 Task: Send an email with the signature Mark Adams with the subject Feedback on a content marketing plan and the message I would appreciate it if you could send me the feedback survey results from the recent event. from softage.3@softage.net to softage.9@softage.net with an attached audio file Audio_drum_solo.mp3 and move the email from Sent Items to the folder Franchise agreements
Action: Mouse moved to (91, 131)
Screenshot: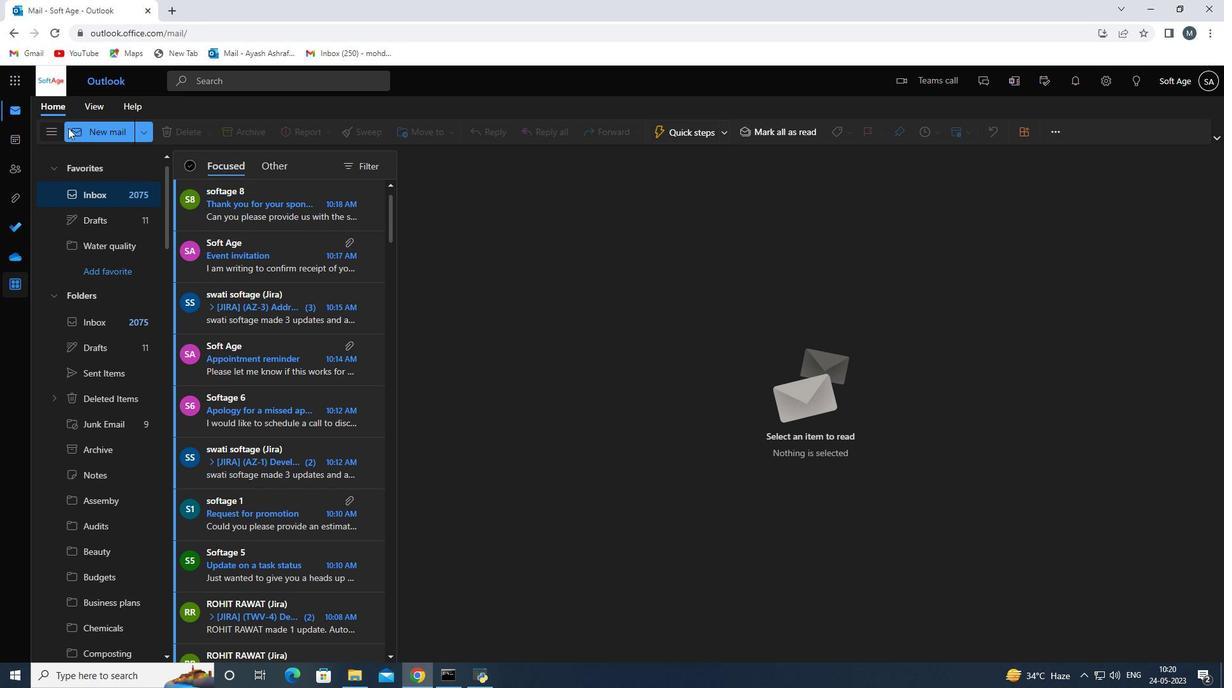 
Action: Mouse pressed left at (91, 131)
Screenshot: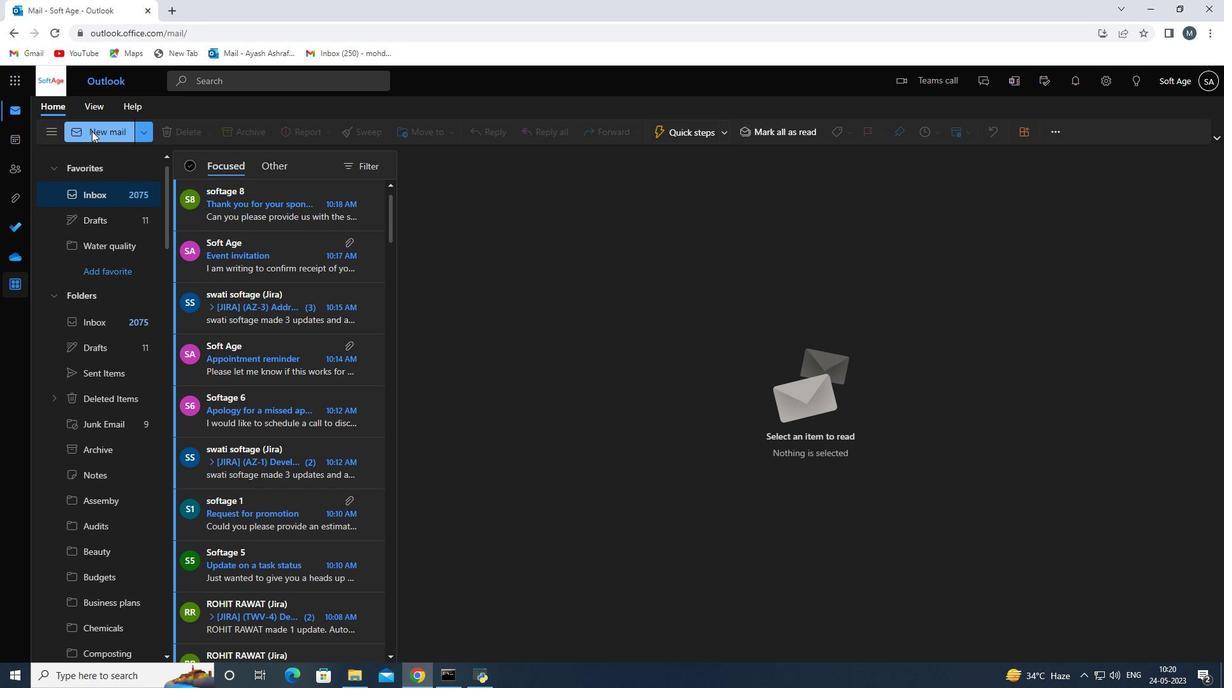
Action: Mouse moved to (862, 136)
Screenshot: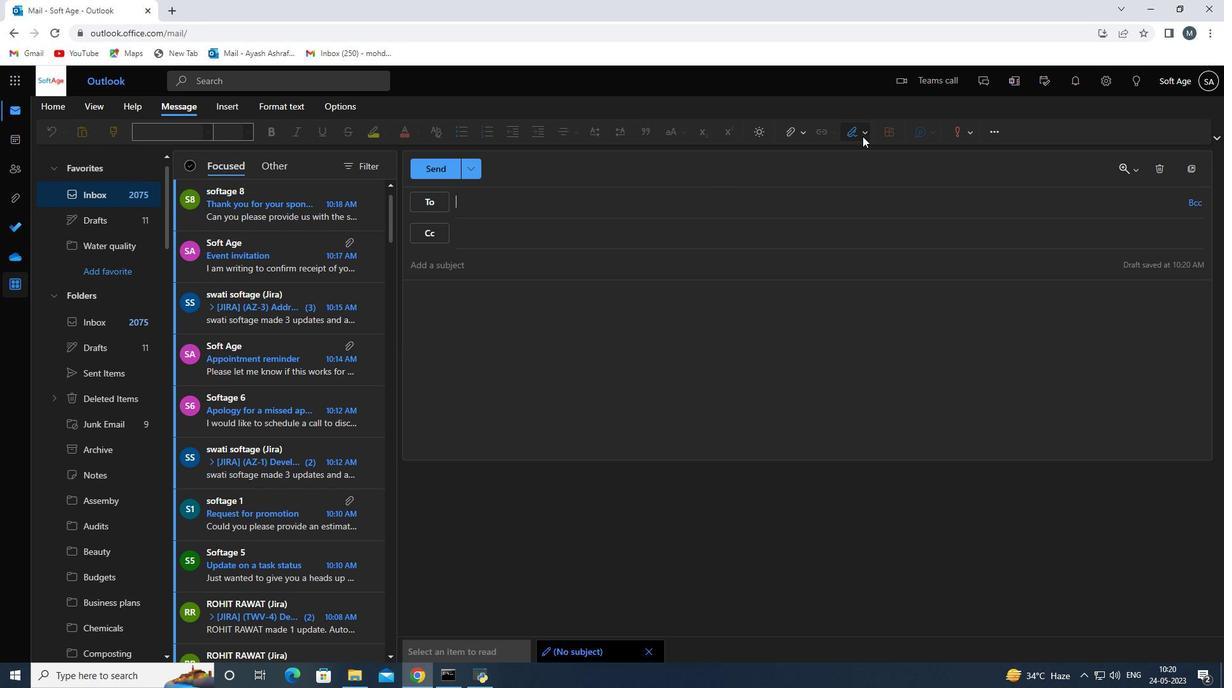 
Action: Mouse pressed left at (862, 136)
Screenshot: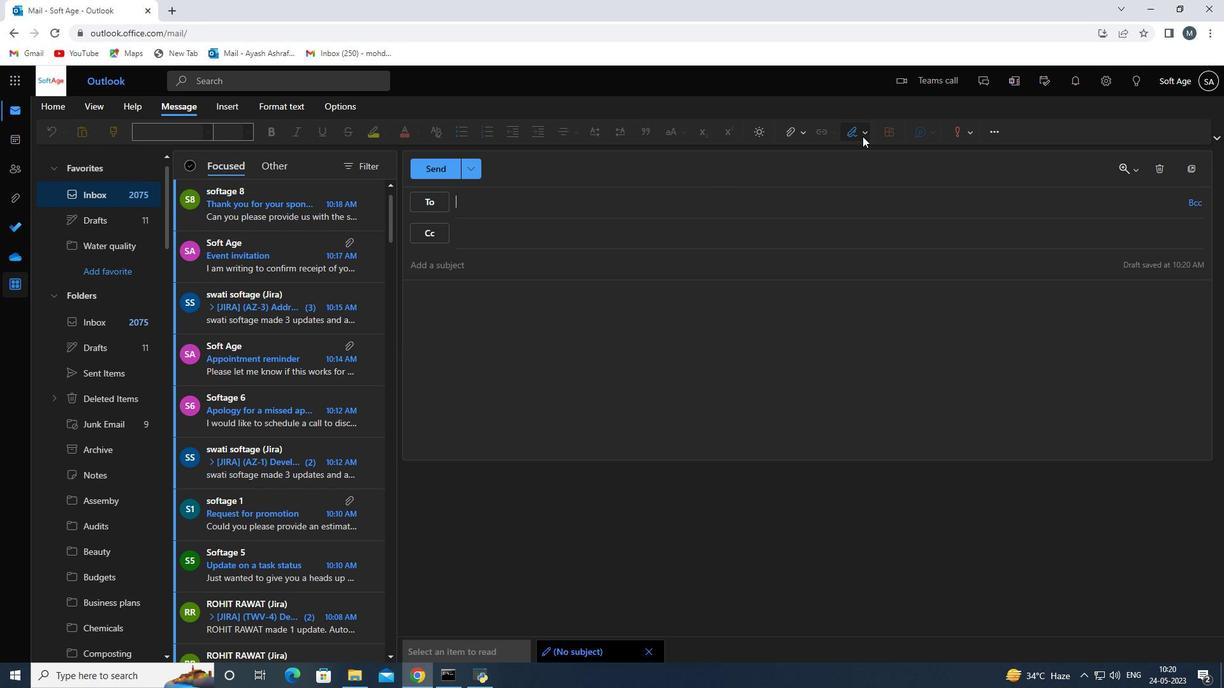 
Action: Mouse moved to (845, 182)
Screenshot: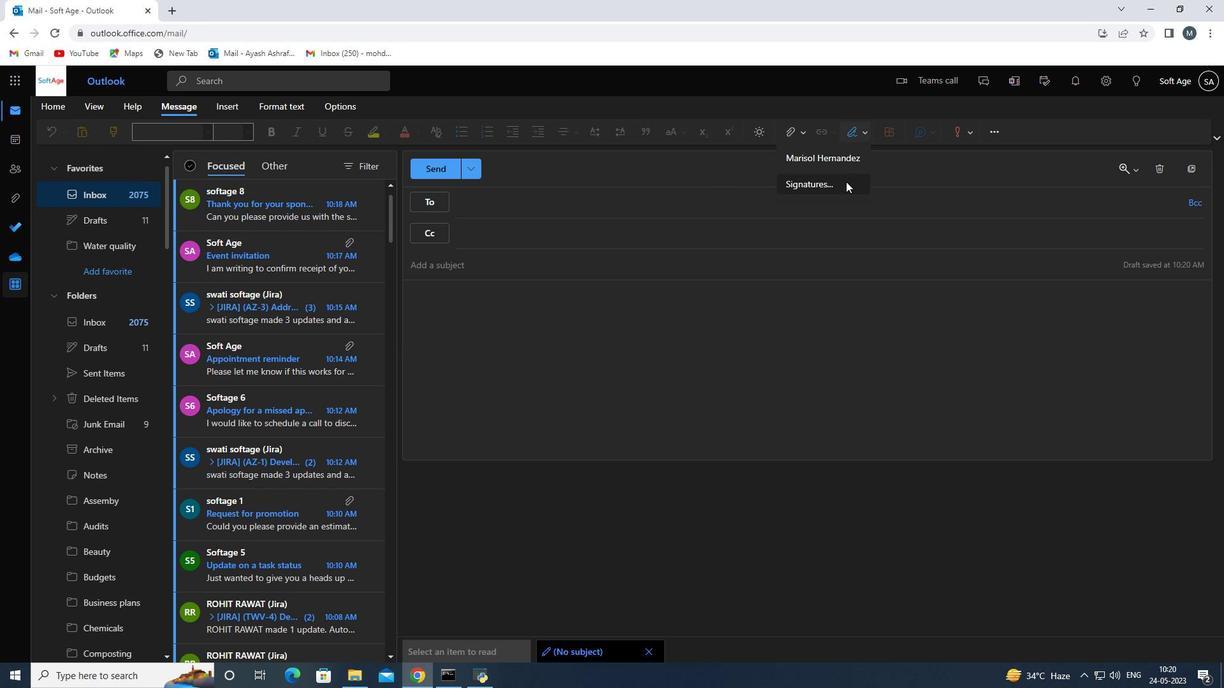 
Action: Mouse pressed left at (845, 182)
Screenshot: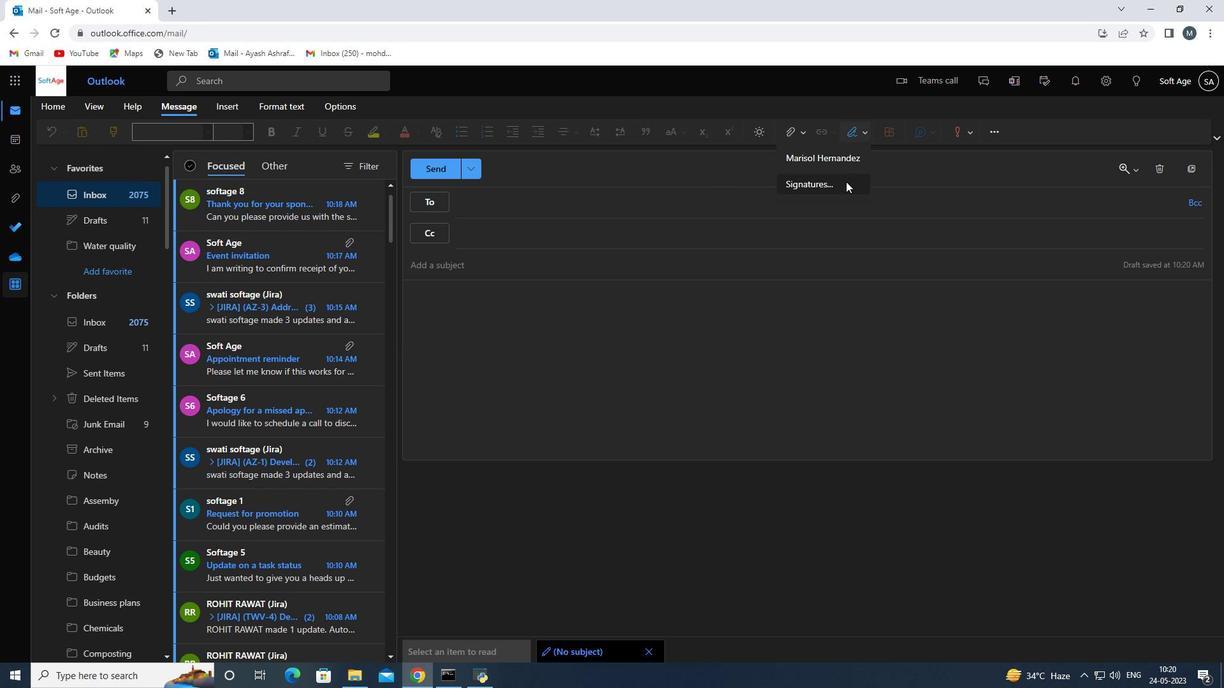 
Action: Mouse moved to (861, 236)
Screenshot: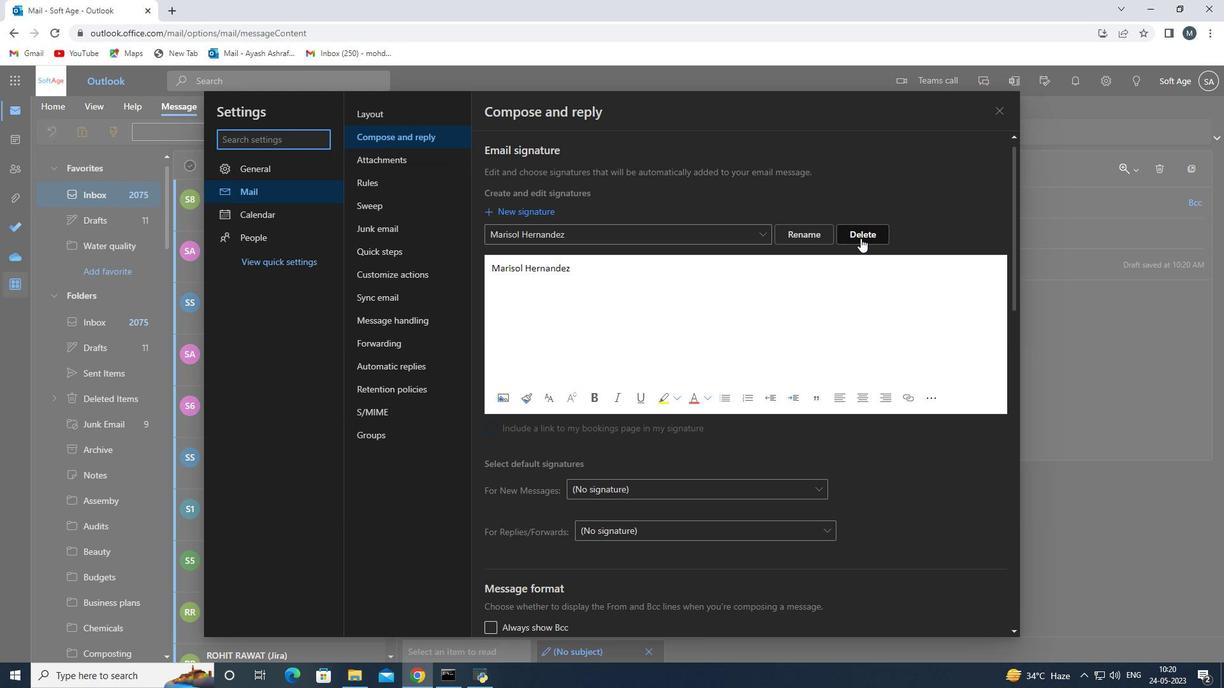
Action: Mouse pressed left at (861, 236)
Screenshot: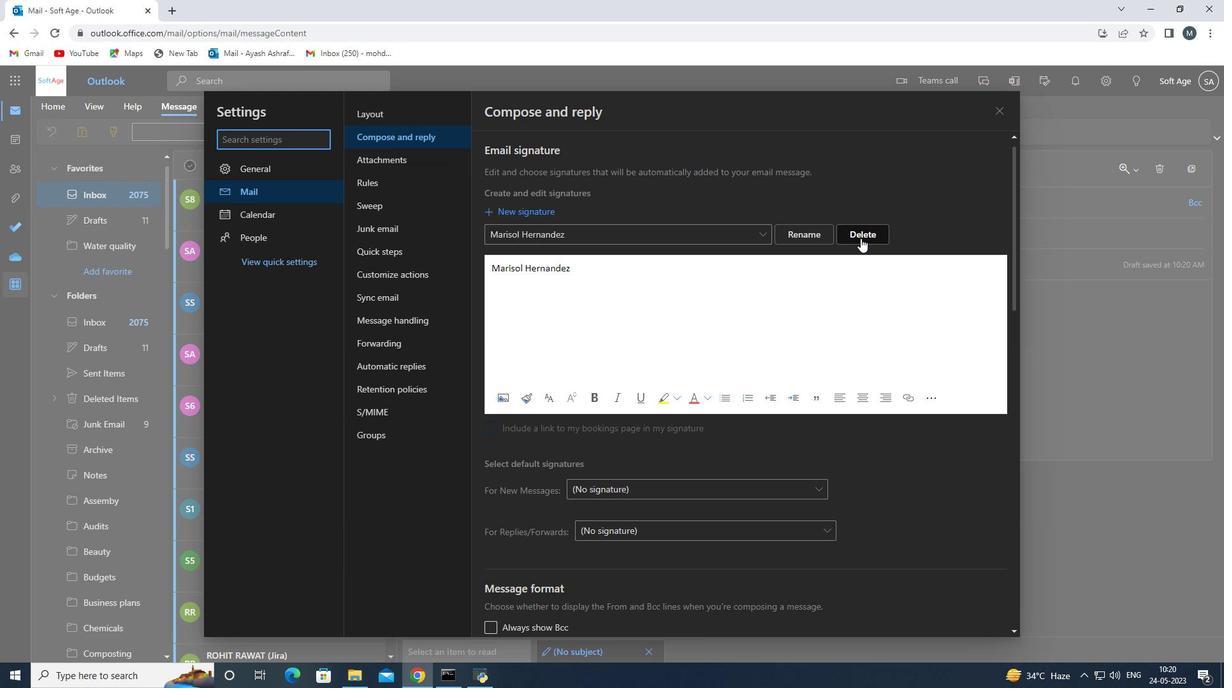 
Action: Mouse moved to (618, 225)
Screenshot: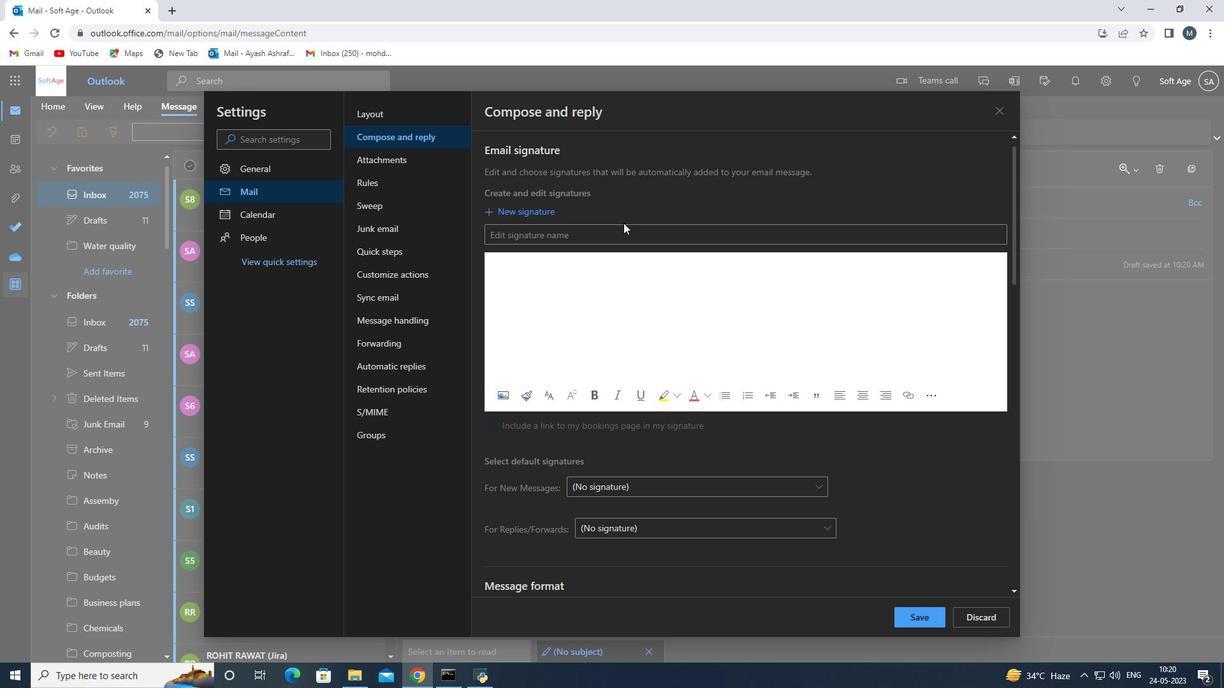 
Action: Mouse pressed left at (618, 225)
Screenshot: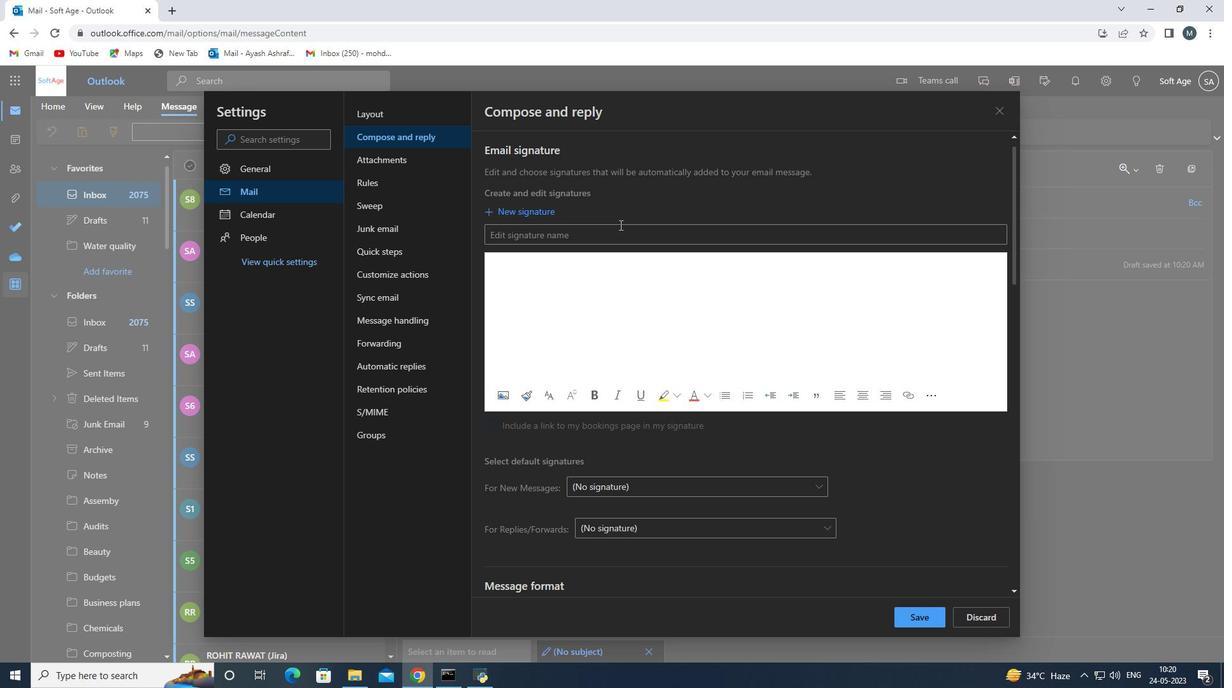 
Action: Mouse moved to (616, 232)
Screenshot: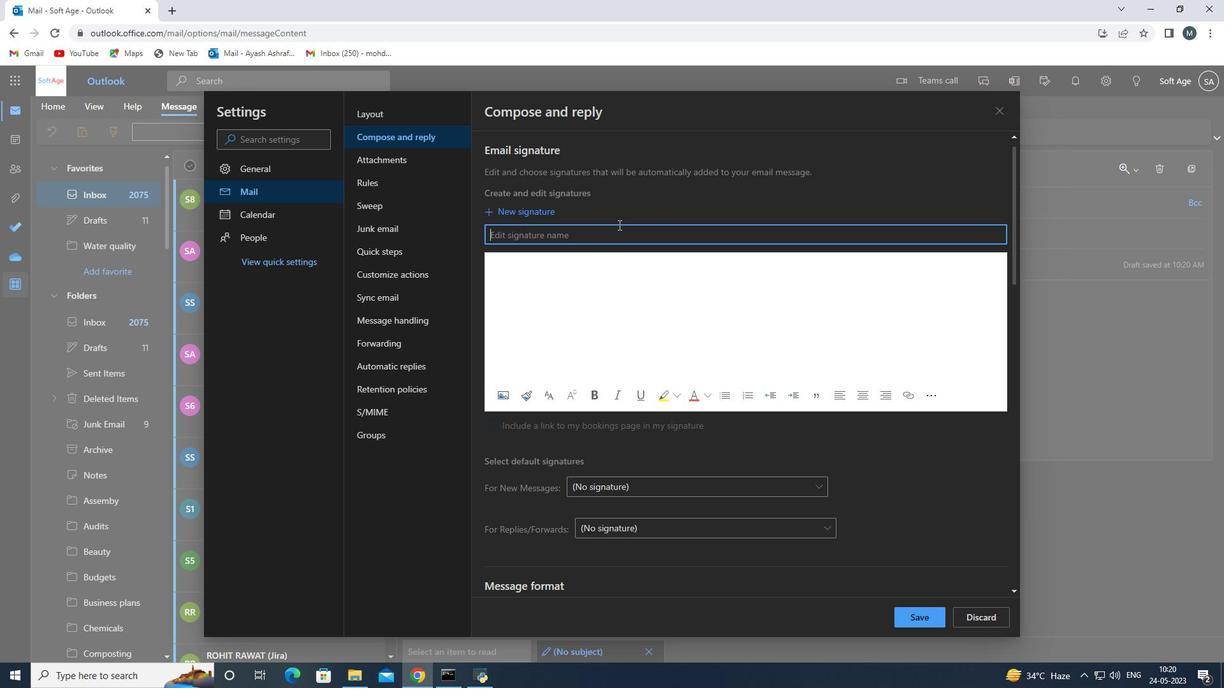 
Action: Key pressed <Key.shift><Key.shift><Key.shift><Key.shift><Key.shift><Key.shift><Key.shift><Key.shift>Mark<Key.space><Key.shift>Adams<Key.space>
Screenshot: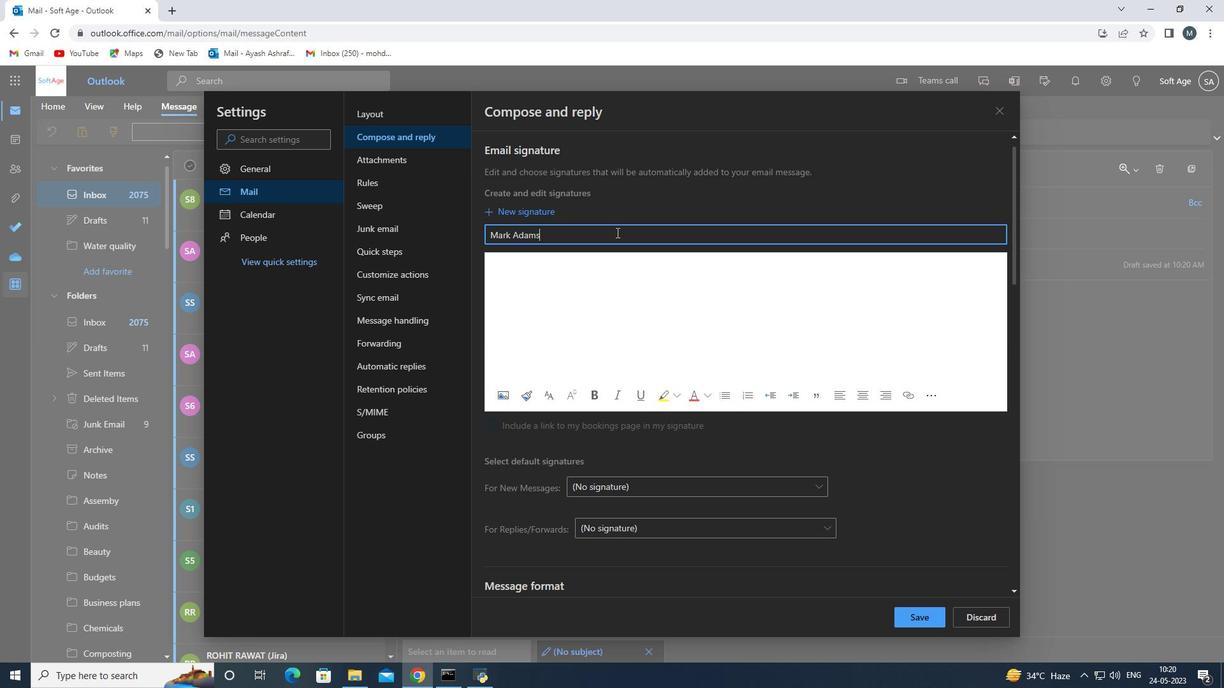 
Action: Mouse moved to (586, 290)
Screenshot: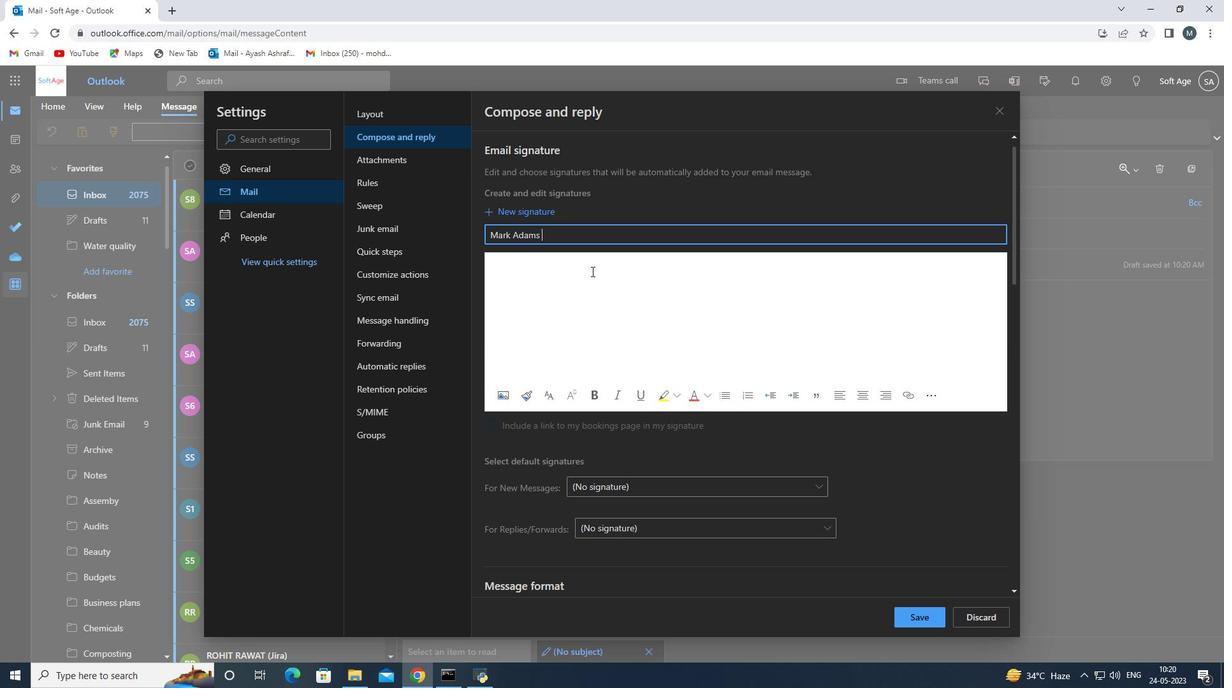 
Action: Mouse pressed left at (586, 290)
Screenshot: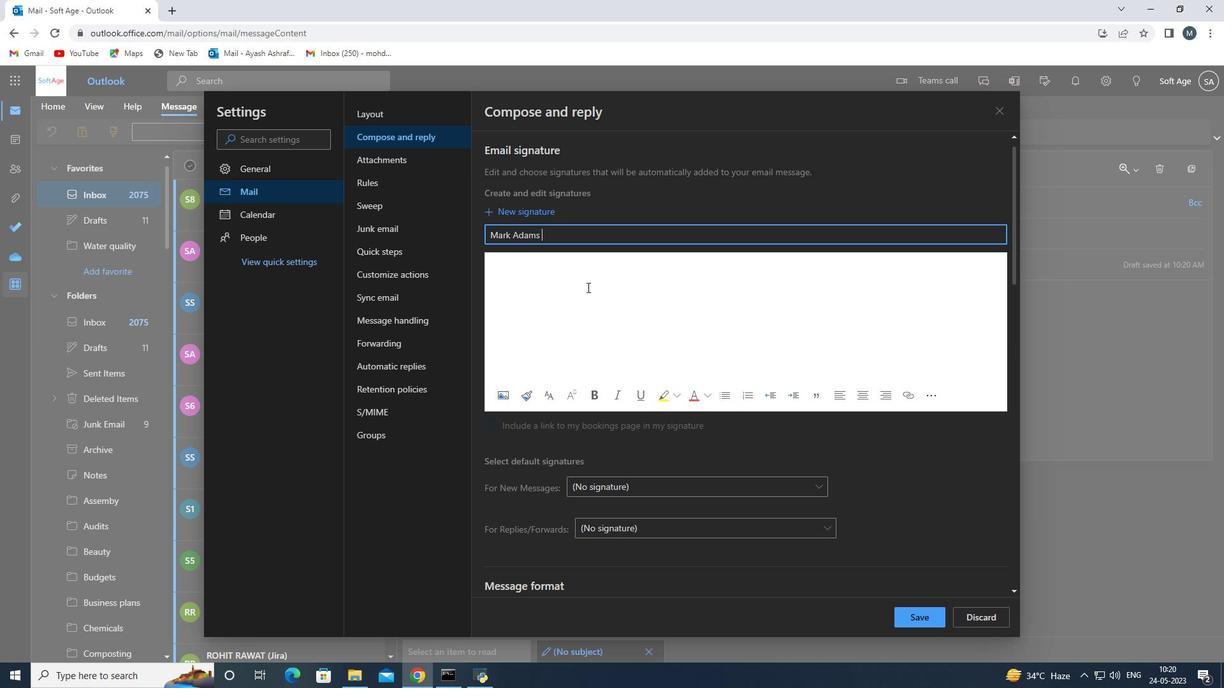 
Action: Key pressed <Key.shift>Mark<Key.space><Key.shift>Adams<Key.space>
Screenshot: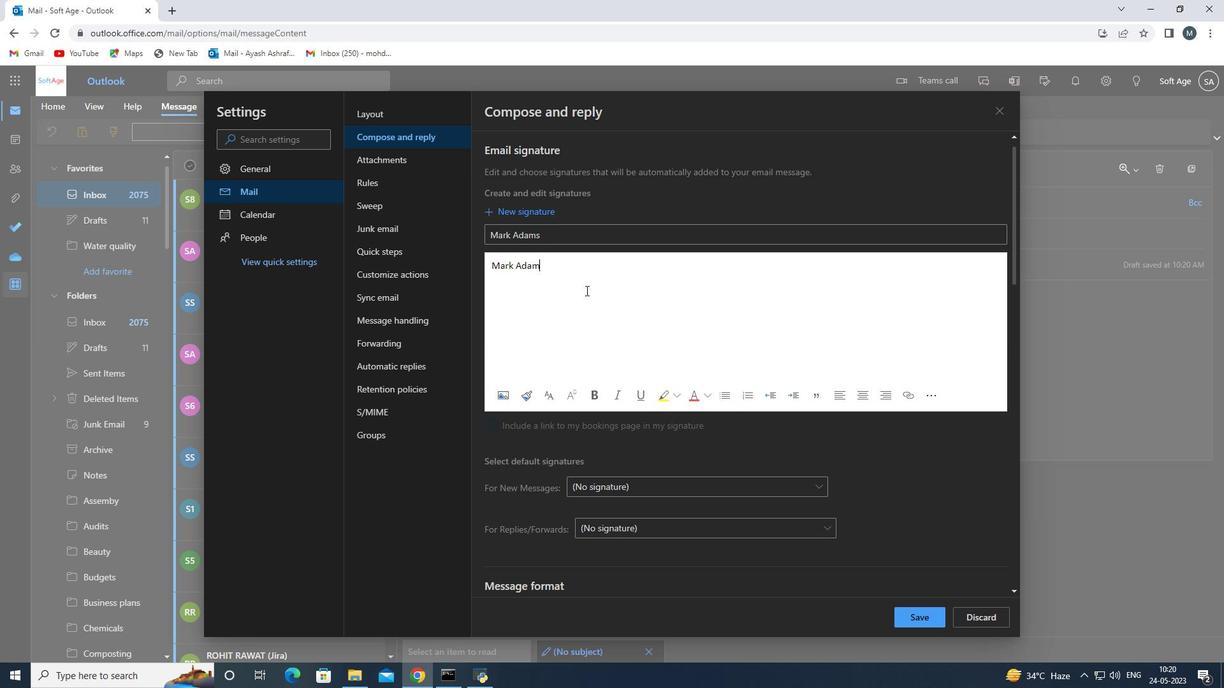 
Action: Mouse moved to (903, 624)
Screenshot: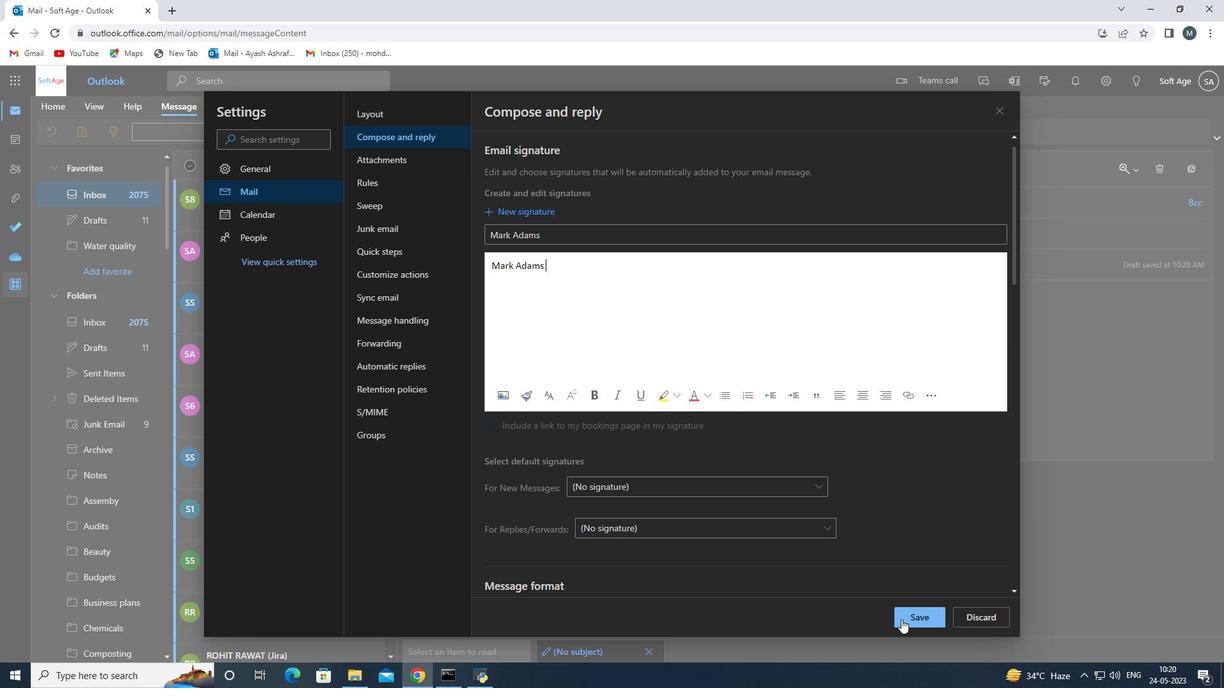 
Action: Mouse pressed left at (903, 624)
Screenshot: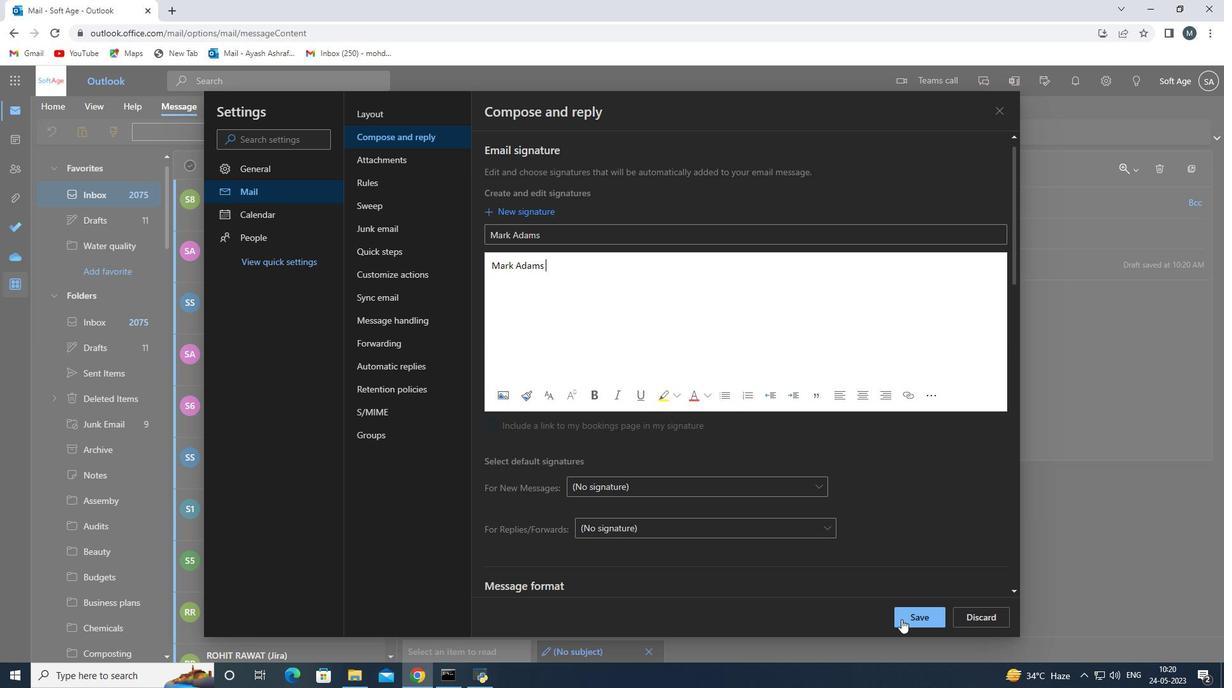 
Action: Mouse moved to (1000, 111)
Screenshot: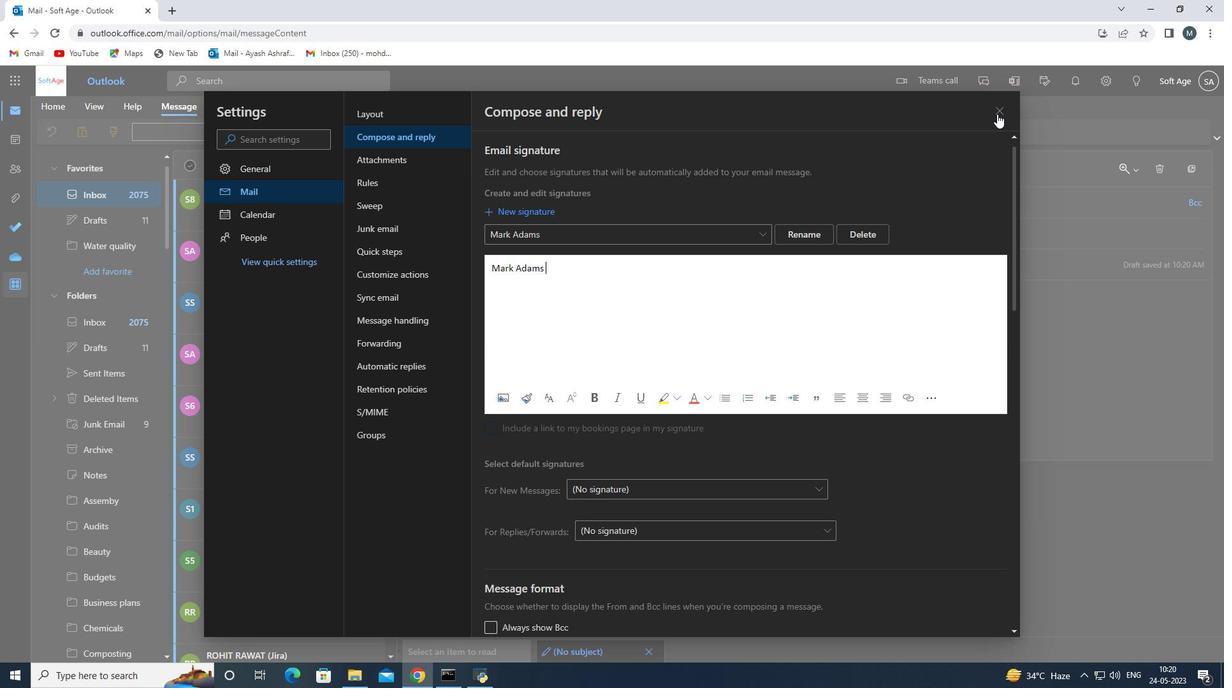 
Action: Mouse pressed left at (1000, 111)
Screenshot: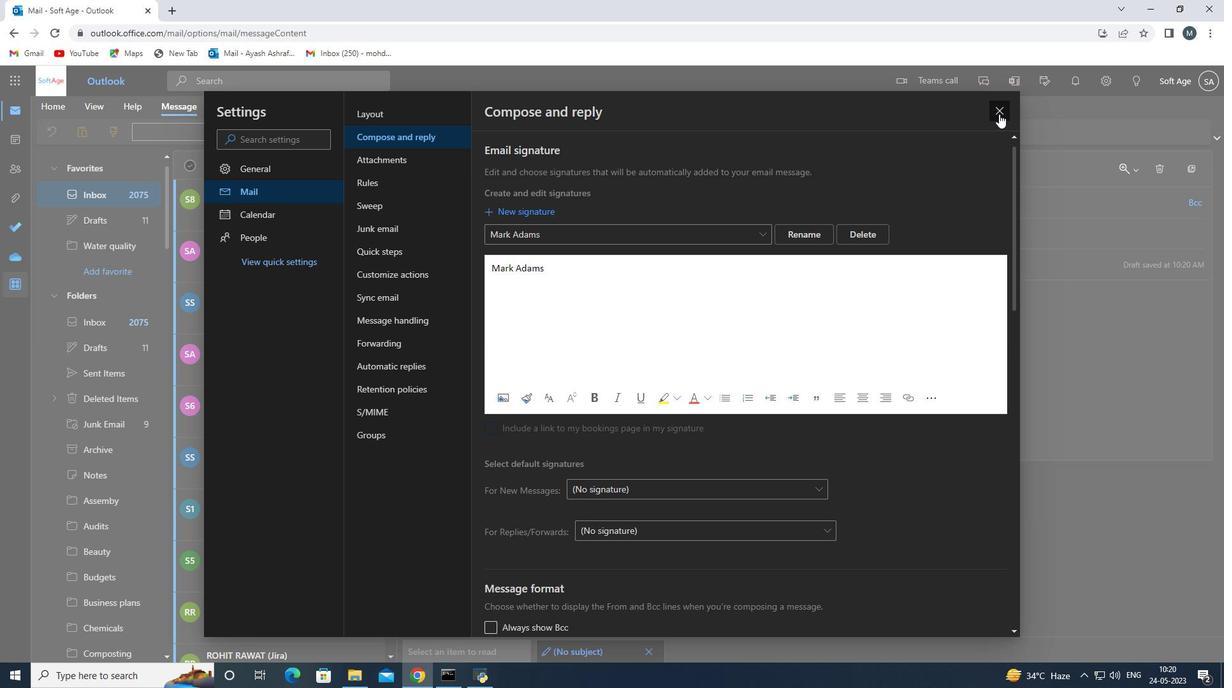 
Action: Mouse moved to (480, 259)
Screenshot: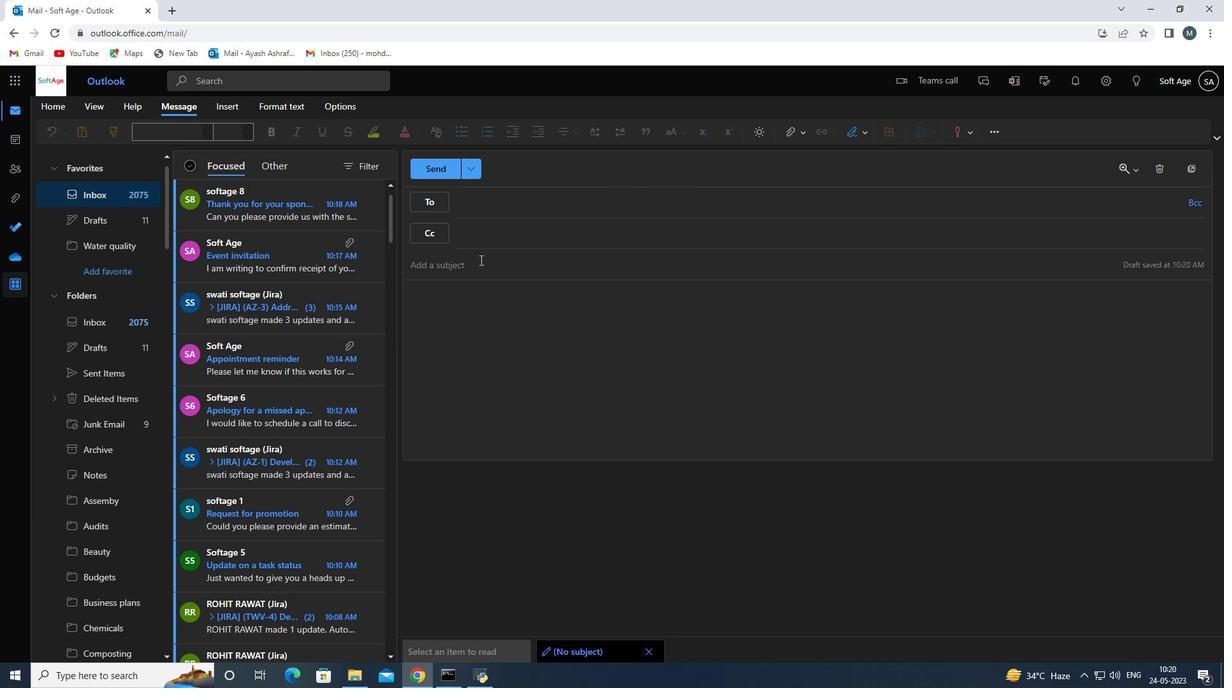 
Action: Mouse pressed left at (480, 259)
Screenshot: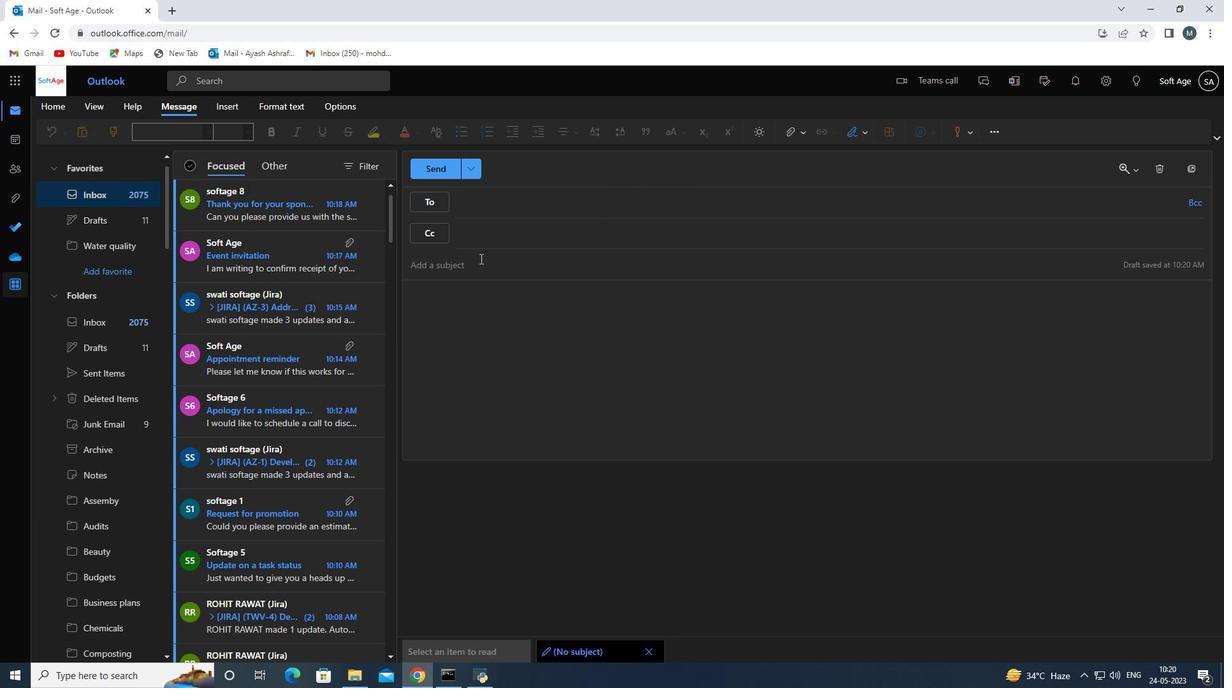
Action: Mouse moved to (479, 259)
Screenshot: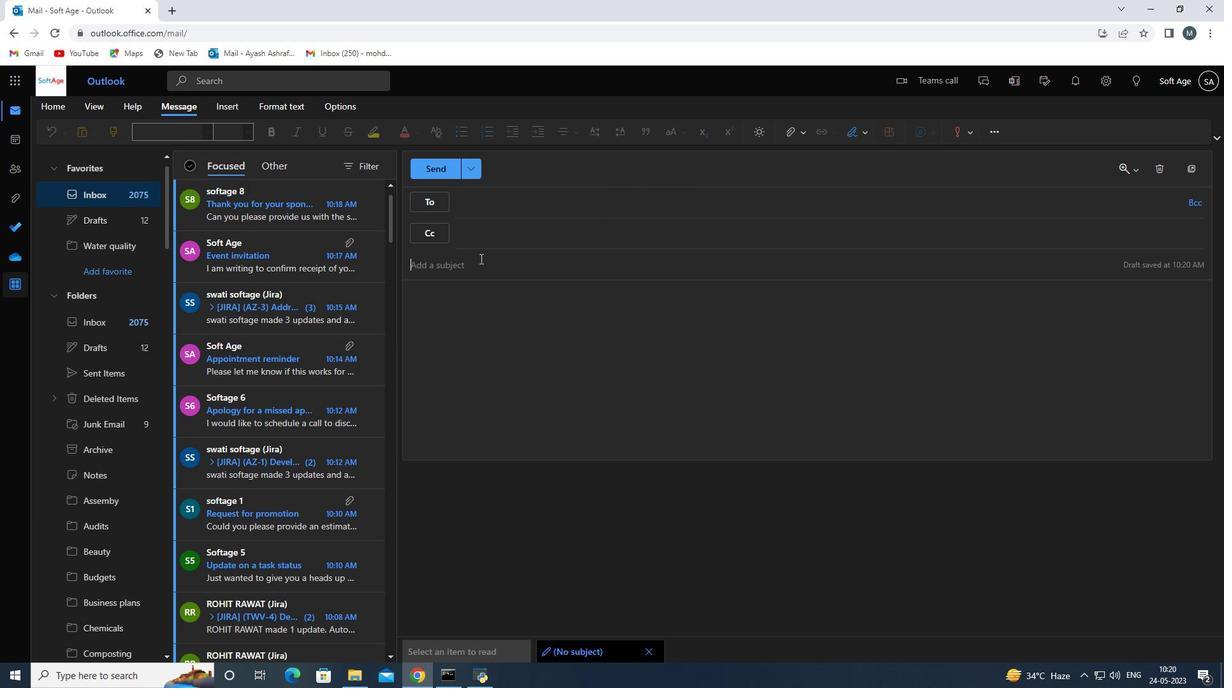 
Action: Key pressed <Key.shift>Feedback<Key.space>on<Key.space>a<Key.space>content<Key.space>mrketing<Key.space><Key.backspace><Key.backspace><Key.backspace><Key.backspace><Key.backspace><Key.backspace><Key.backspace><Key.backspace>arketing<Key.space>plan<Key.space>
Screenshot: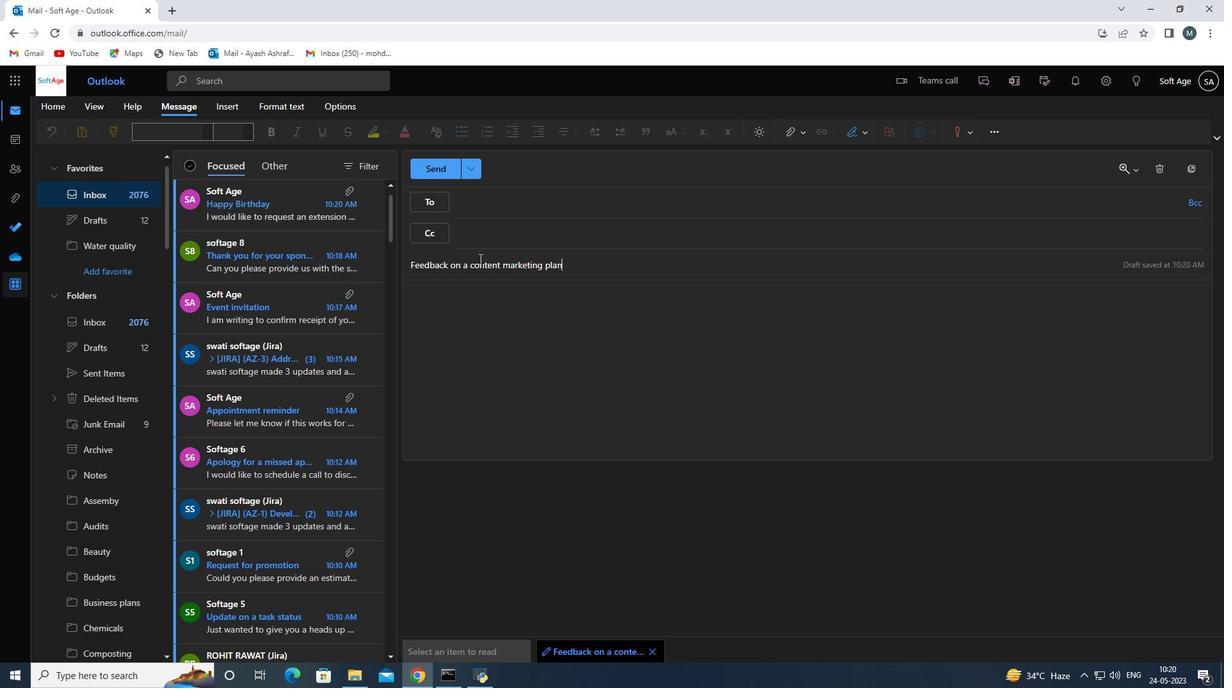 
Action: Mouse moved to (502, 311)
Screenshot: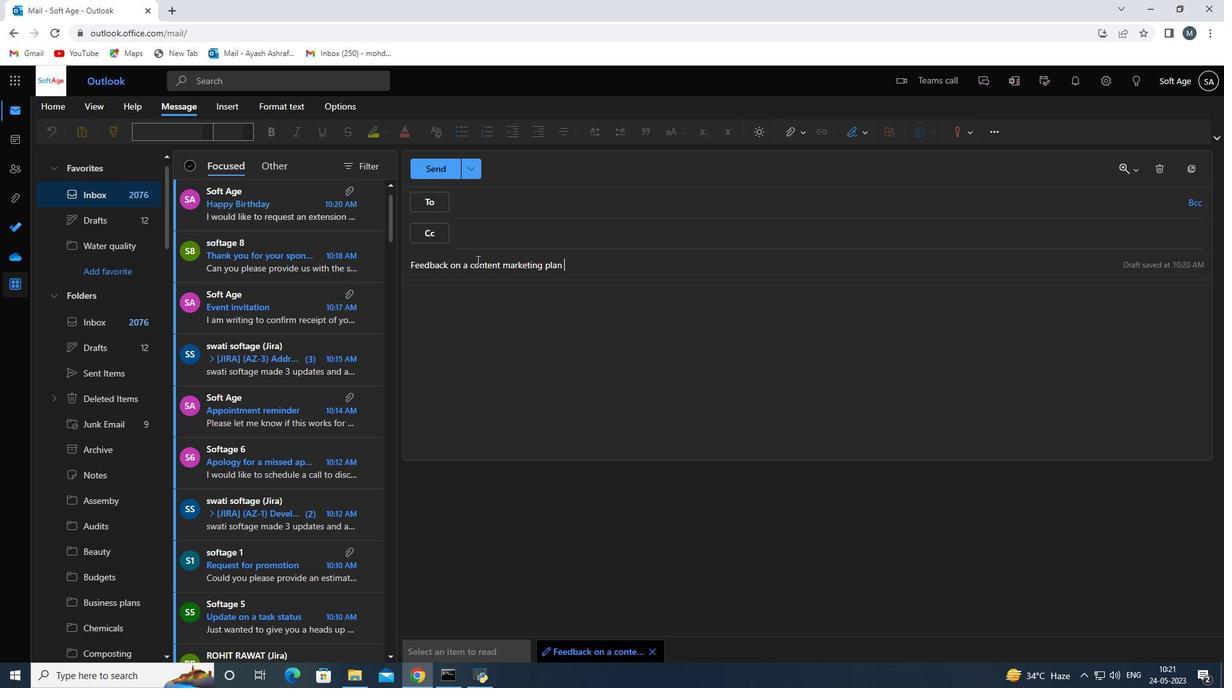 
Action: Mouse pressed left at (502, 311)
Screenshot: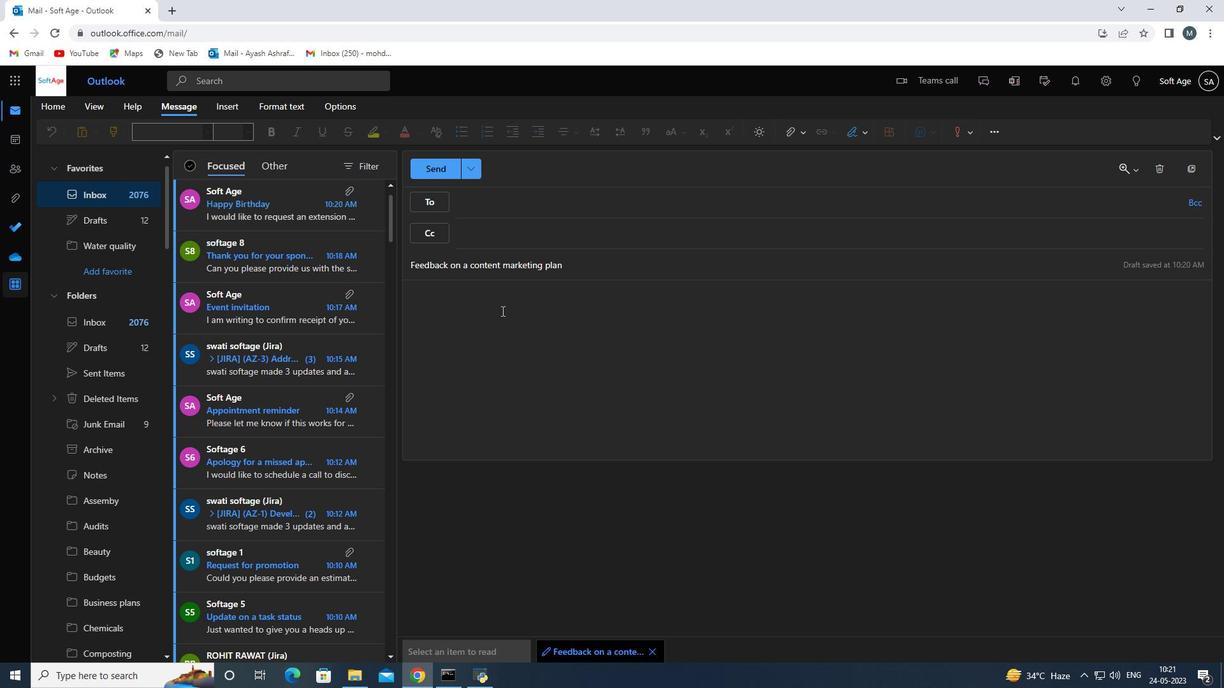 
Action: Key pressed <Key.shift>I<Key.space>would<Key.space>appreciate<Key.space>it<Key.space>if<Key.space>you<Key.space>could<Key.space>send<Key.space>me<Key.space>the<Key.space>feedback<Key.space>survey<Key.space>results<Key.space>from<Key.space>the<Key.space>recent<Key.space>event
Screenshot: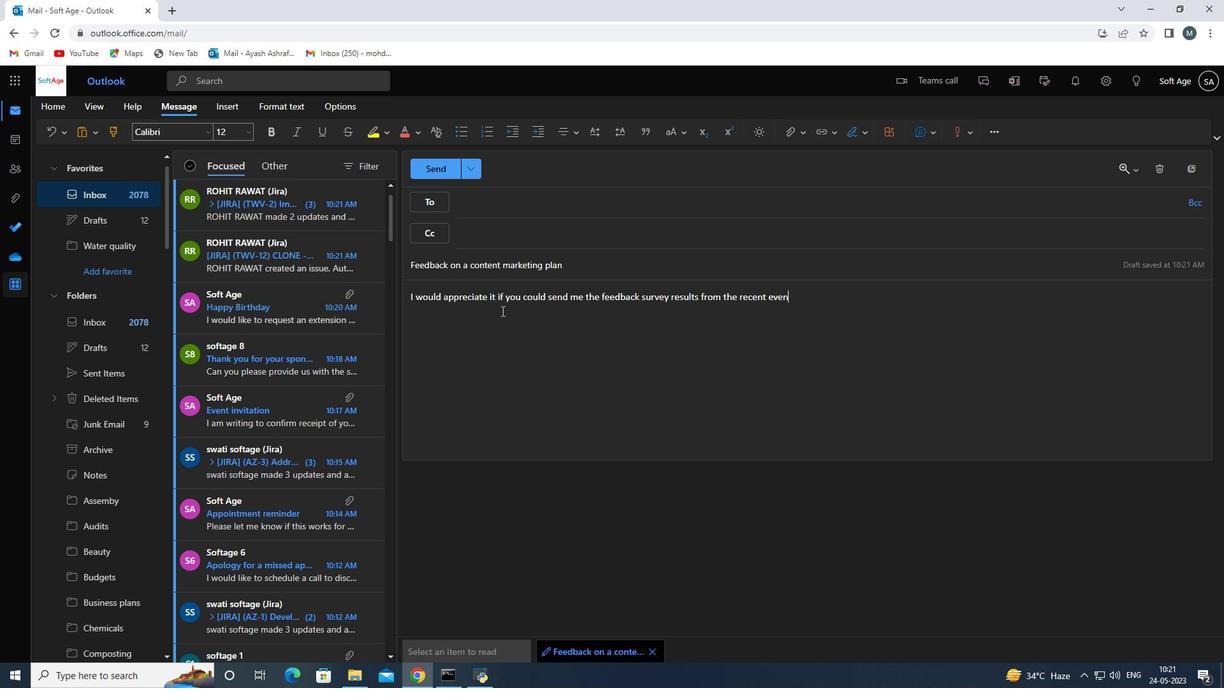 
Action: Mouse moved to (852, 138)
Screenshot: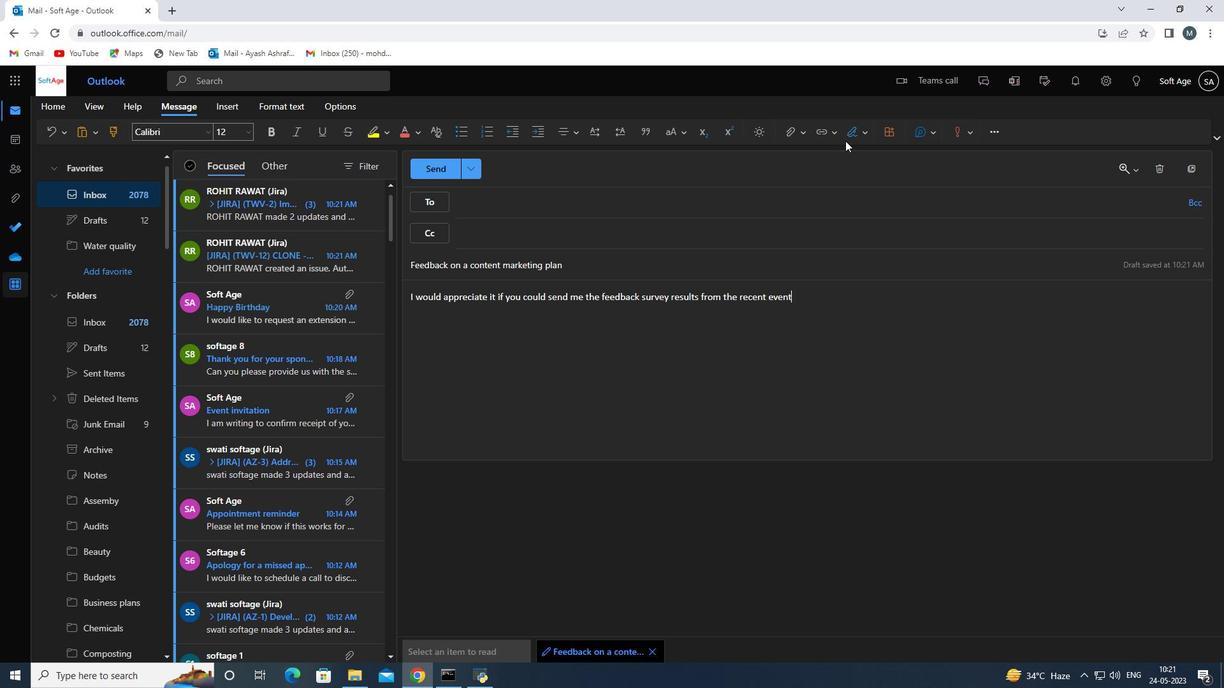 
Action: Mouse pressed left at (852, 138)
Screenshot: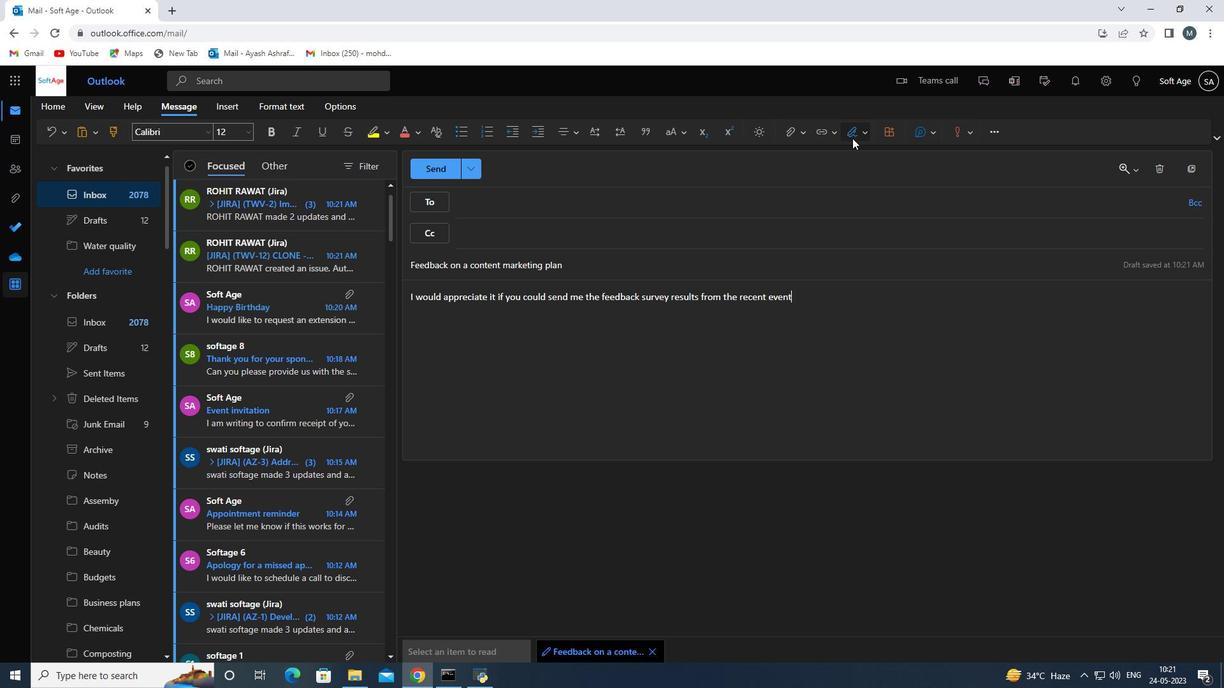 
Action: Mouse moved to (852, 155)
Screenshot: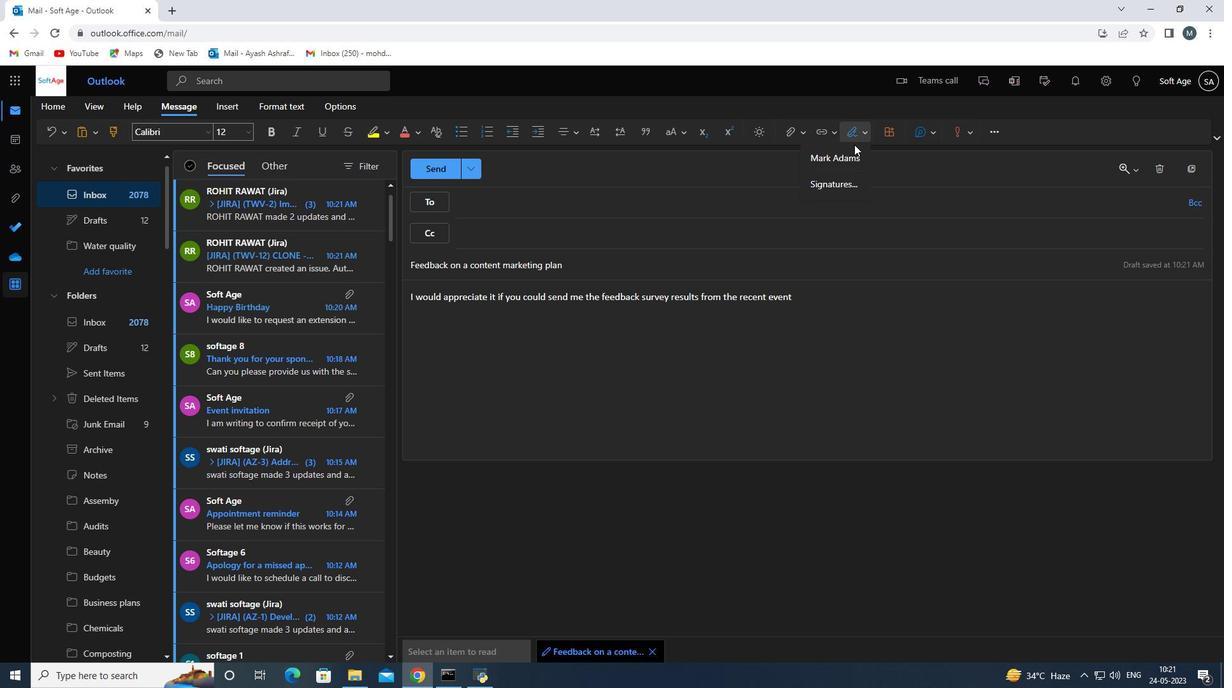 
Action: Mouse pressed left at (852, 155)
Screenshot: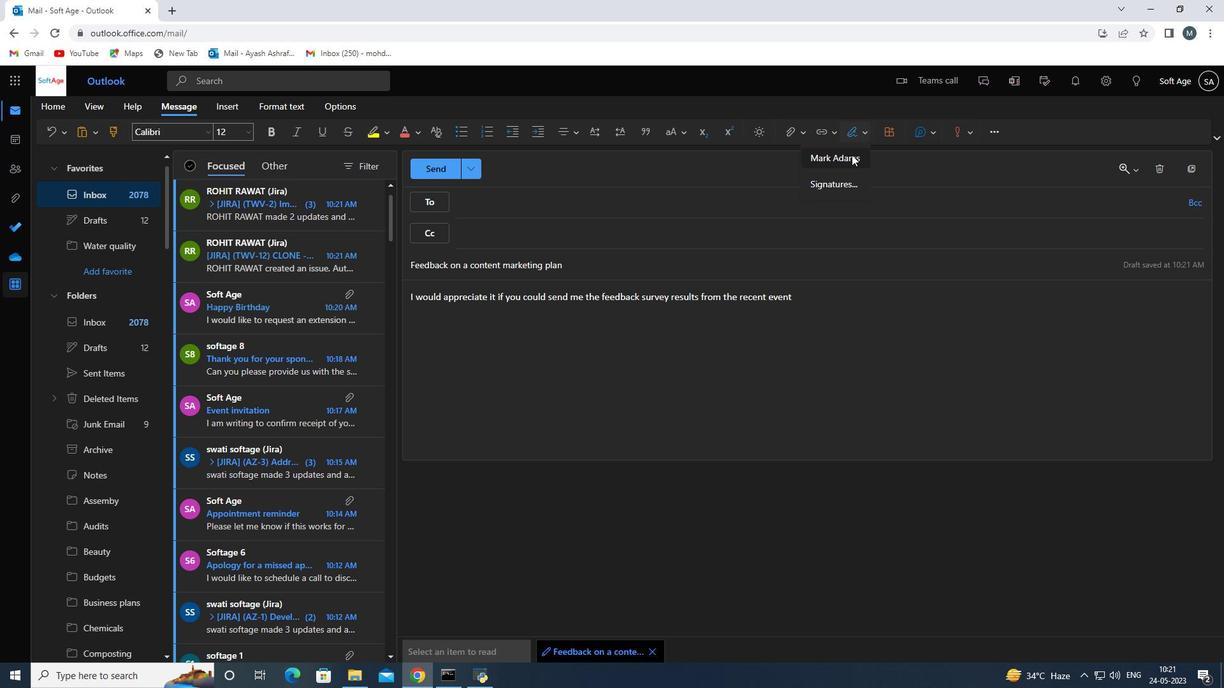 
Action: Mouse moved to (510, 205)
Screenshot: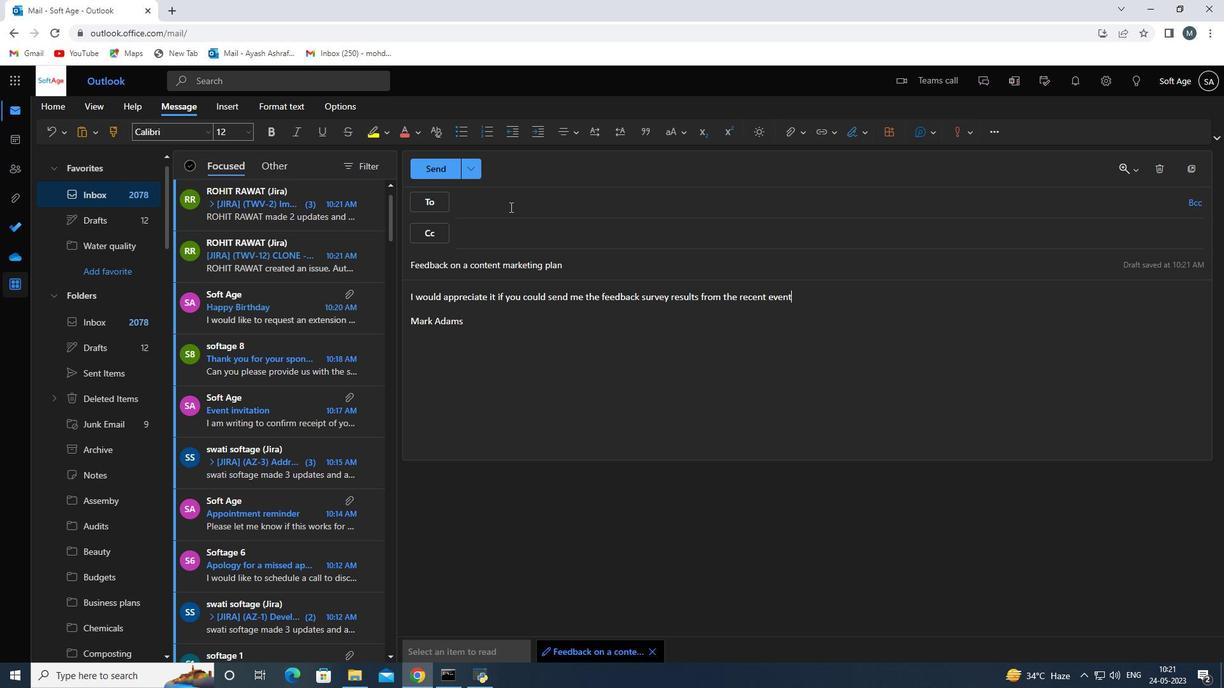 
Action: Mouse pressed left at (510, 205)
Screenshot: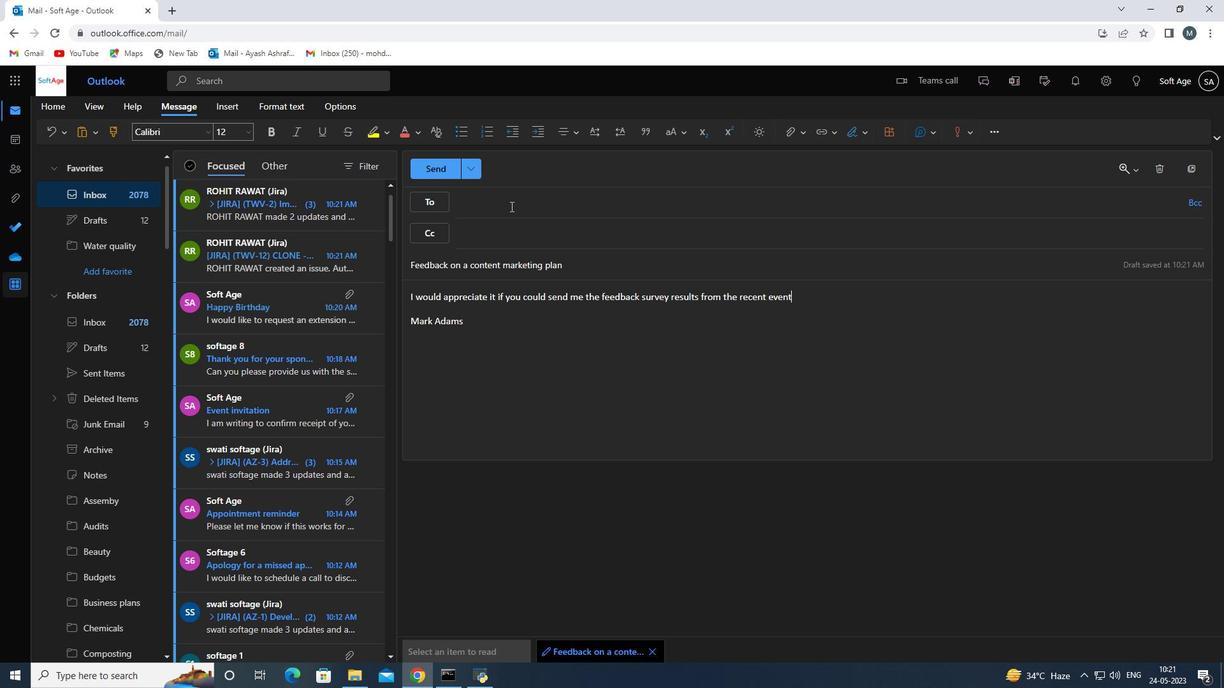 
Action: Mouse moved to (512, 204)
Screenshot: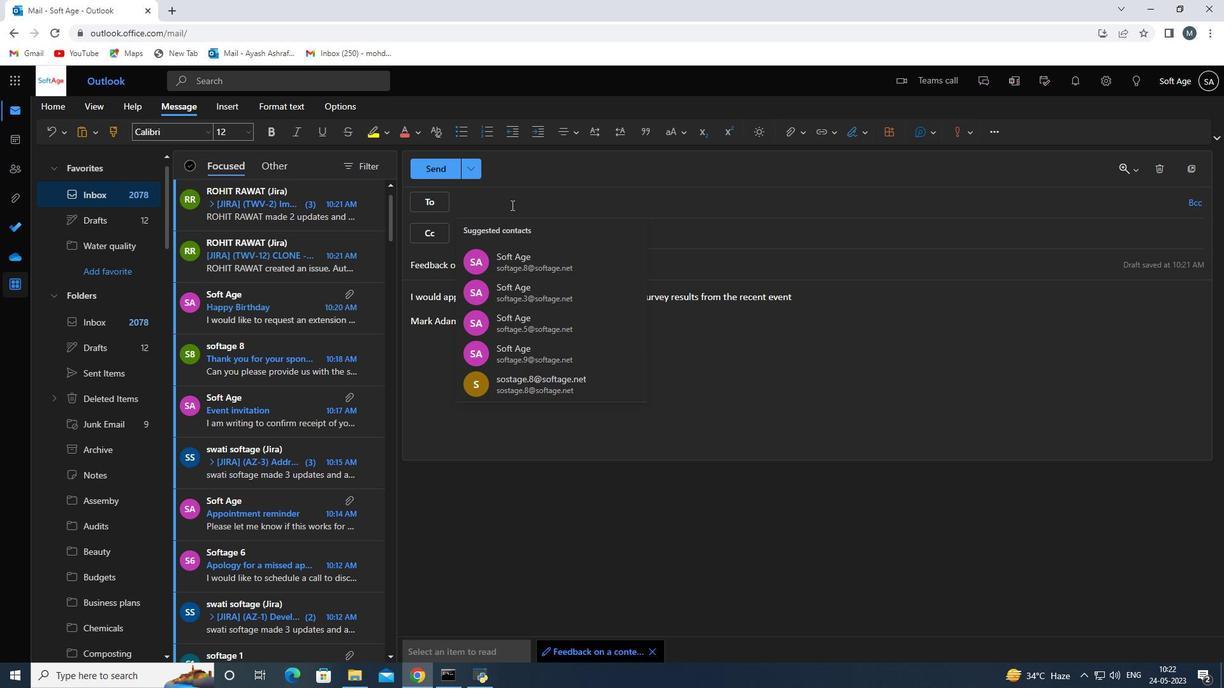 
Action: Key pressed softage.9<Key.shift>@softage,<Key.backspace>
Screenshot: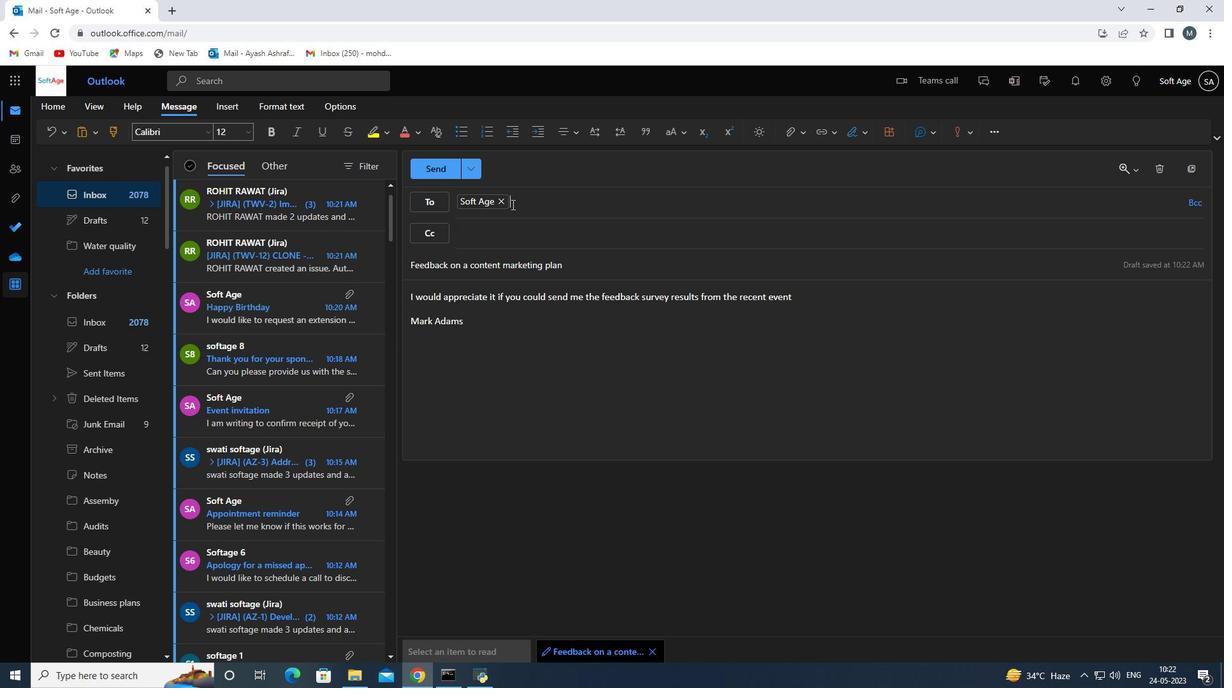 
Action: Mouse moved to (553, 357)
Screenshot: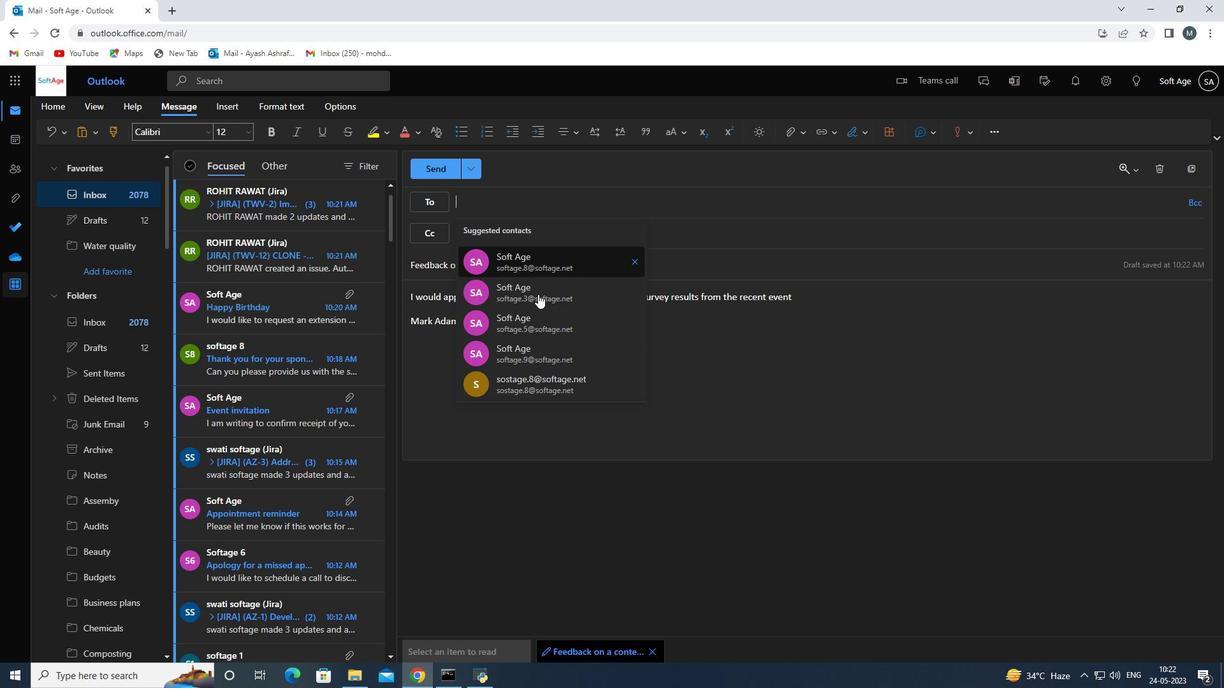 
Action: Mouse pressed left at (553, 357)
Screenshot: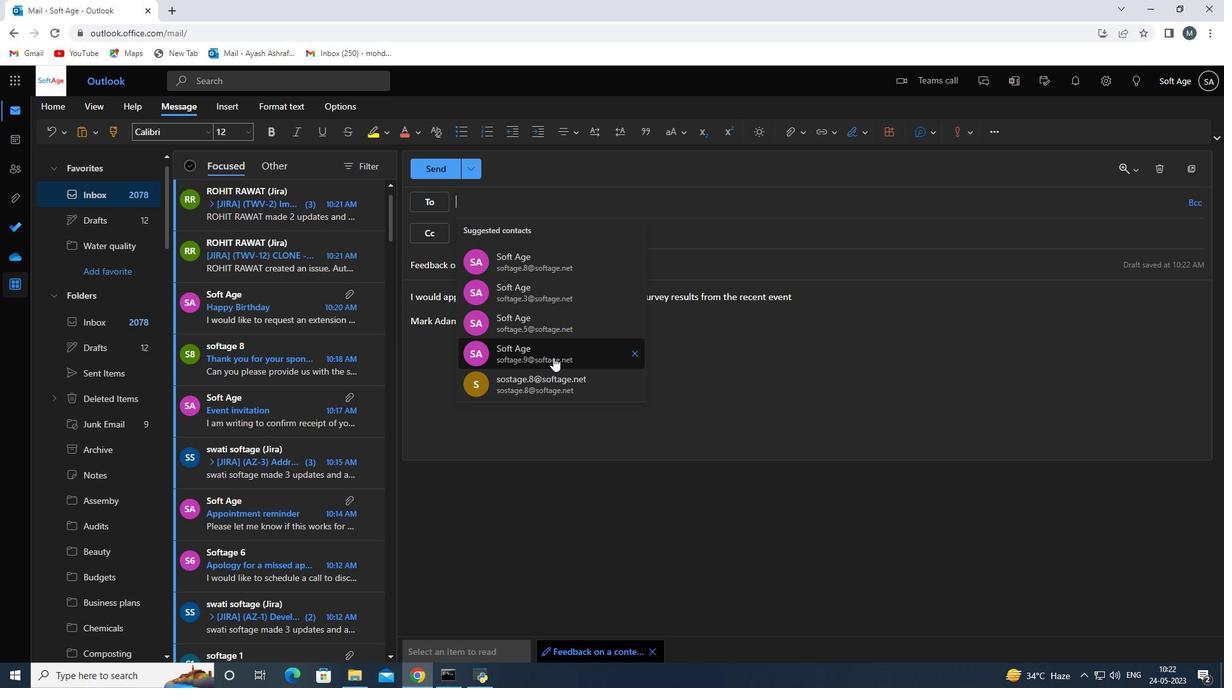 
Action: Mouse moved to (796, 137)
Screenshot: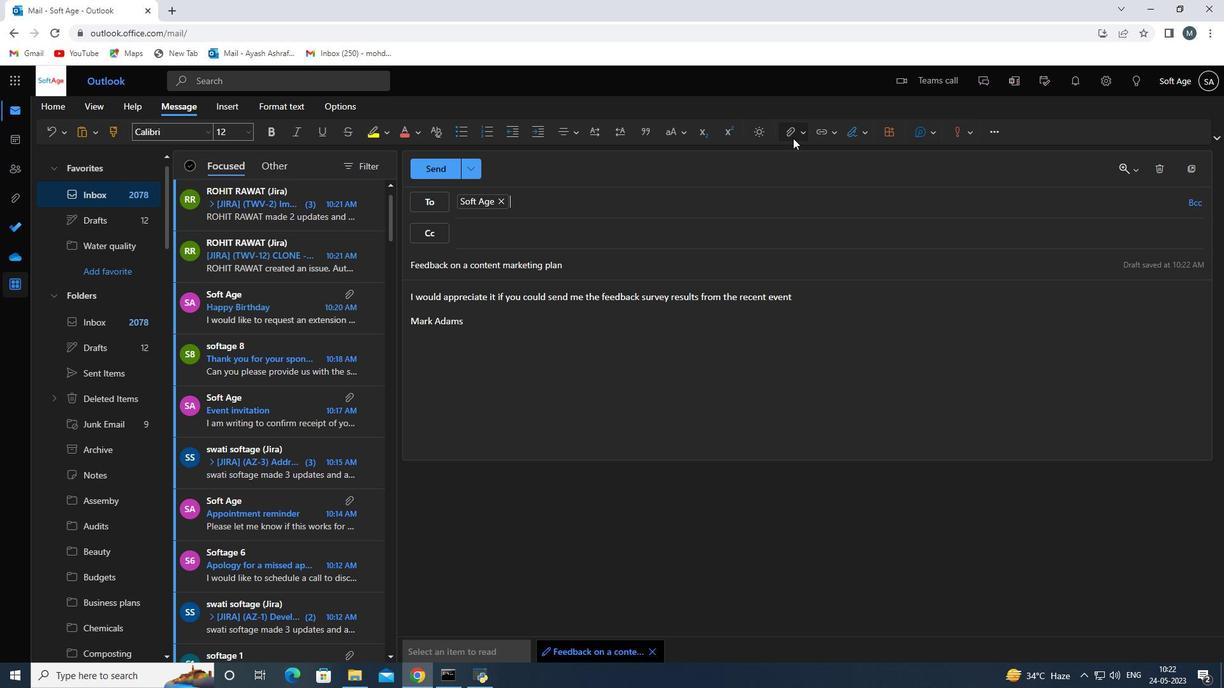 
Action: Mouse pressed left at (796, 137)
Screenshot: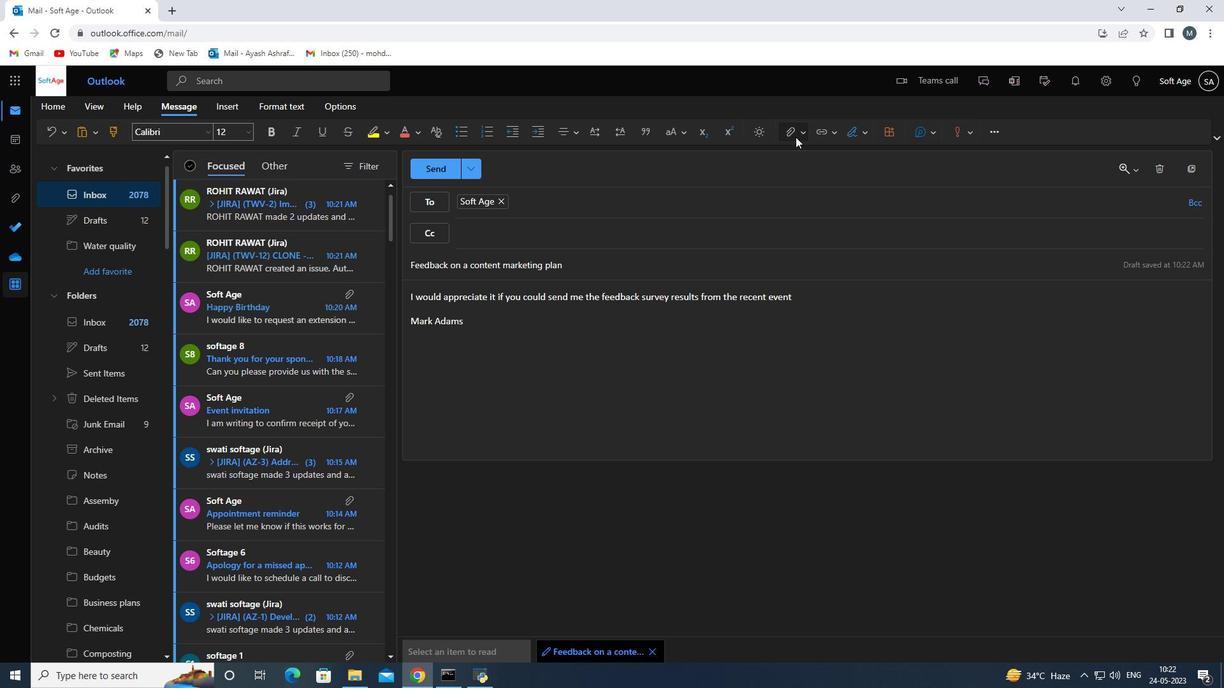 
Action: Mouse moved to (754, 163)
Screenshot: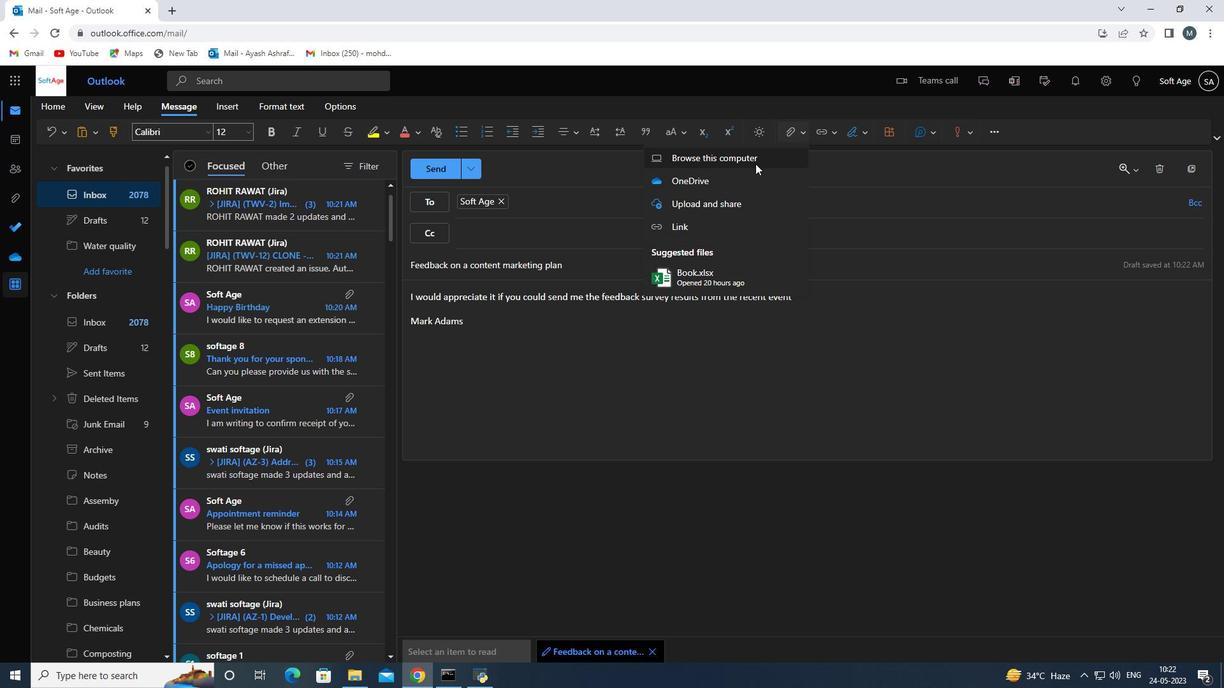
Action: Mouse pressed left at (754, 163)
Screenshot: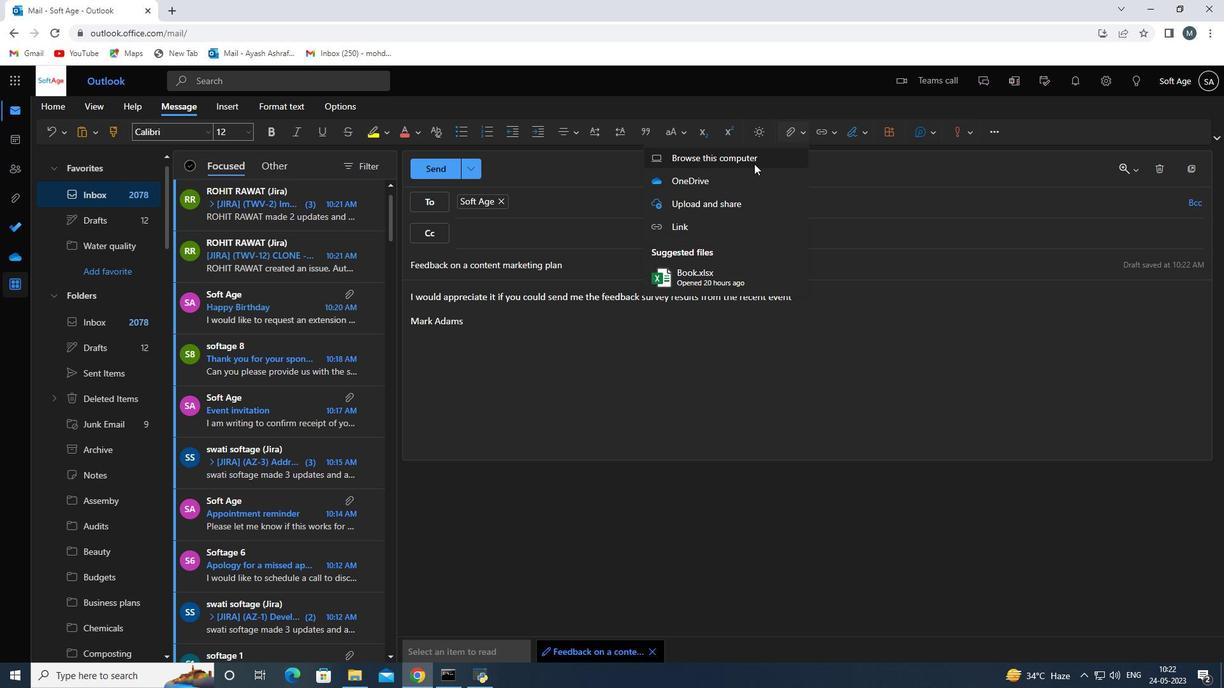 
Action: Mouse moved to (241, 262)
Screenshot: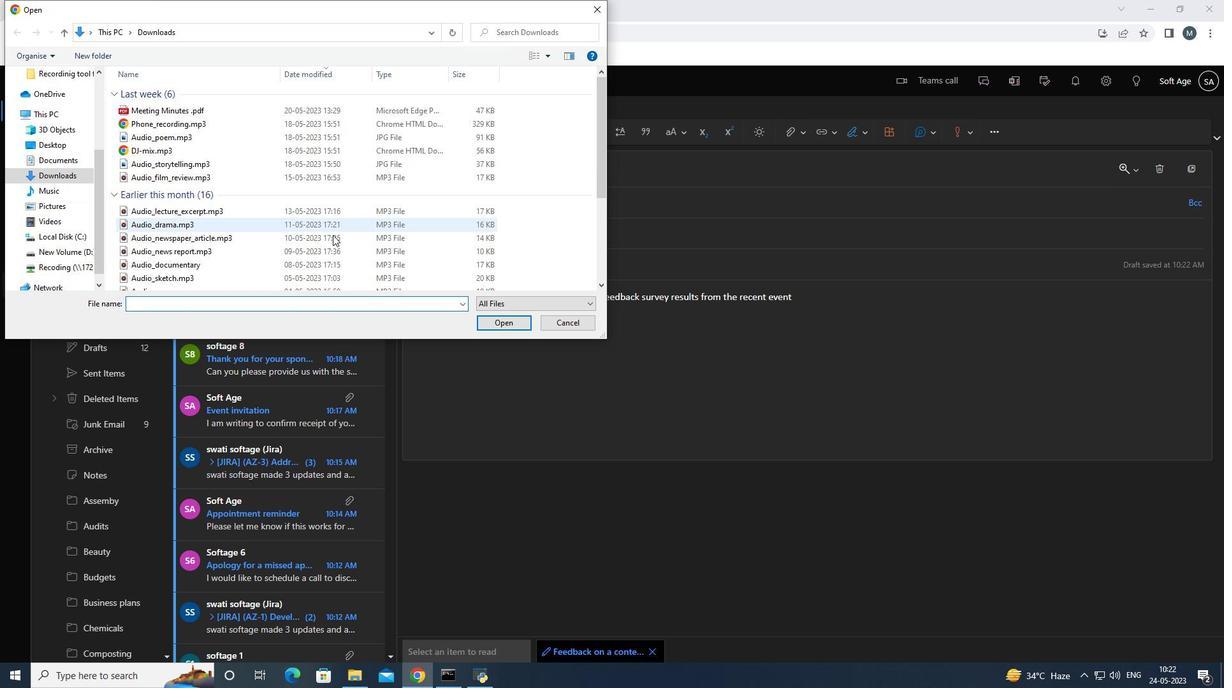 
Action: Mouse scrolled (241, 261) with delta (0, 0)
Screenshot: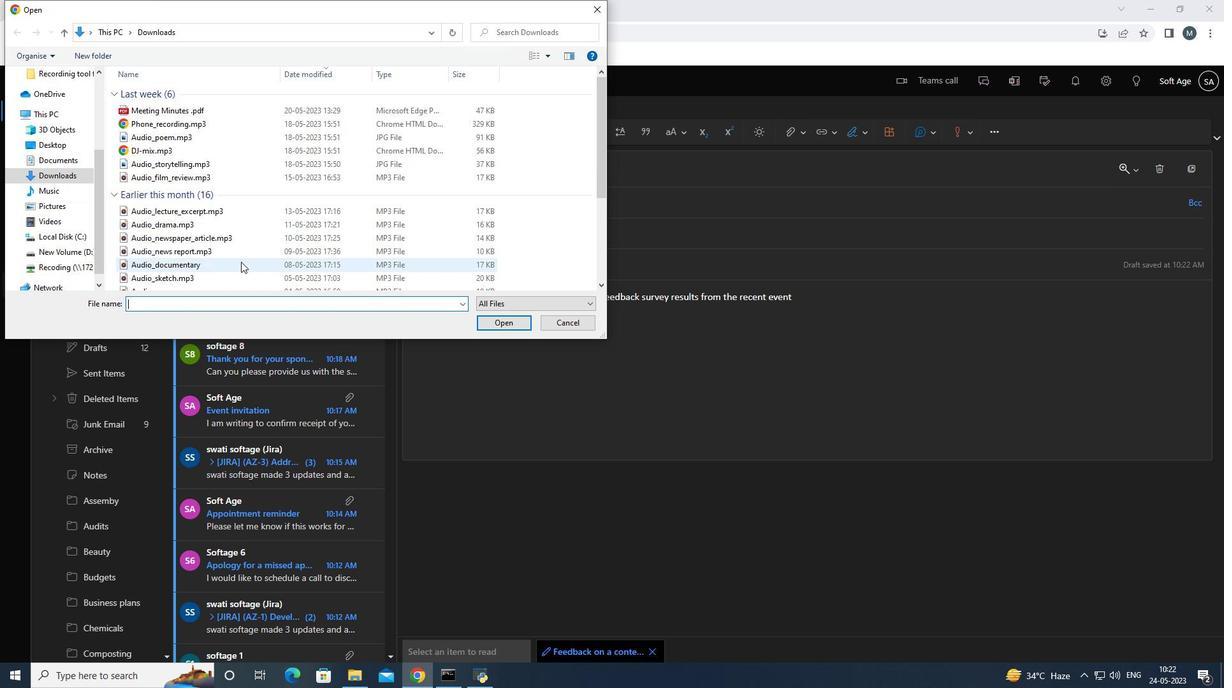 
Action: Mouse scrolled (241, 261) with delta (0, 0)
Screenshot: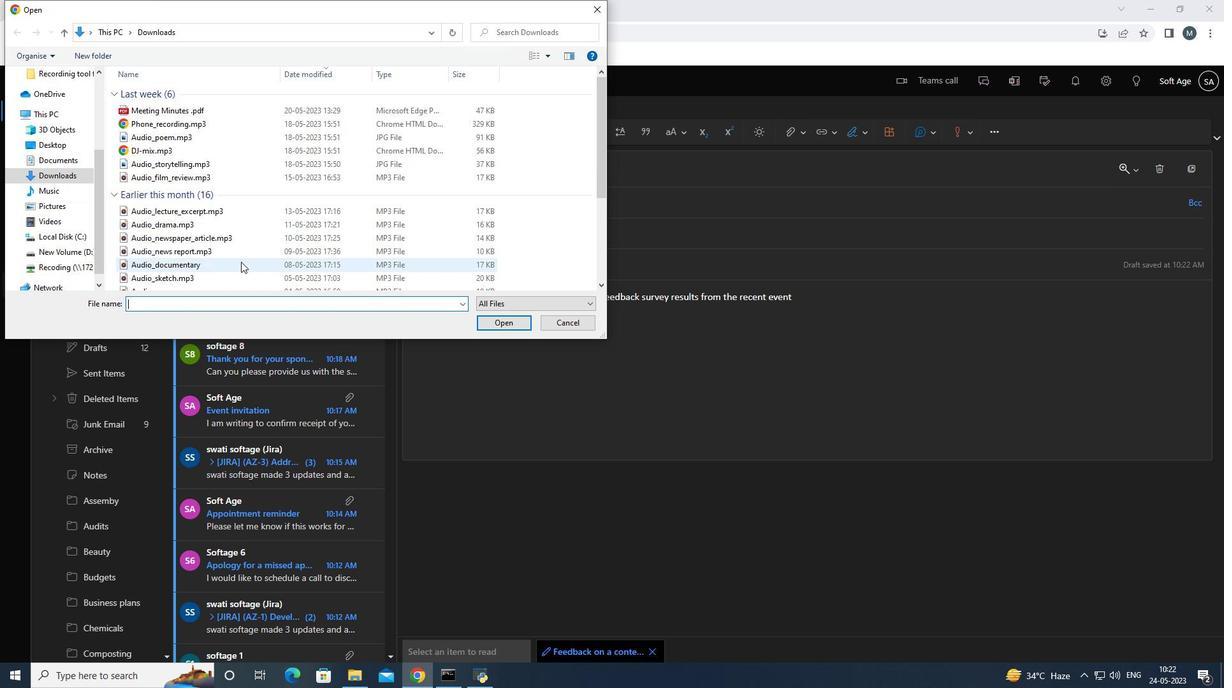 
Action: Mouse scrolled (241, 261) with delta (0, 0)
Screenshot: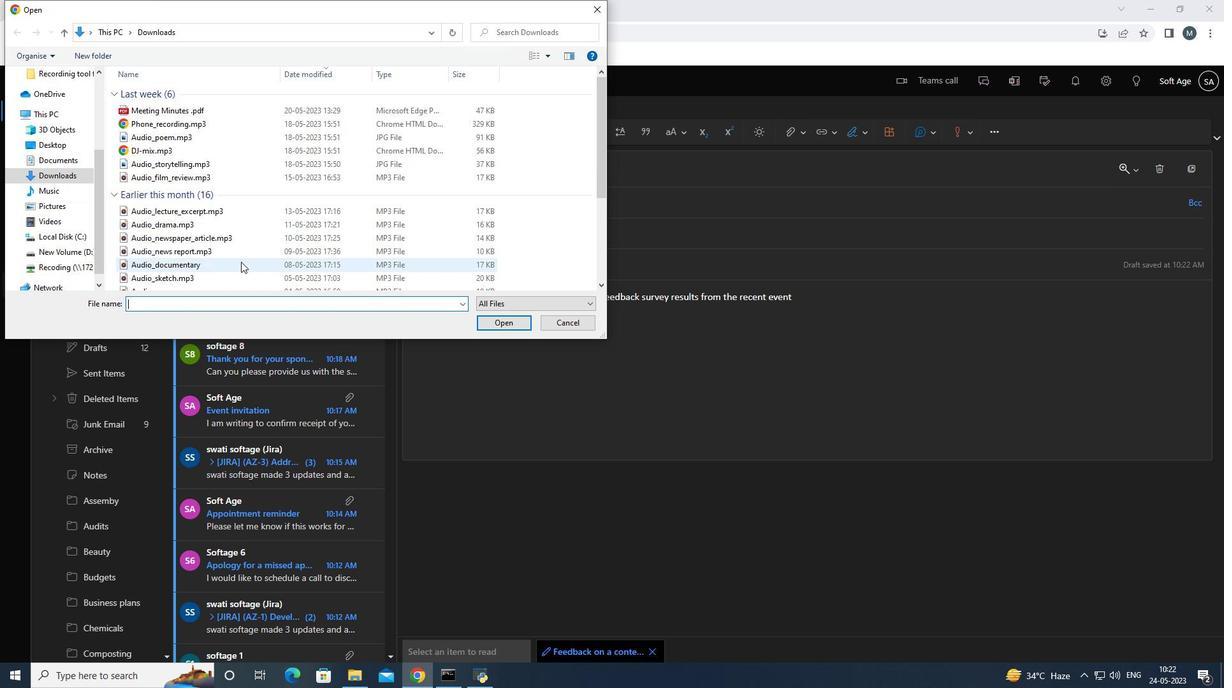 
Action: Mouse scrolled (241, 261) with delta (0, 0)
Screenshot: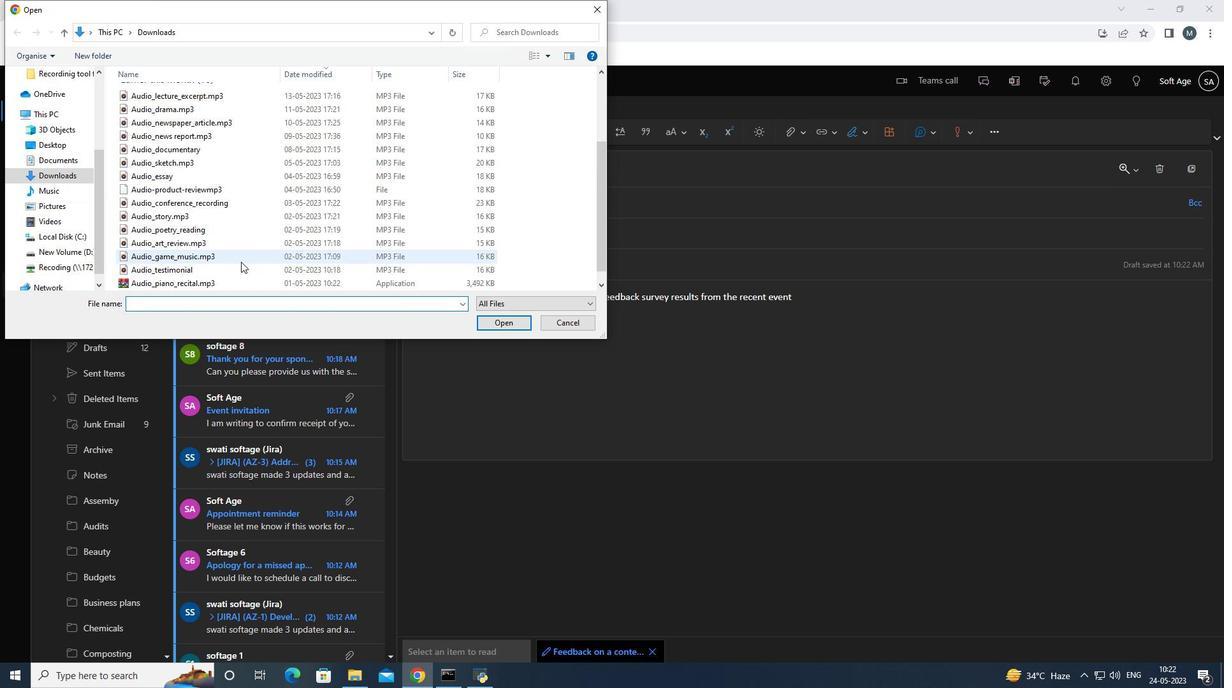
Action: Mouse scrolled (241, 261) with delta (0, 0)
Screenshot: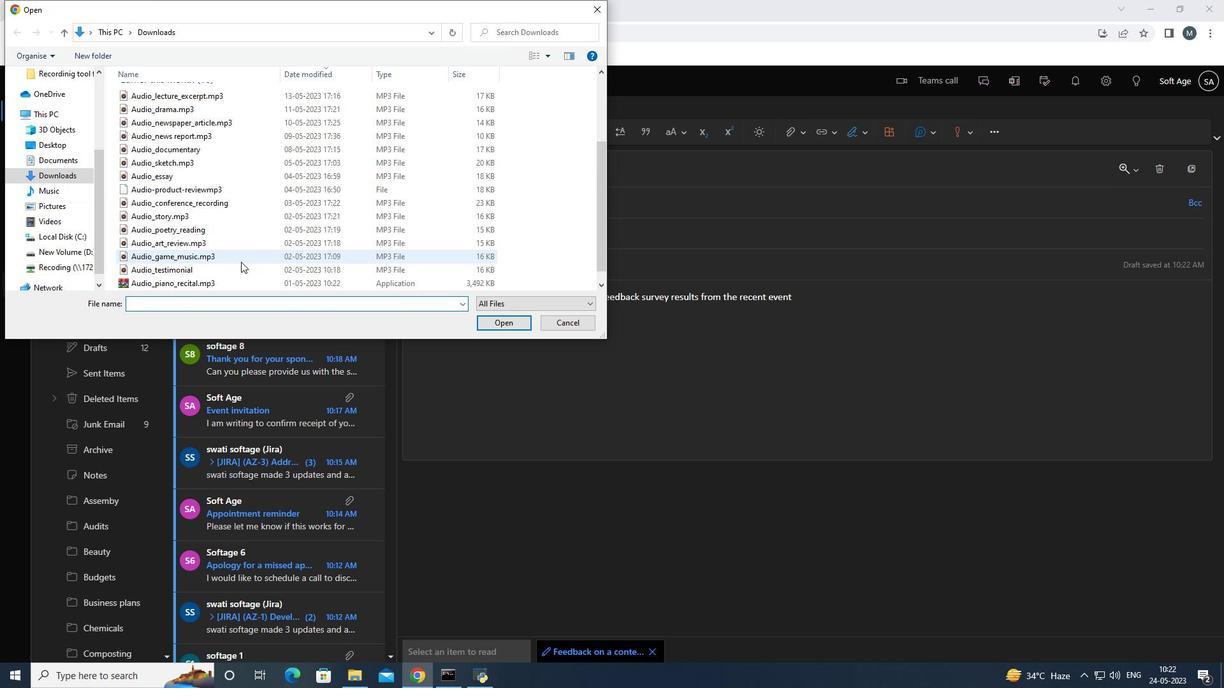 
Action: Mouse scrolled (241, 261) with delta (0, 0)
Screenshot: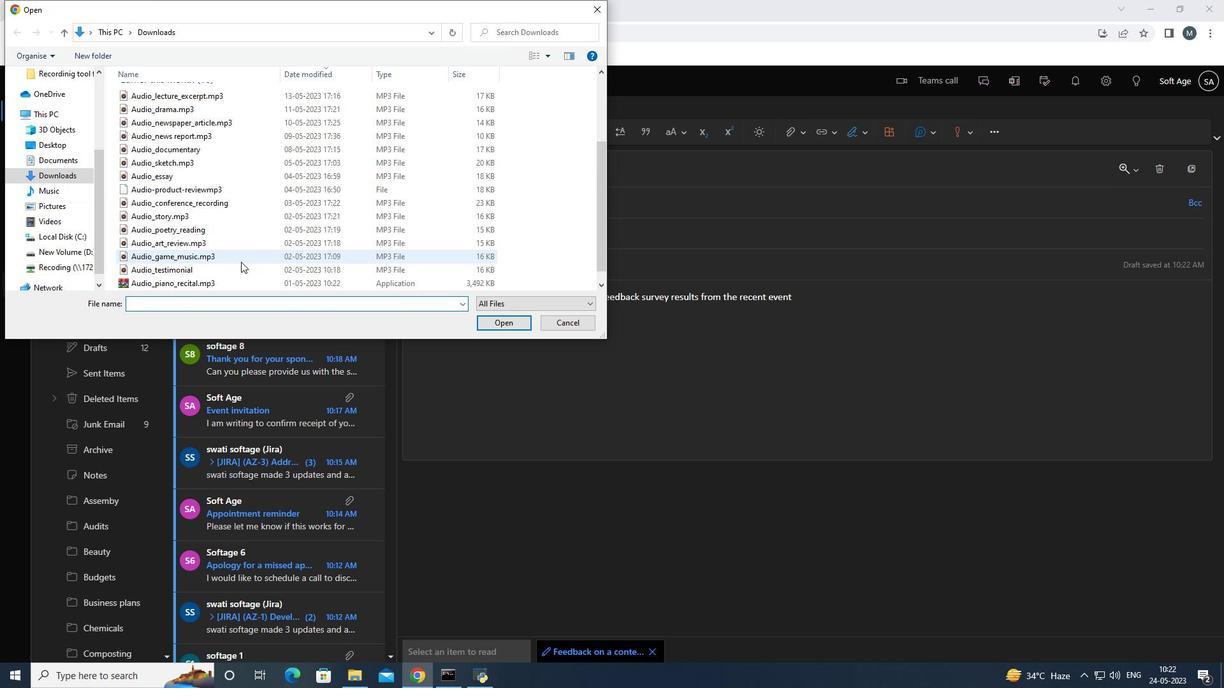 
Action: Mouse moved to (241, 262)
Screenshot: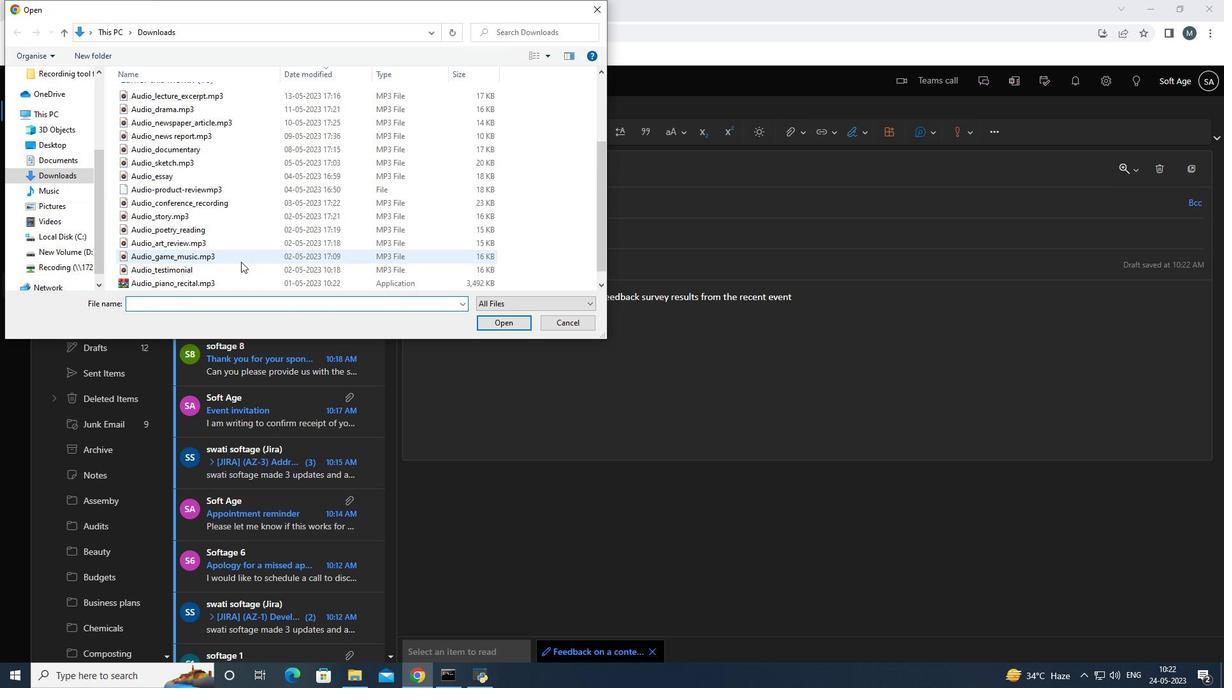 
Action: Mouse scrolled (241, 262) with delta (0, 0)
Screenshot: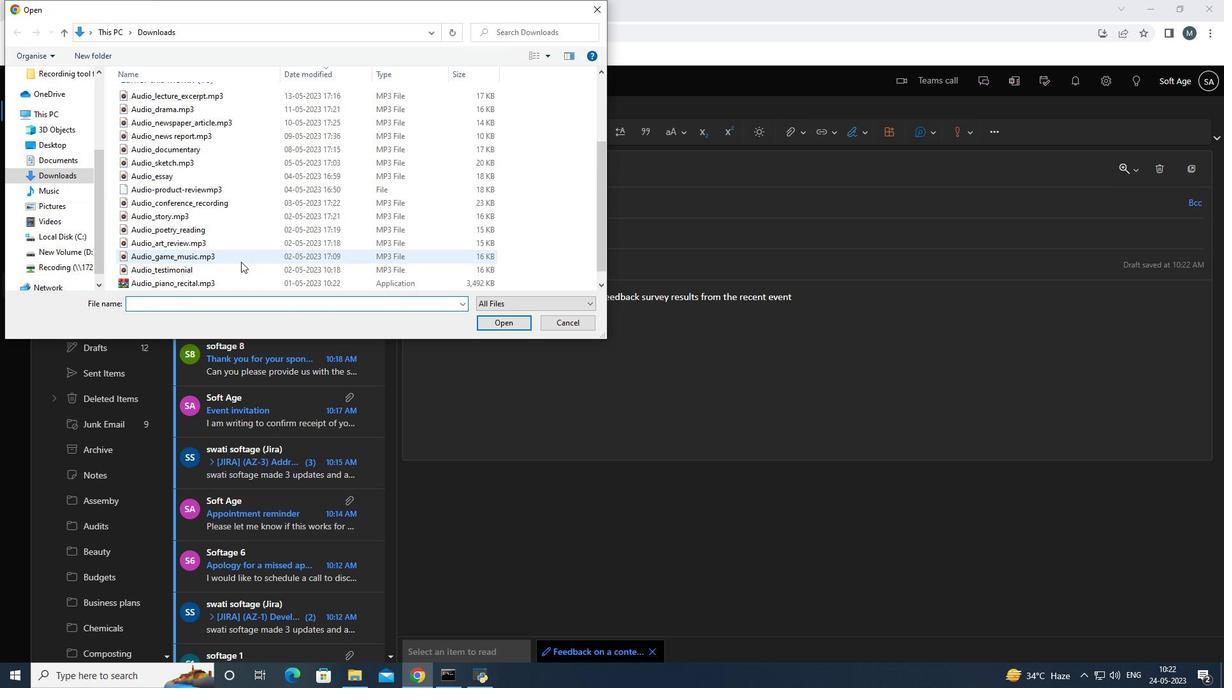
Action: Mouse moved to (241, 266)
Screenshot: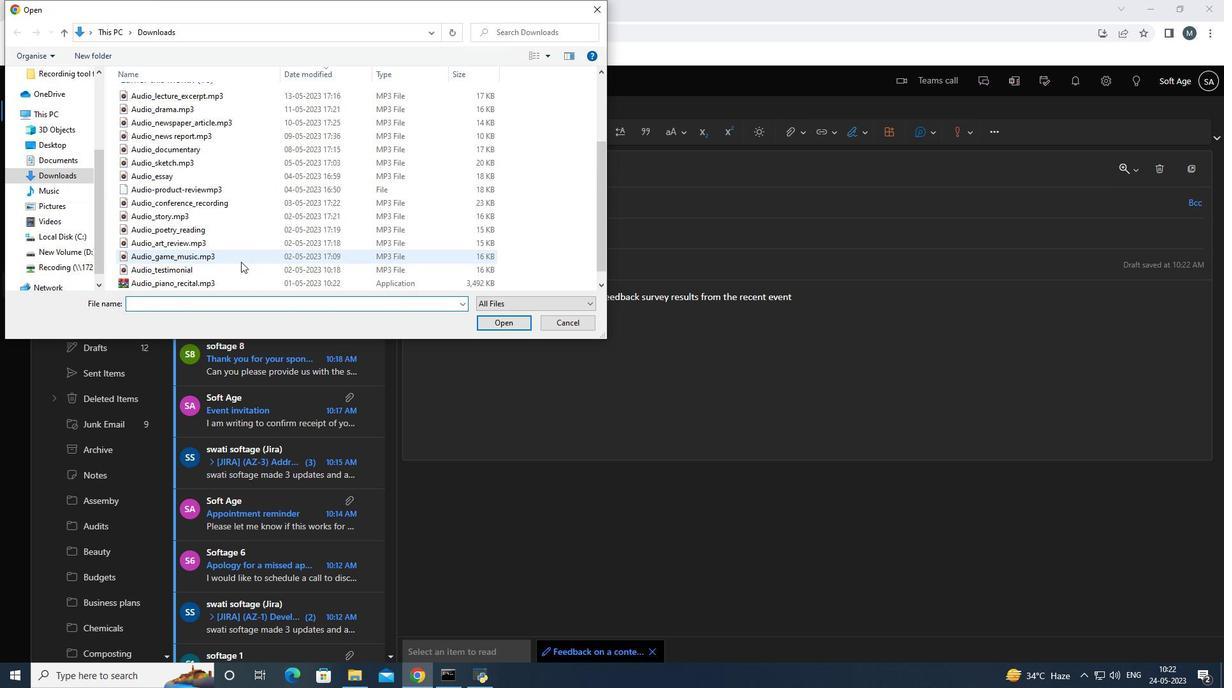 
Action: Mouse scrolled (241, 265) with delta (0, 0)
Screenshot: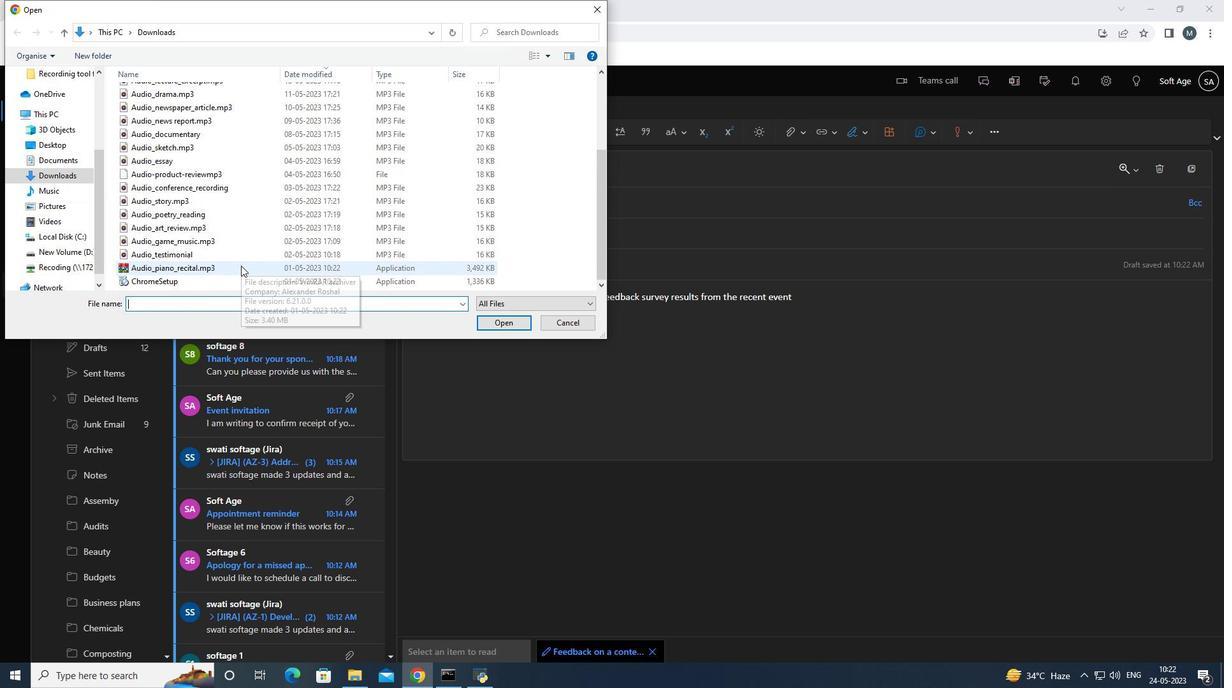 
Action: Mouse scrolled (241, 265) with delta (0, 0)
Screenshot: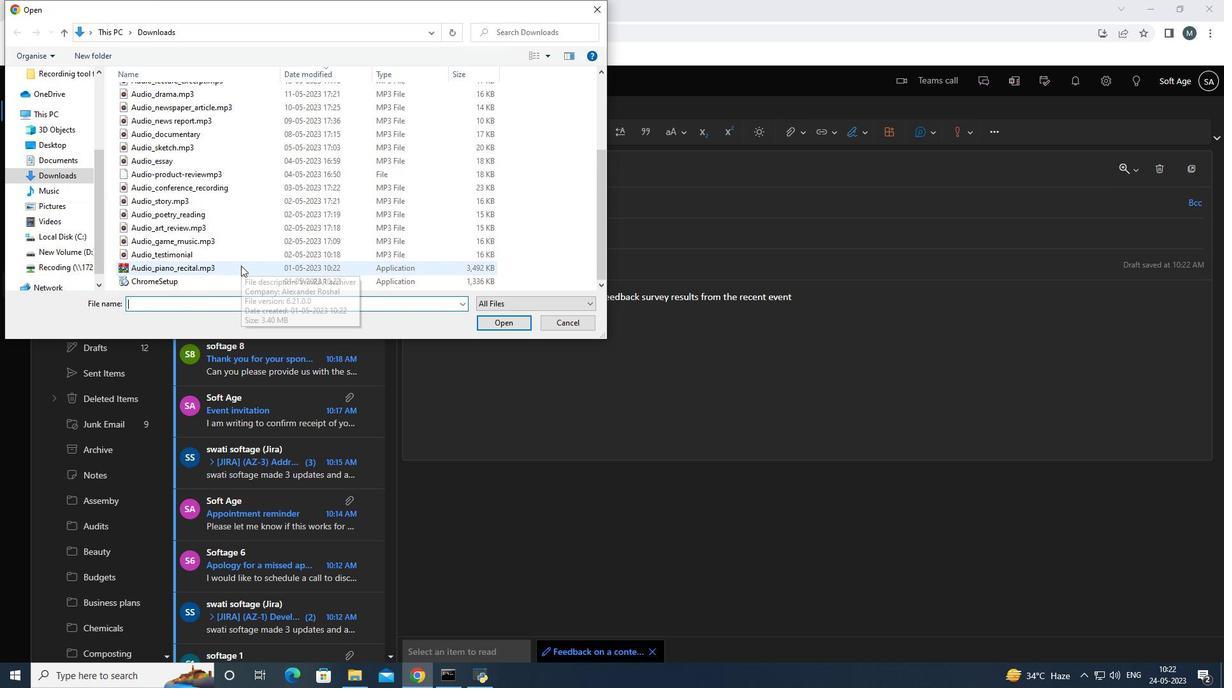 
Action: Mouse scrolled (241, 265) with delta (0, 0)
Screenshot: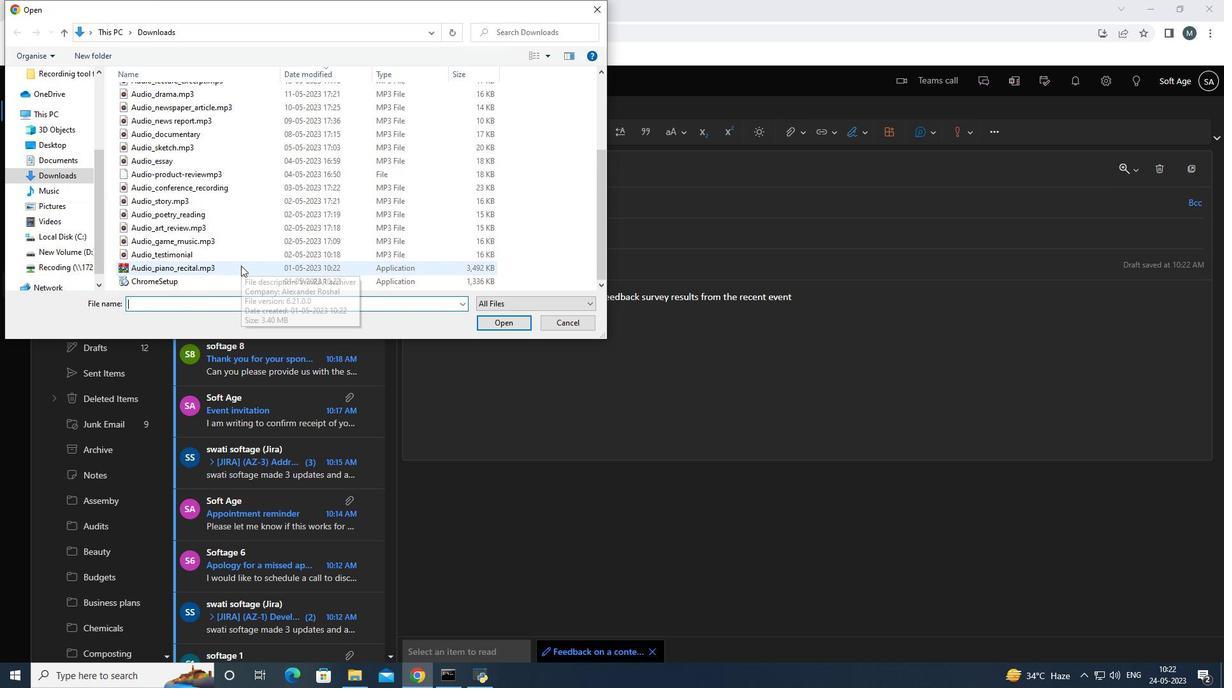 
Action: Mouse moved to (220, 268)
Screenshot: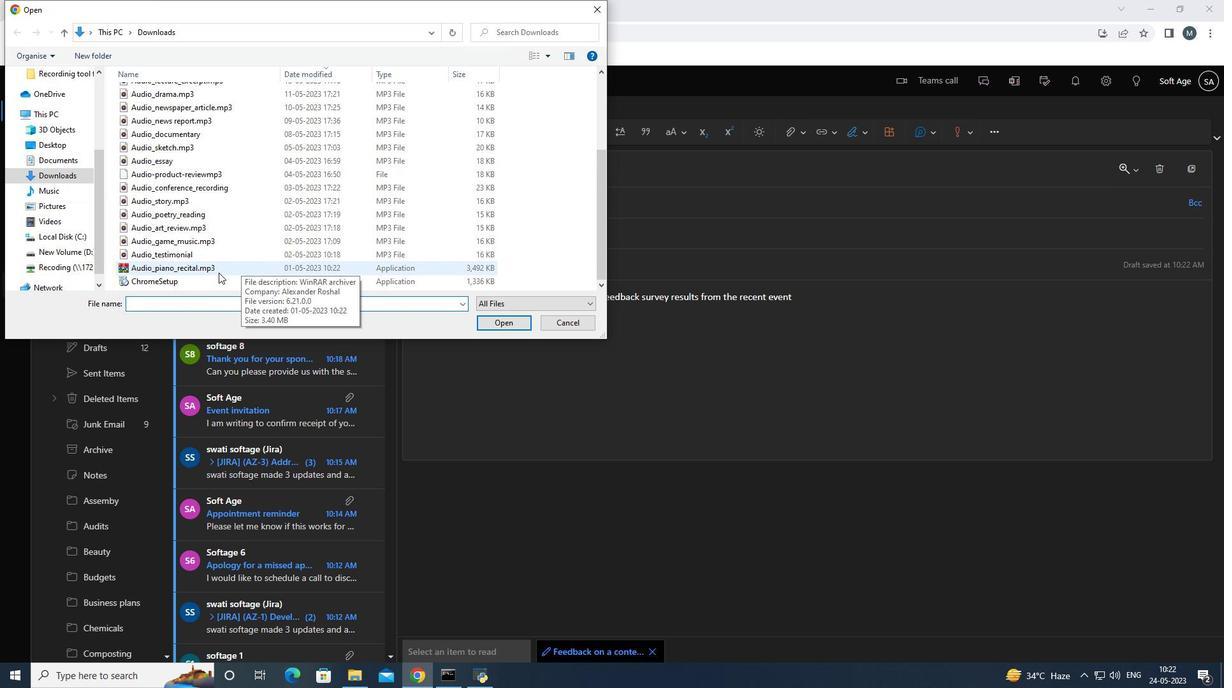 
Action: Mouse pressed left at (220, 268)
Screenshot: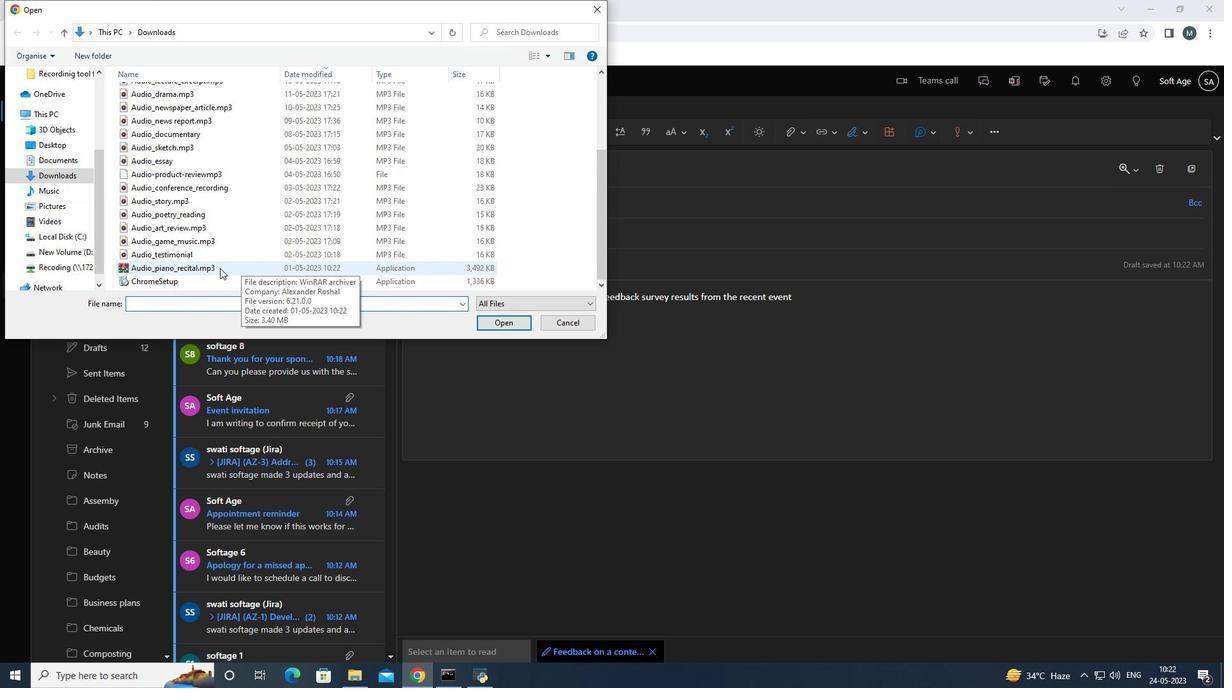 
Action: Mouse pressed right at (220, 268)
Screenshot: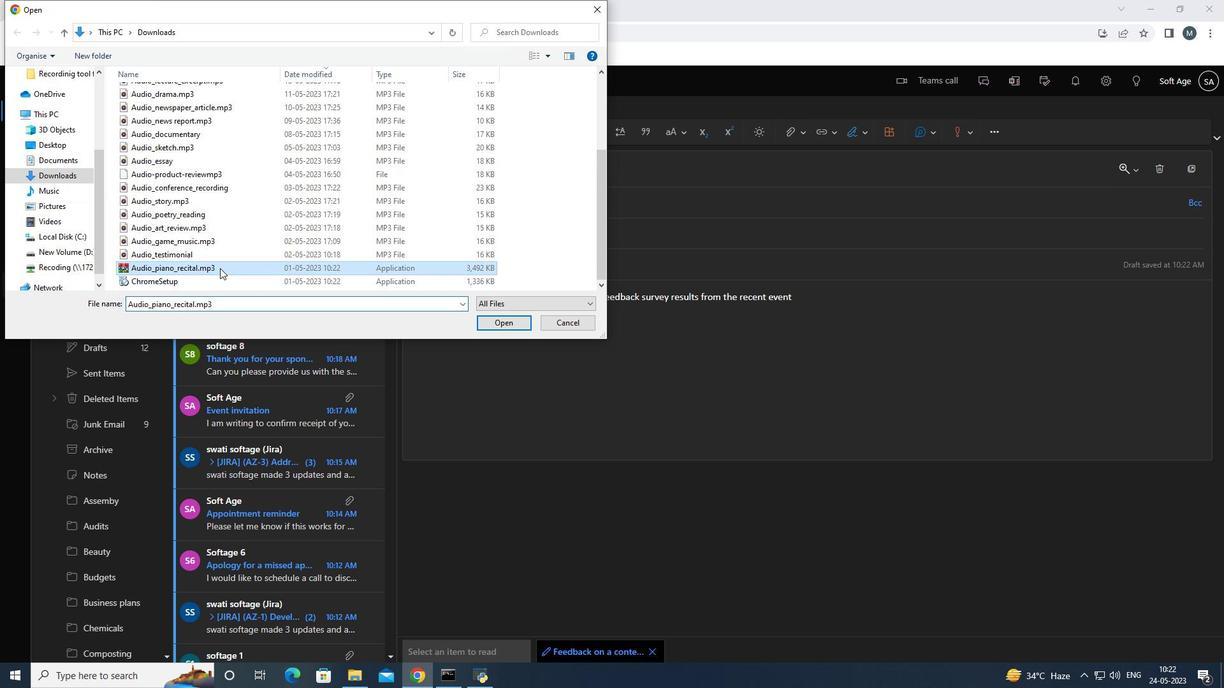 
Action: Mouse moved to (313, 604)
Screenshot: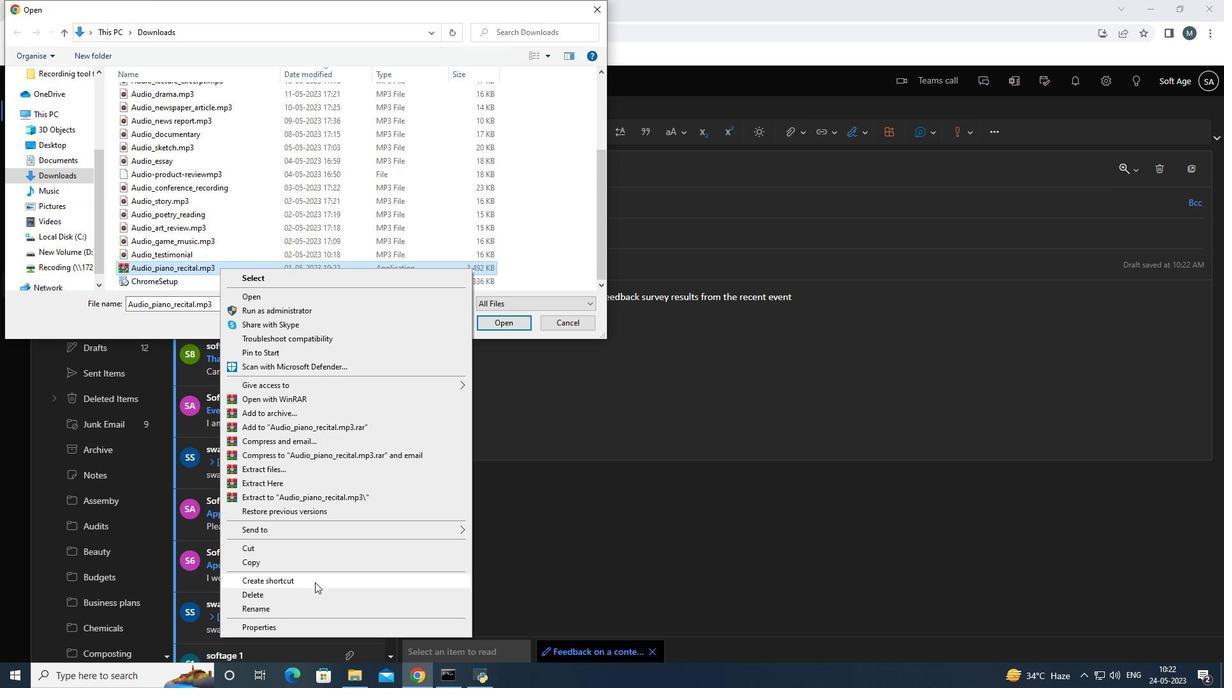 
Action: Mouse pressed left at (313, 604)
Screenshot: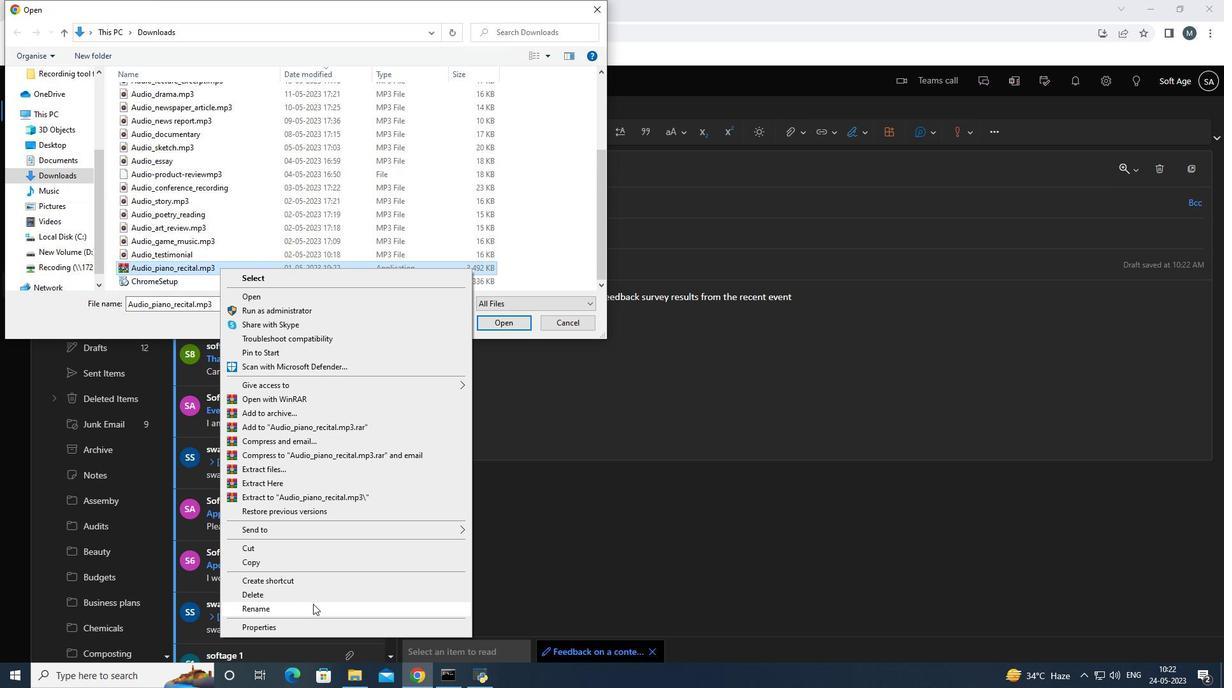 
Action: Mouse moved to (310, 606)
Screenshot: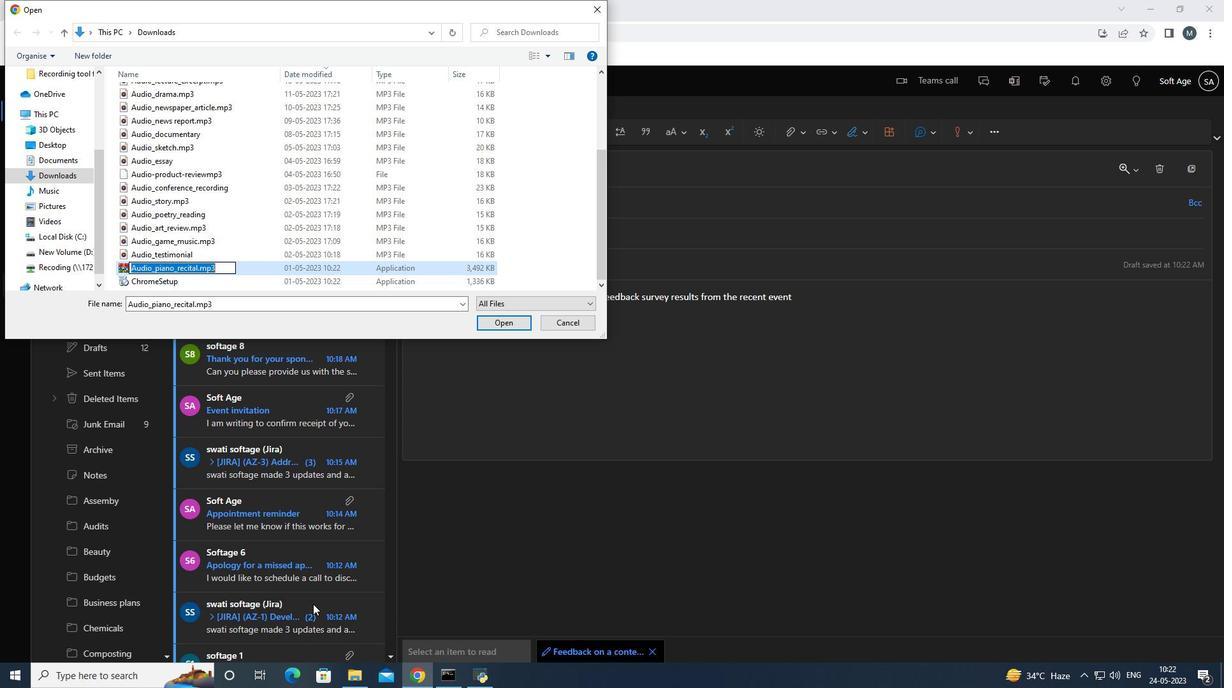 
Action: Key pressed <Key.shift>Audio<Key.shift>_drum<Key.space>-solo.mp3
Screenshot: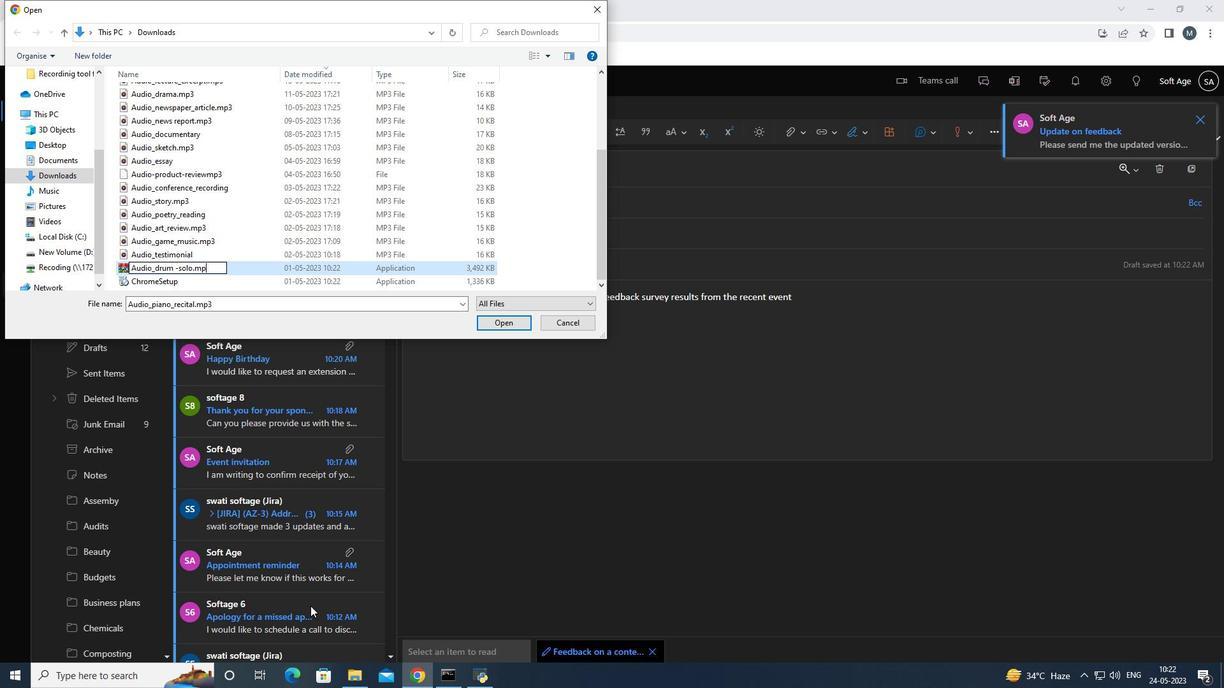 
Action: Mouse moved to (273, 236)
Screenshot: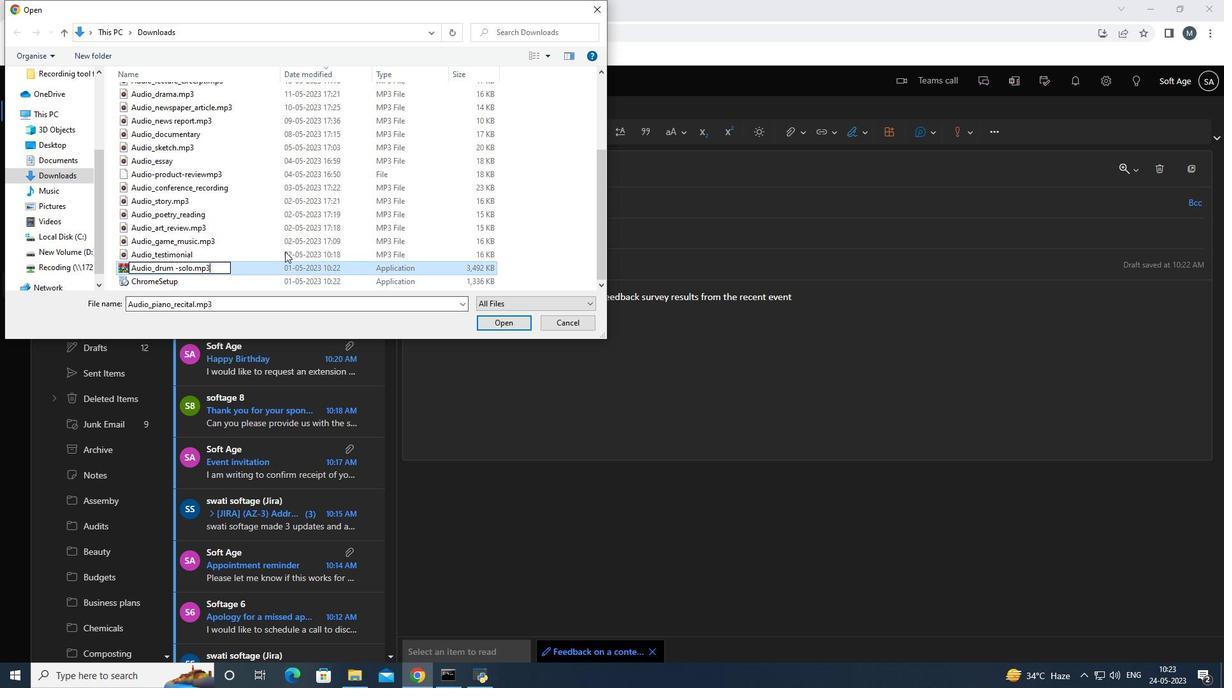 
Action: Mouse scrolled (273, 236) with delta (0, 0)
Screenshot: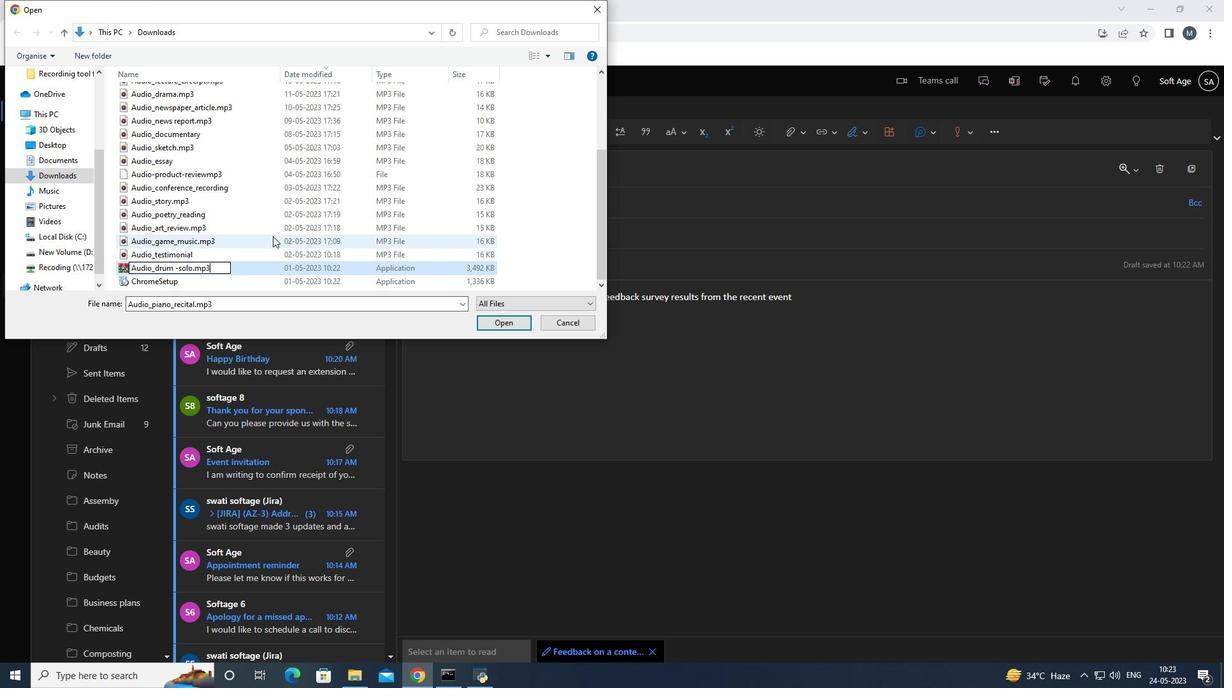 
Action: Mouse scrolled (273, 236) with delta (0, 0)
Screenshot: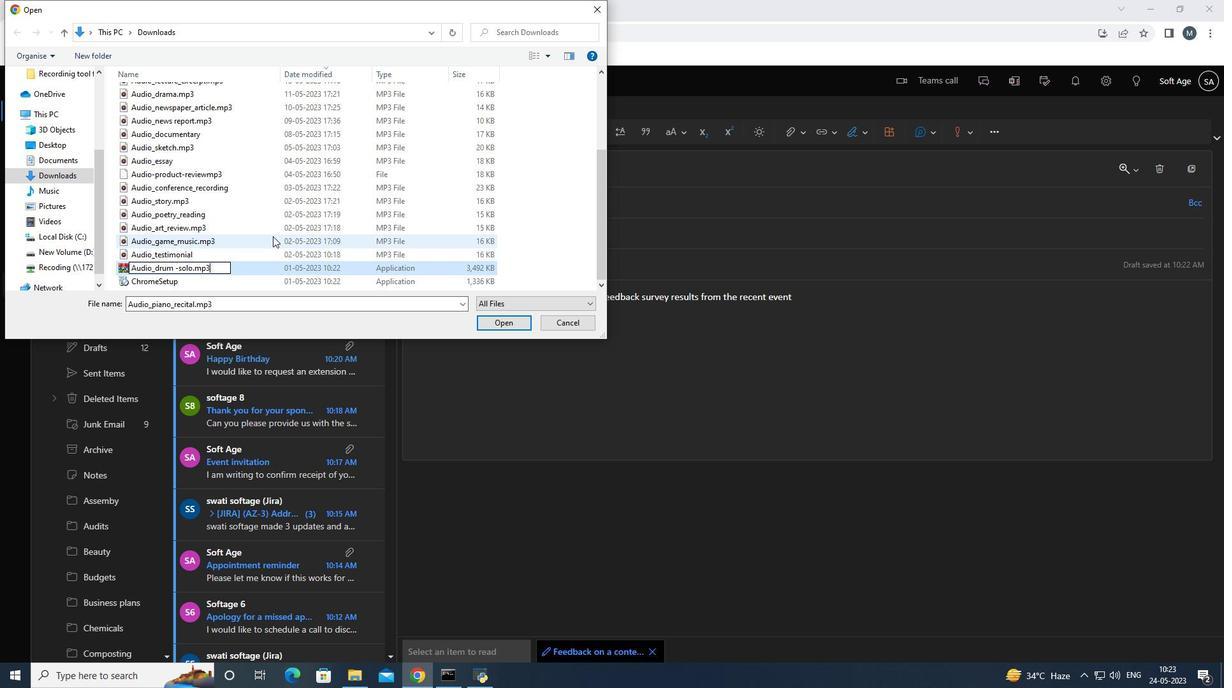 
Action: Mouse moved to (237, 275)
Screenshot: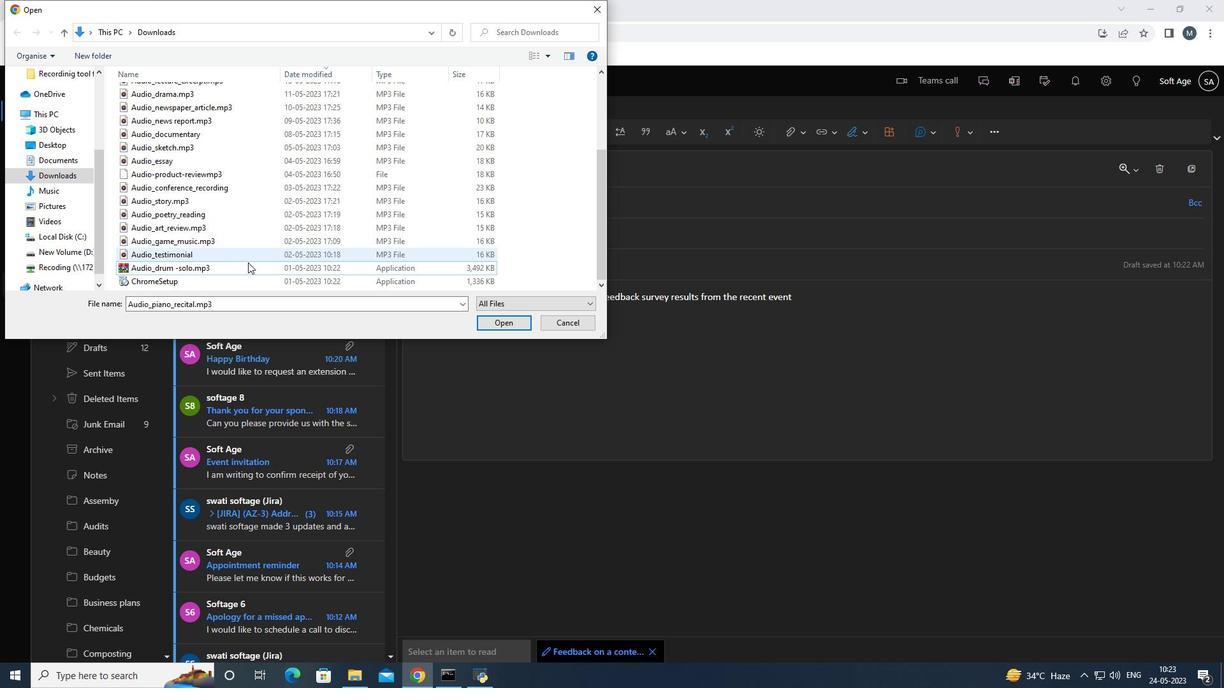 
Action: Mouse pressed left at (237, 275)
Screenshot: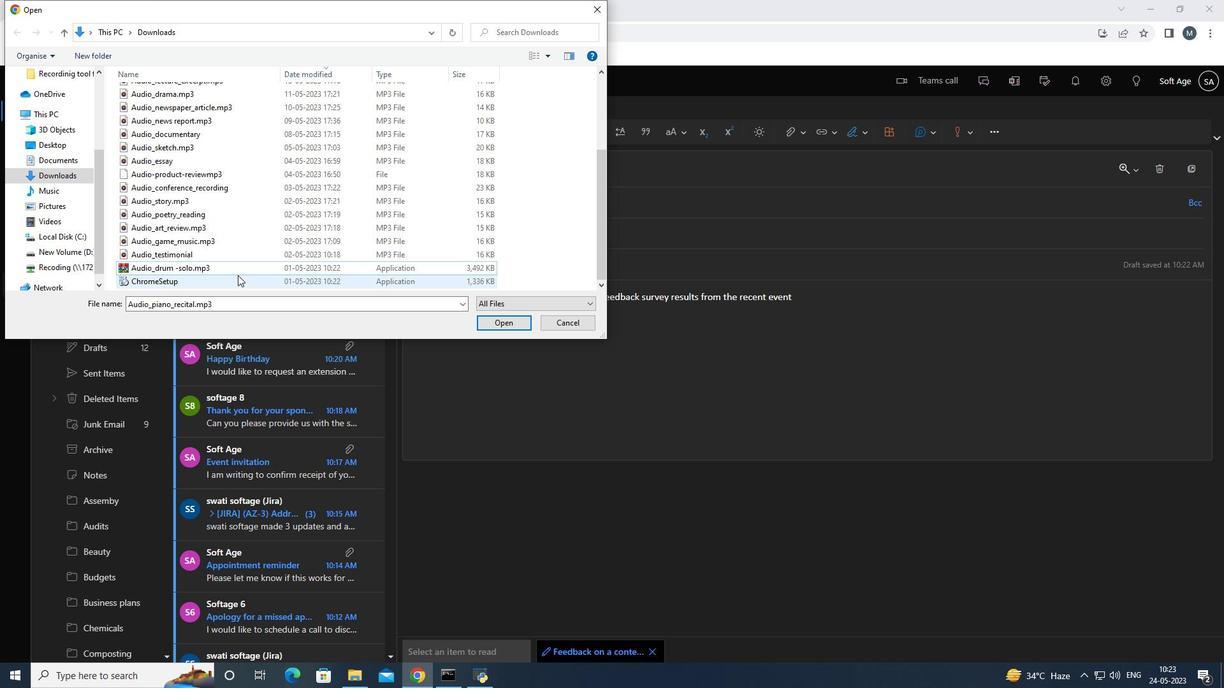 
Action: Mouse moved to (248, 266)
Screenshot: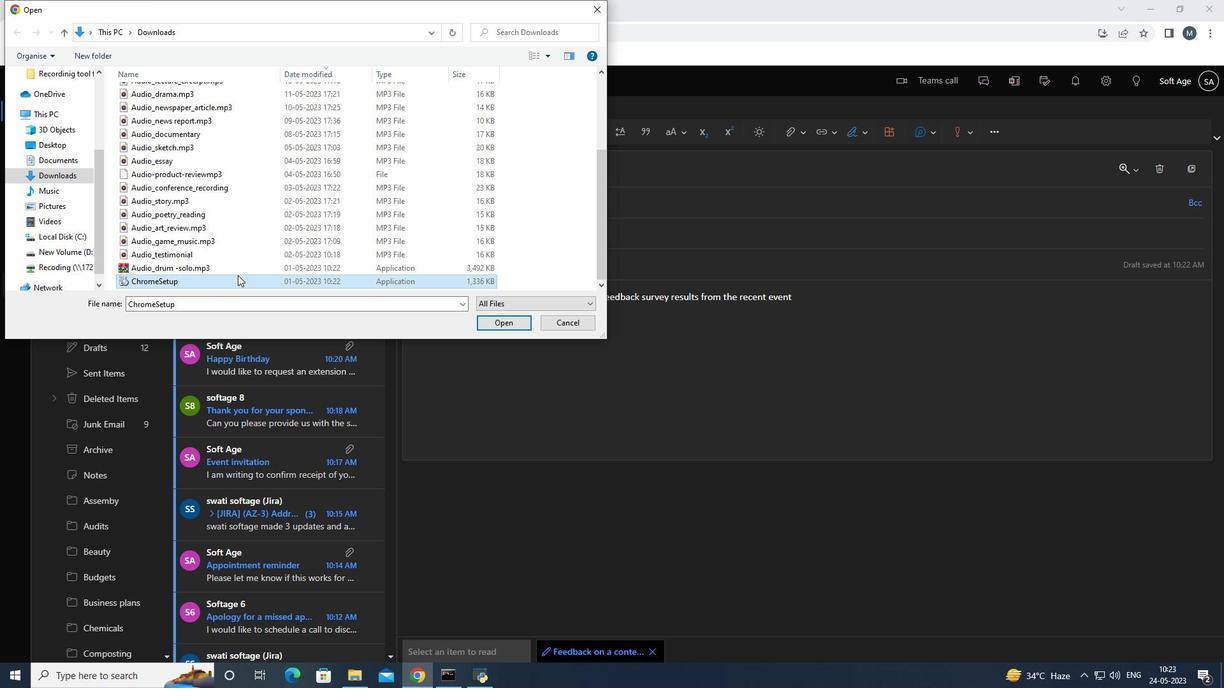 
Action: Mouse pressed left at (248, 266)
Screenshot: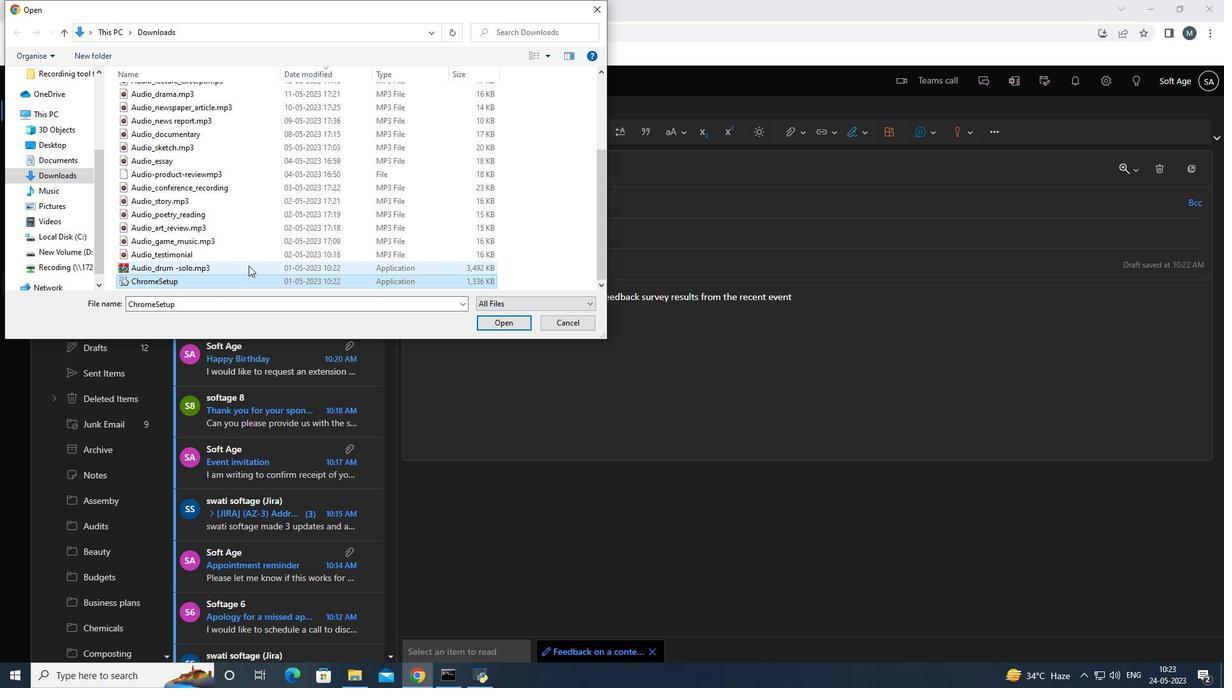 
Action: Mouse moved to (487, 322)
Screenshot: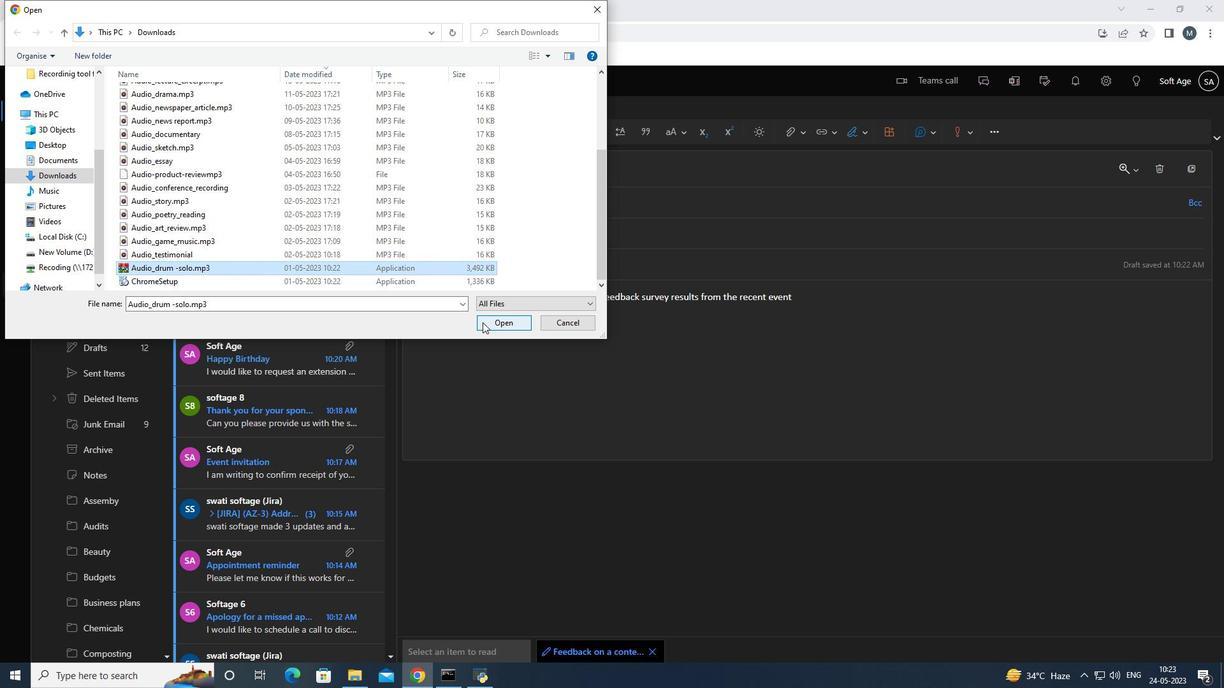 
Action: Mouse pressed left at (487, 322)
Screenshot: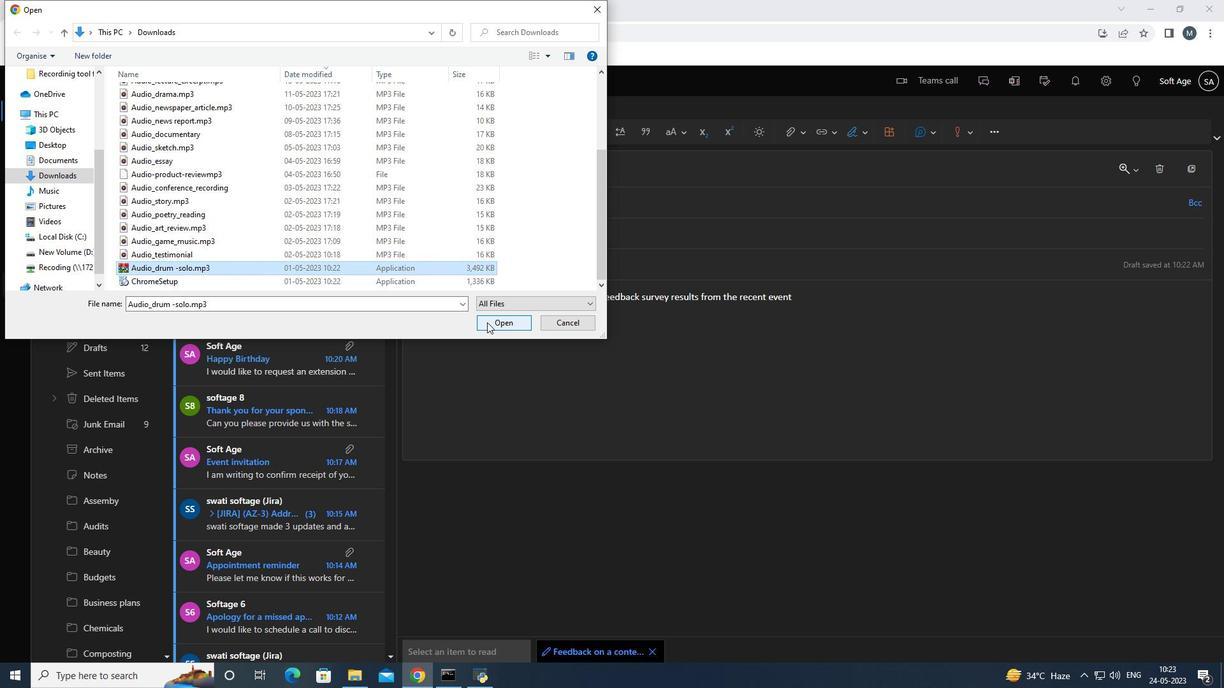 
Action: Mouse moved to (177, 269)
Screenshot: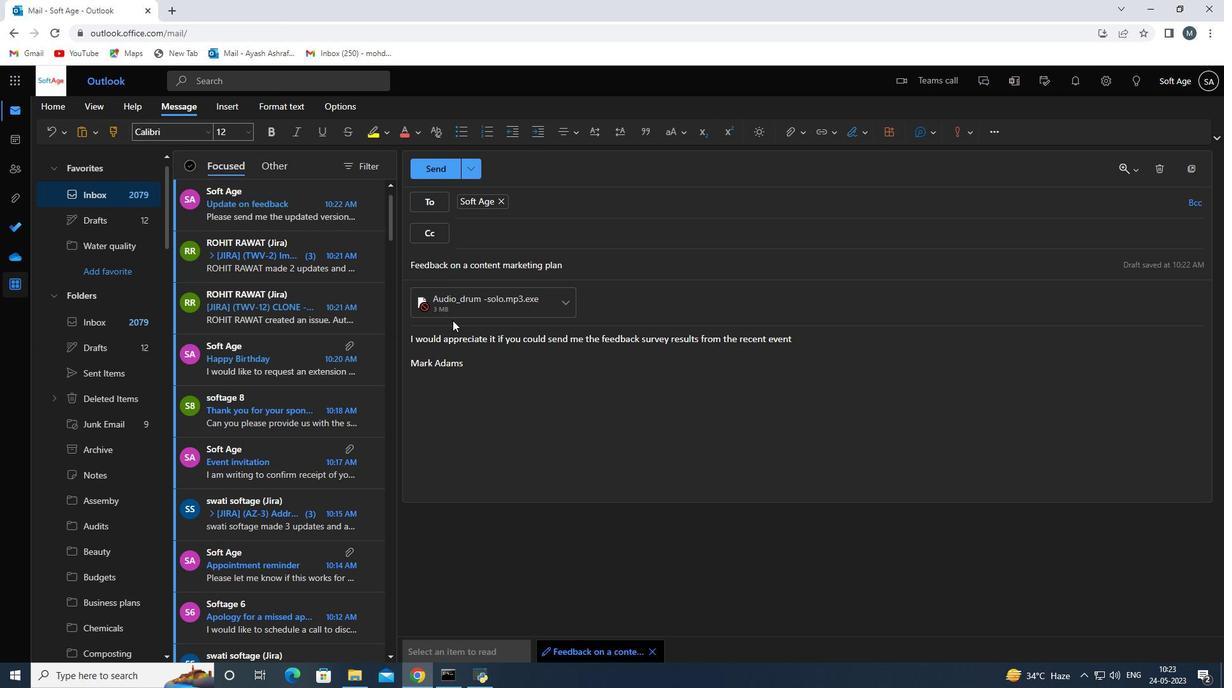 
Action: Mouse scrolled (177, 269) with delta (0, 0)
Screenshot: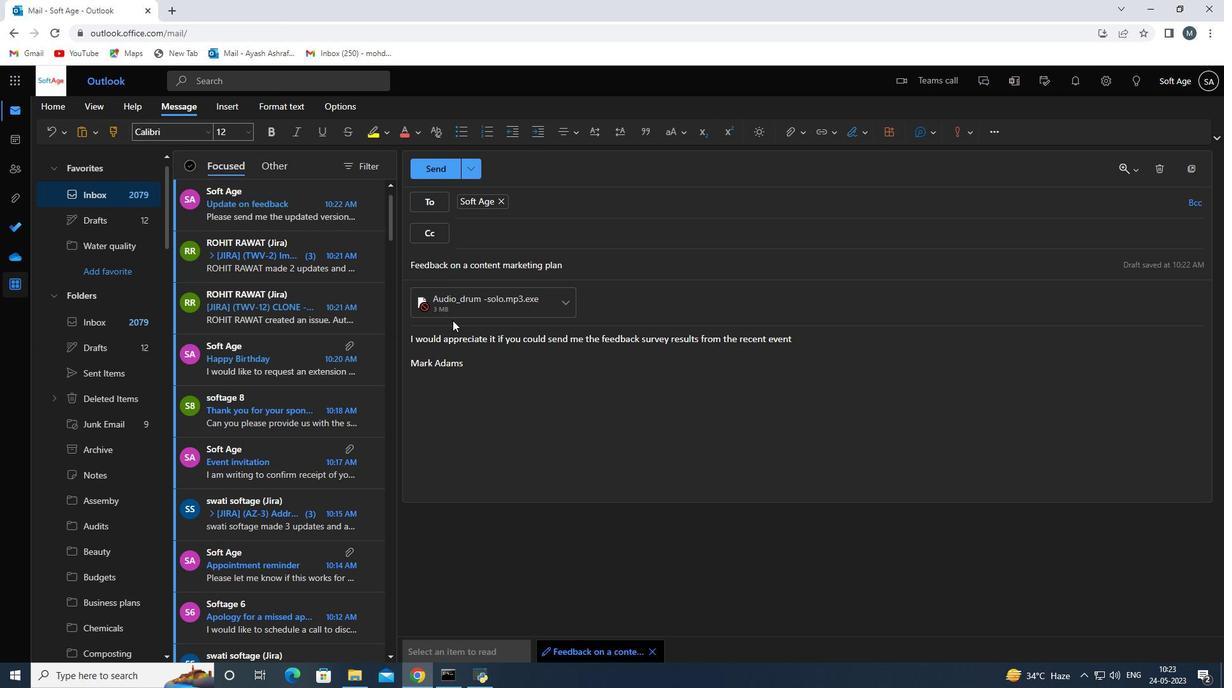 
Action: Mouse scrolled (177, 269) with delta (0, 0)
Screenshot: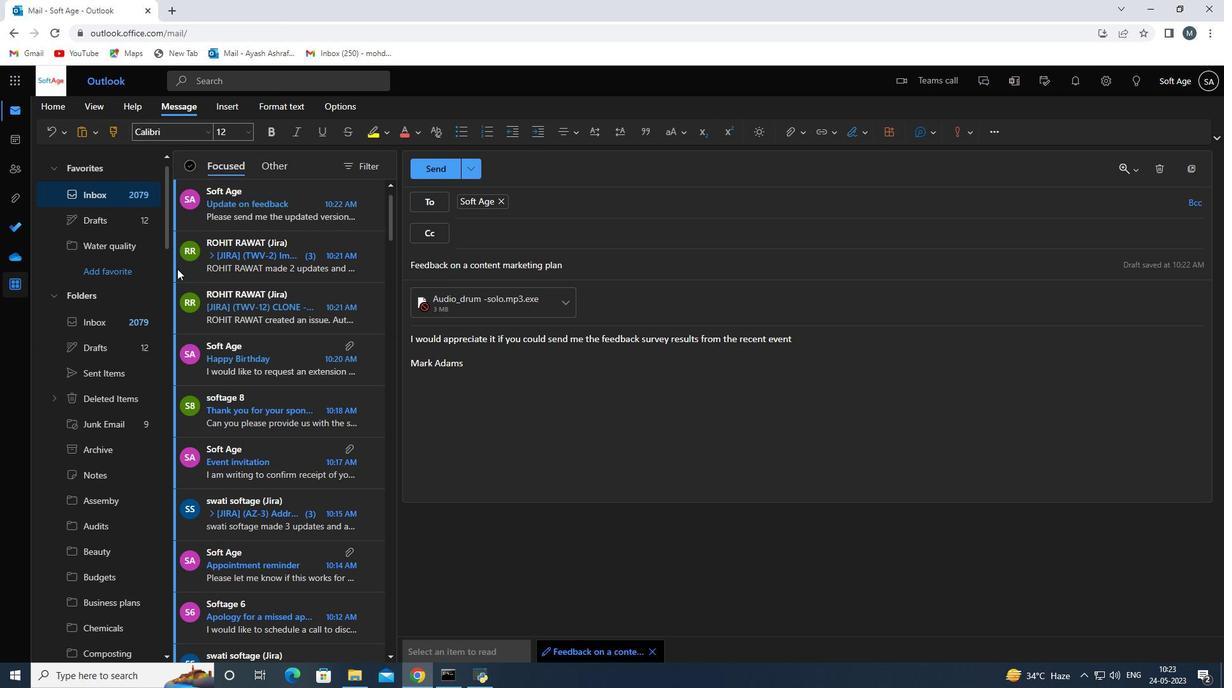 
Action: Mouse scrolled (177, 269) with delta (0, 0)
Screenshot: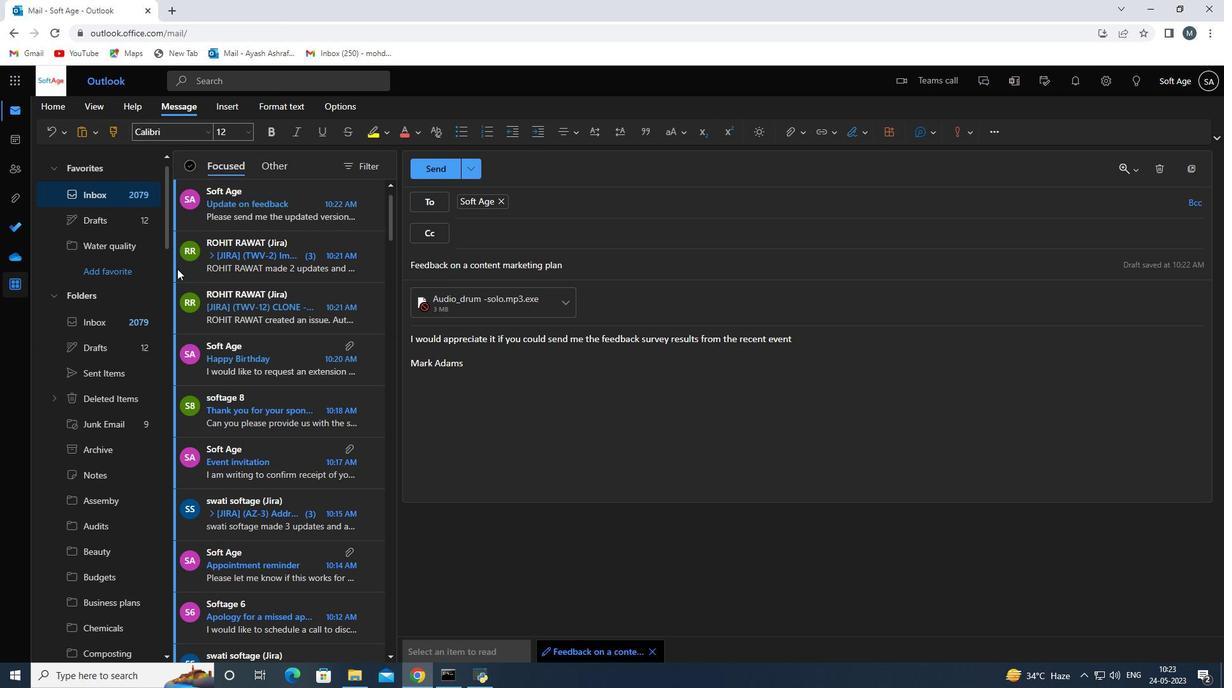 
Action: Mouse moved to (221, 329)
Screenshot: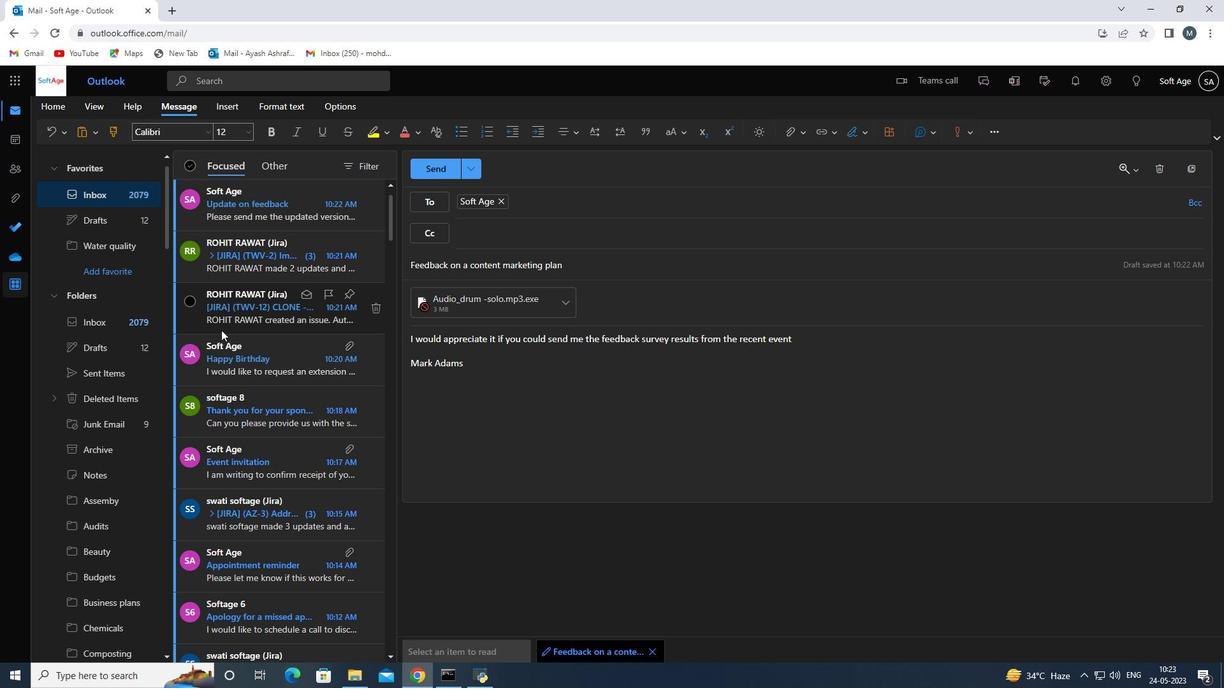 
Action: Mouse scrolled (221, 330) with delta (0, 0)
Screenshot: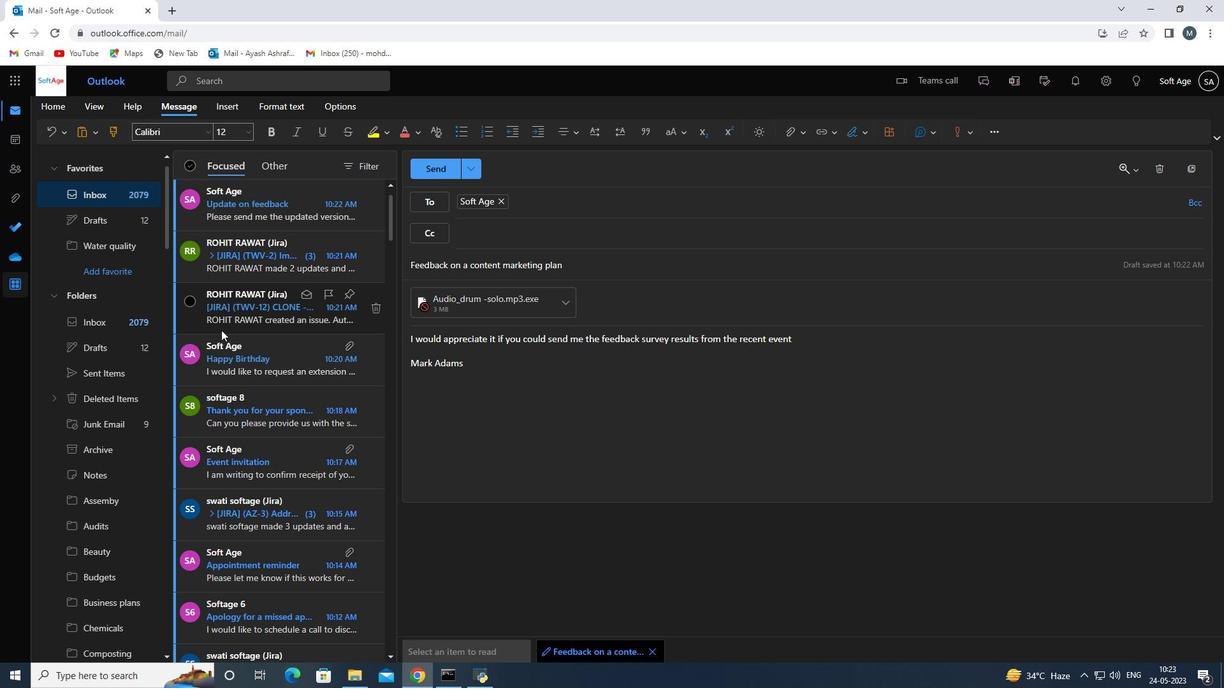 
Action: Mouse scrolled (221, 330) with delta (0, 0)
Screenshot: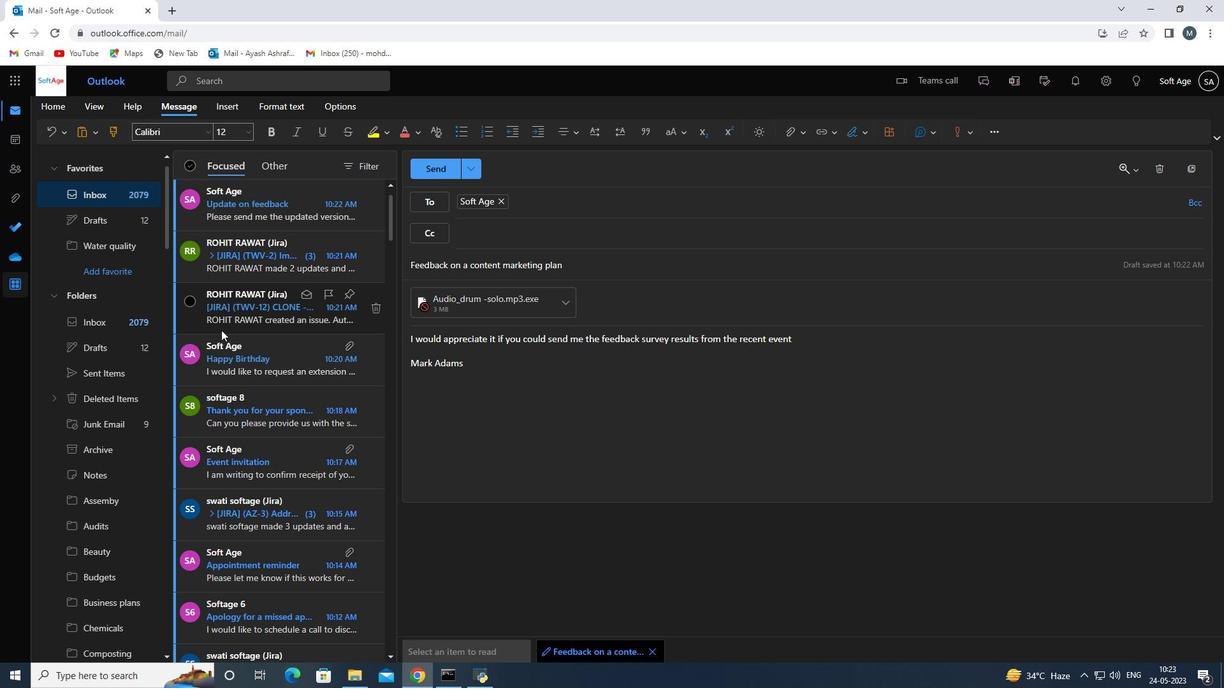 
Action: Mouse scrolled (221, 330) with delta (0, 0)
Screenshot: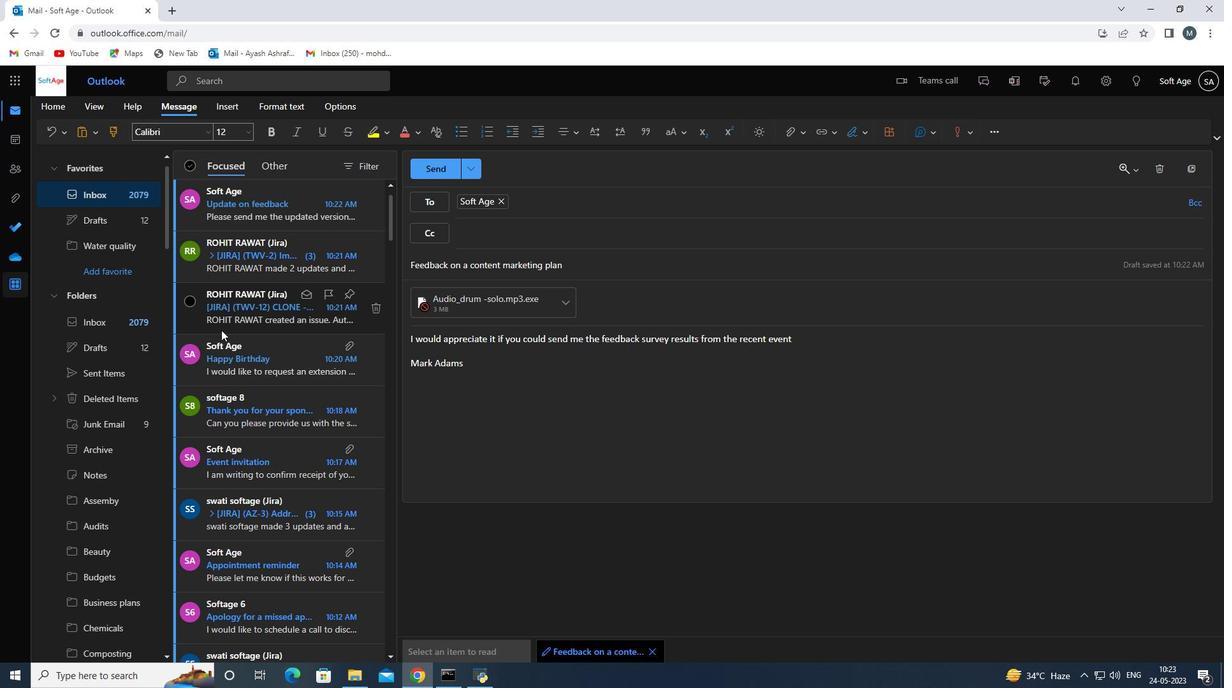 
Action: Mouse moved to (222, 329)
Screenshot: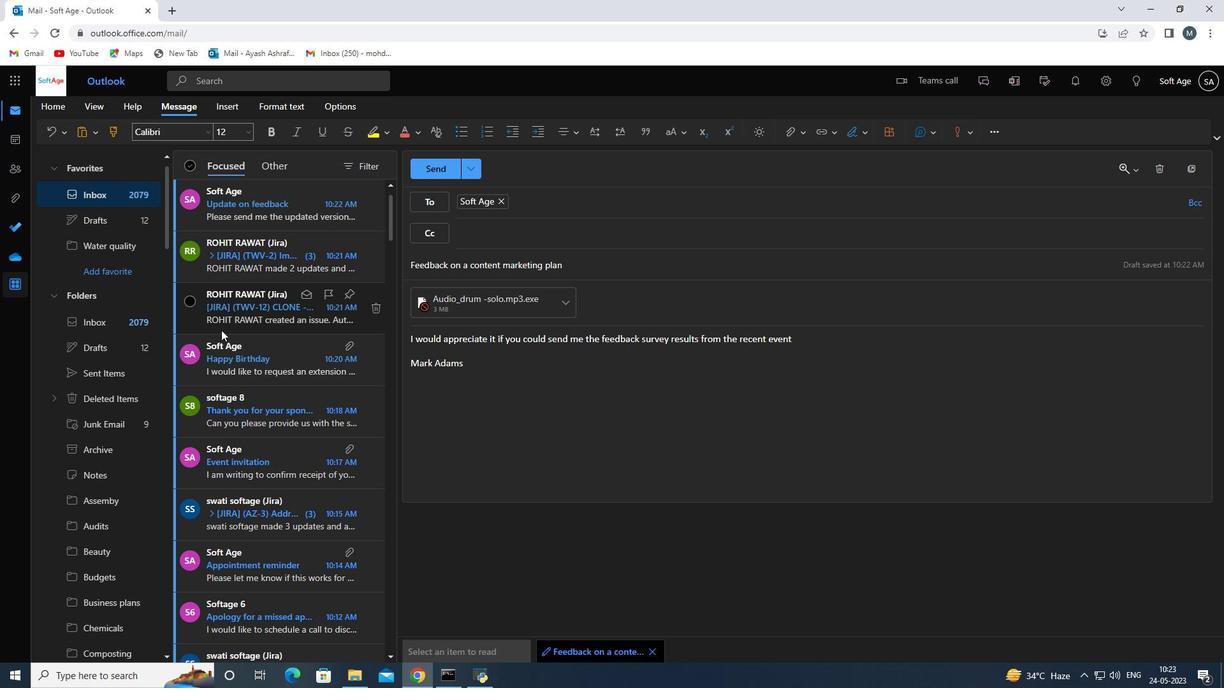 
Action: Mouse scrolled (222, 330) with delta (0, 0)
Screenshot: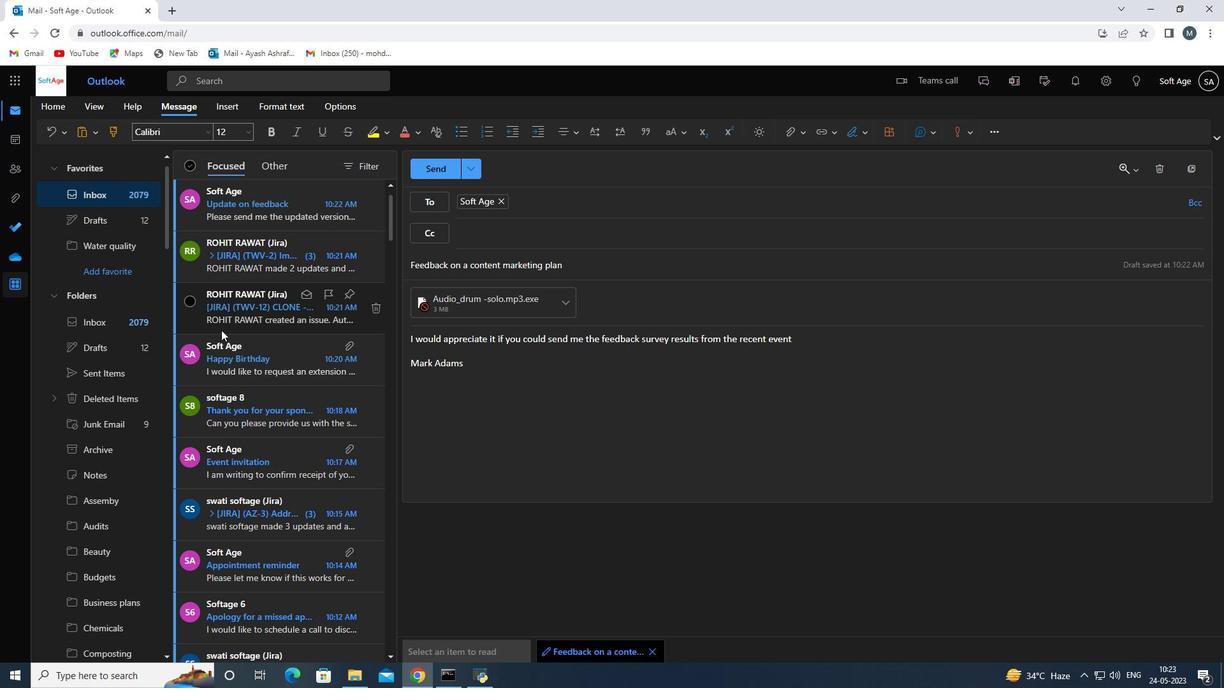 
Action: Mouse moved to (108, 375)
Screenshot: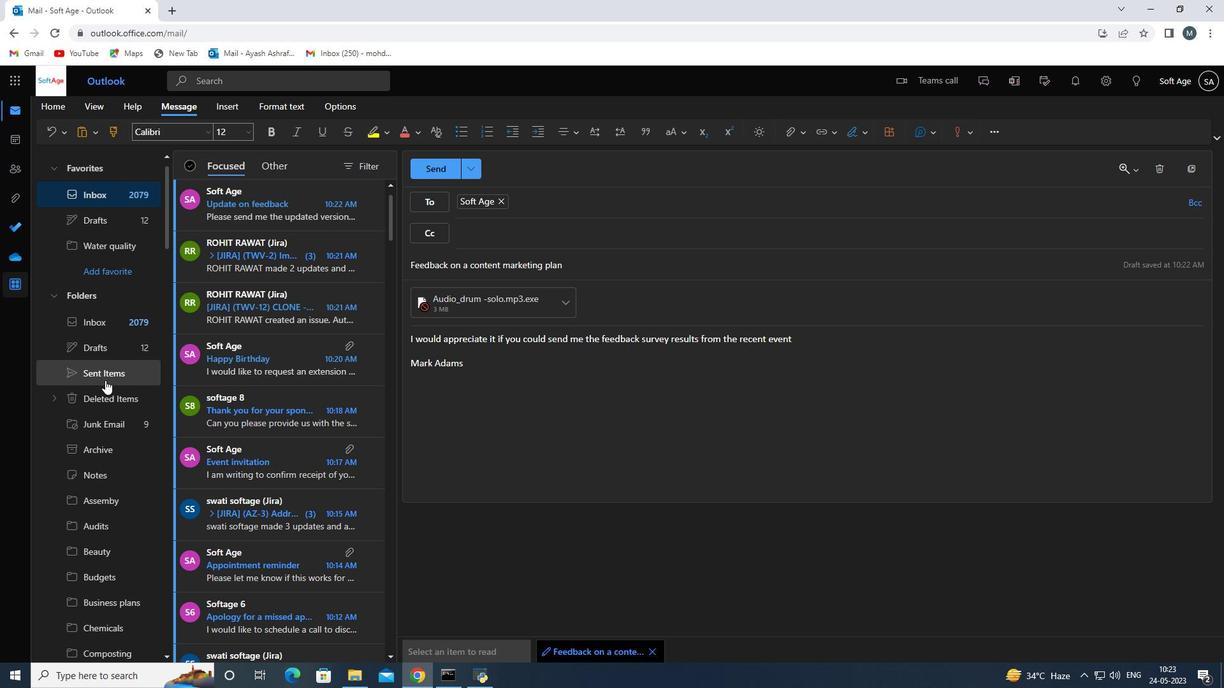 
Action: Mouse pressed left at (108, 375)
Screenshot: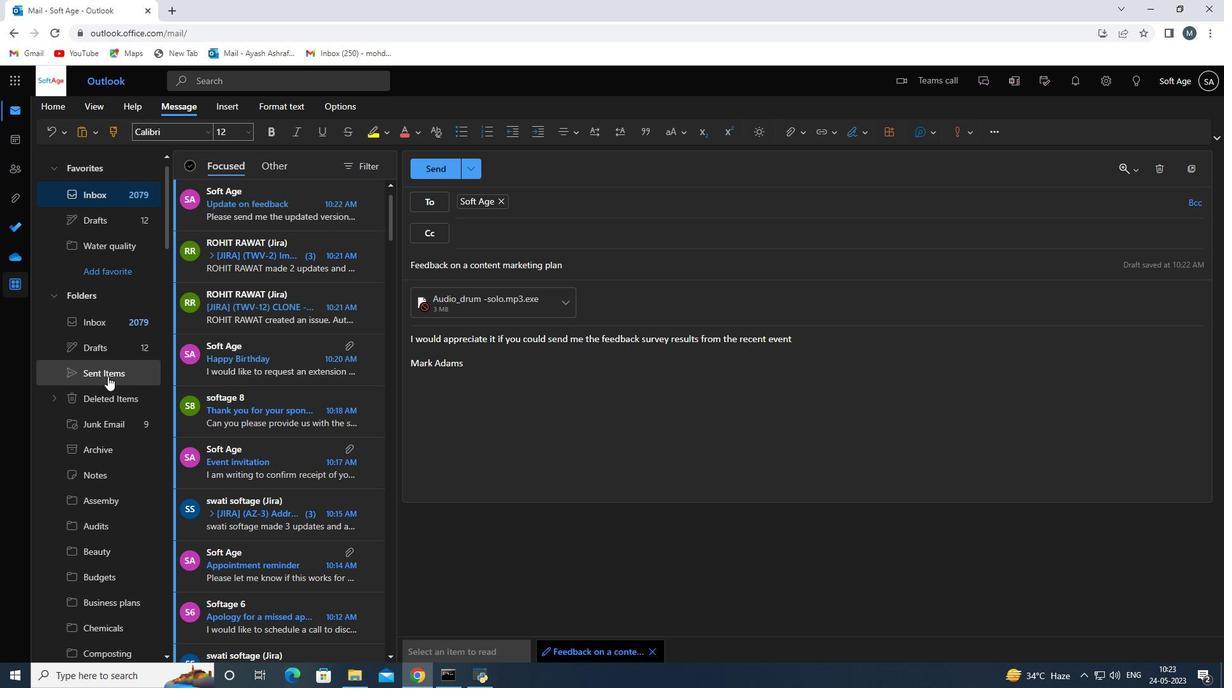 
Action: Mouse moved to (295, 347)
Screenshot: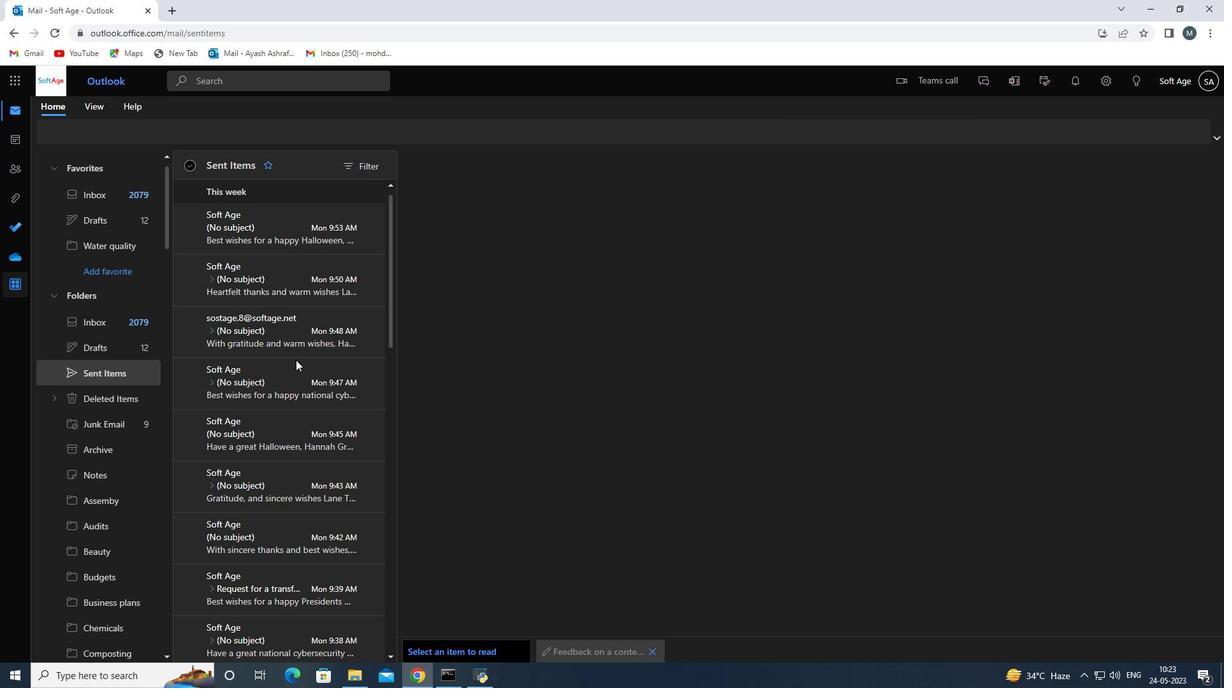 
Action: Mouse scrolled (295, 350) with delta (0, 0)
Screenshot: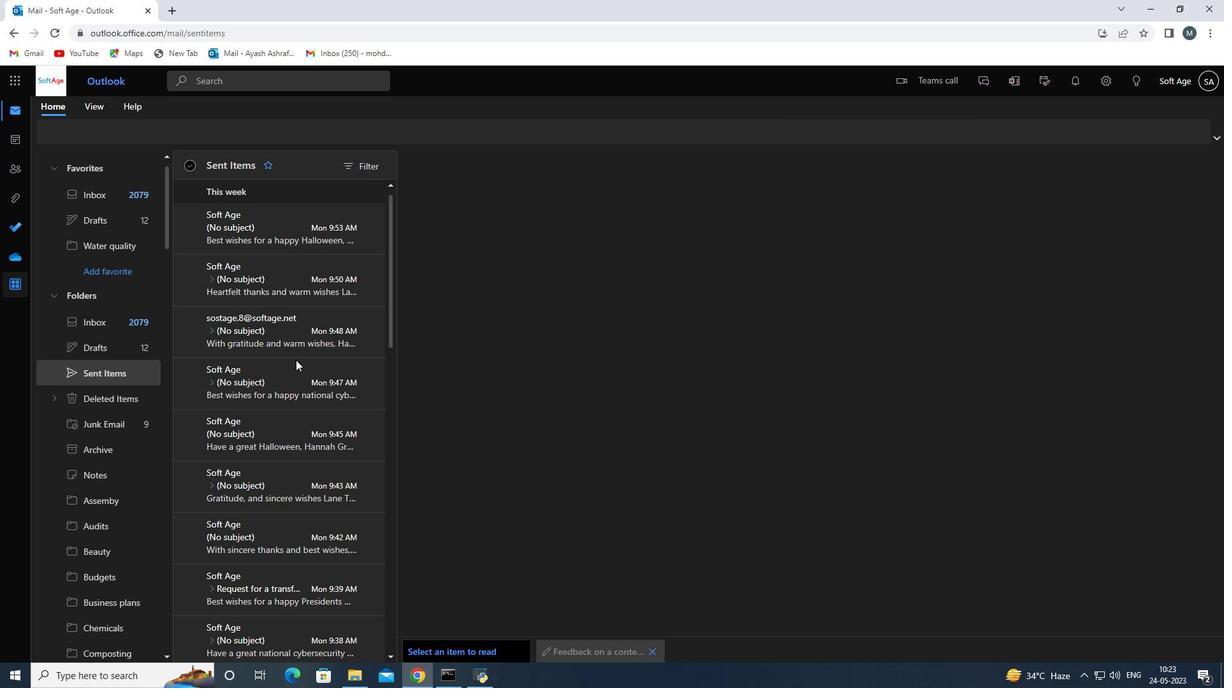 
Action: Mouse moved to (295, 345)
Screenshot: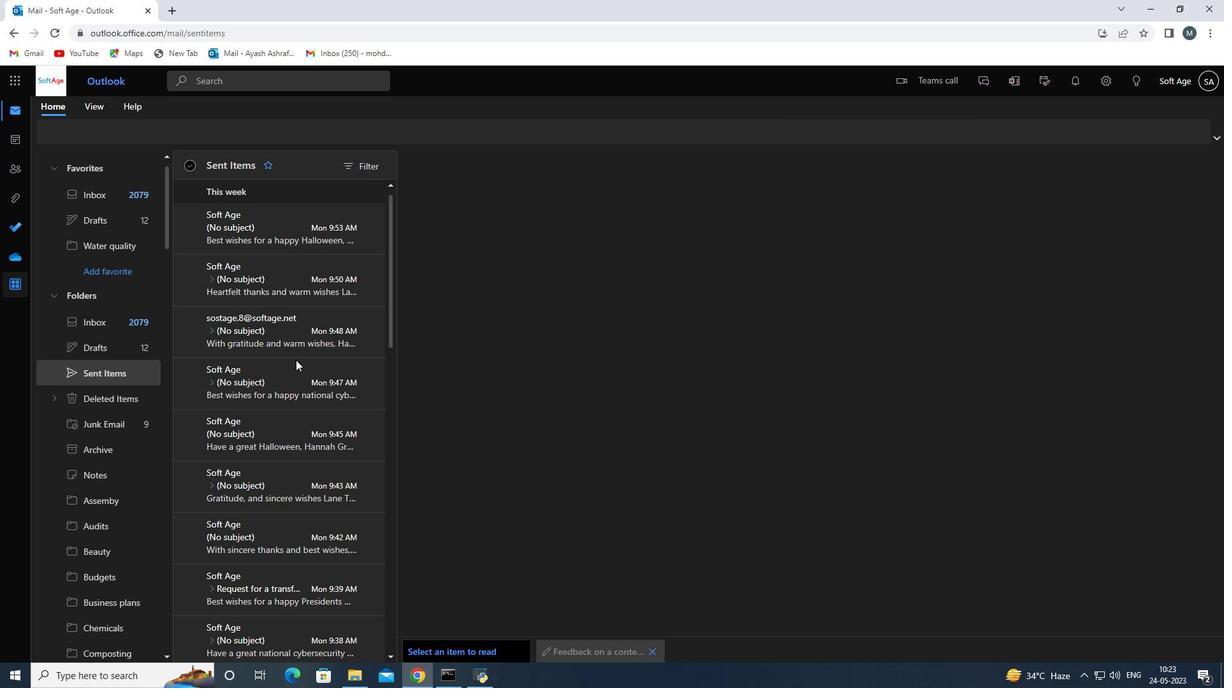 
Action: Mouse scrolled (295, 347) with delta (0, 0)
Screenshot: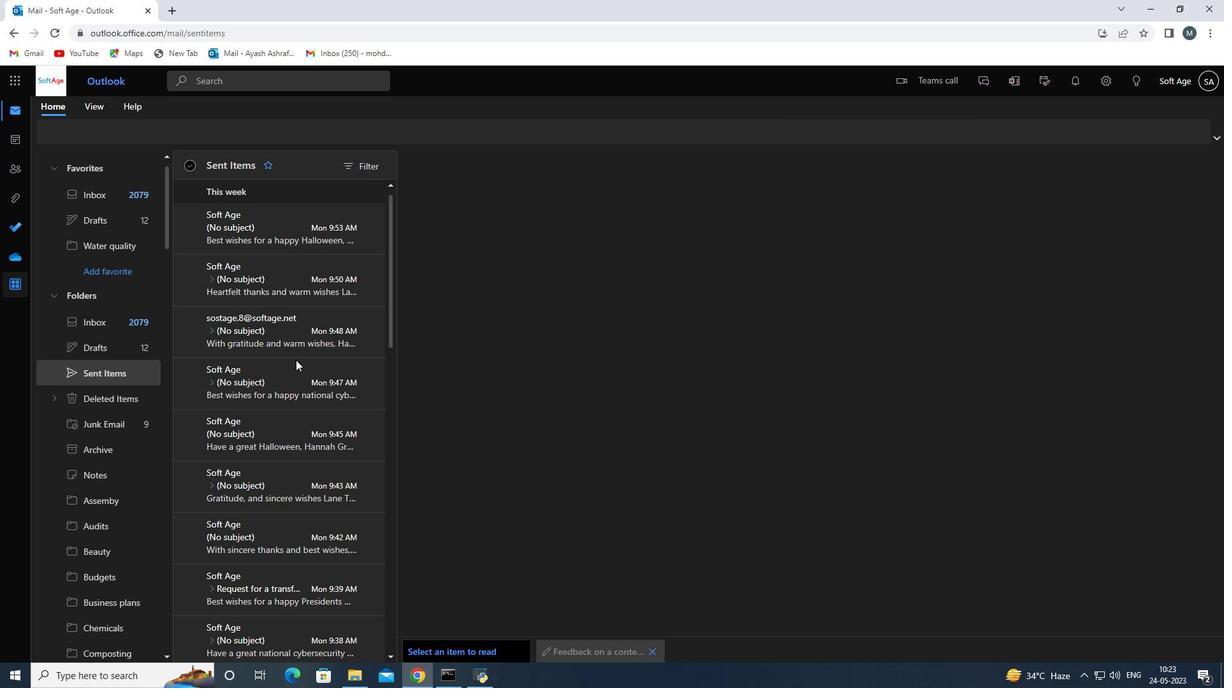 
Action: Mouse scrolled (295, 346) with delta (0, 0)
Screenshot: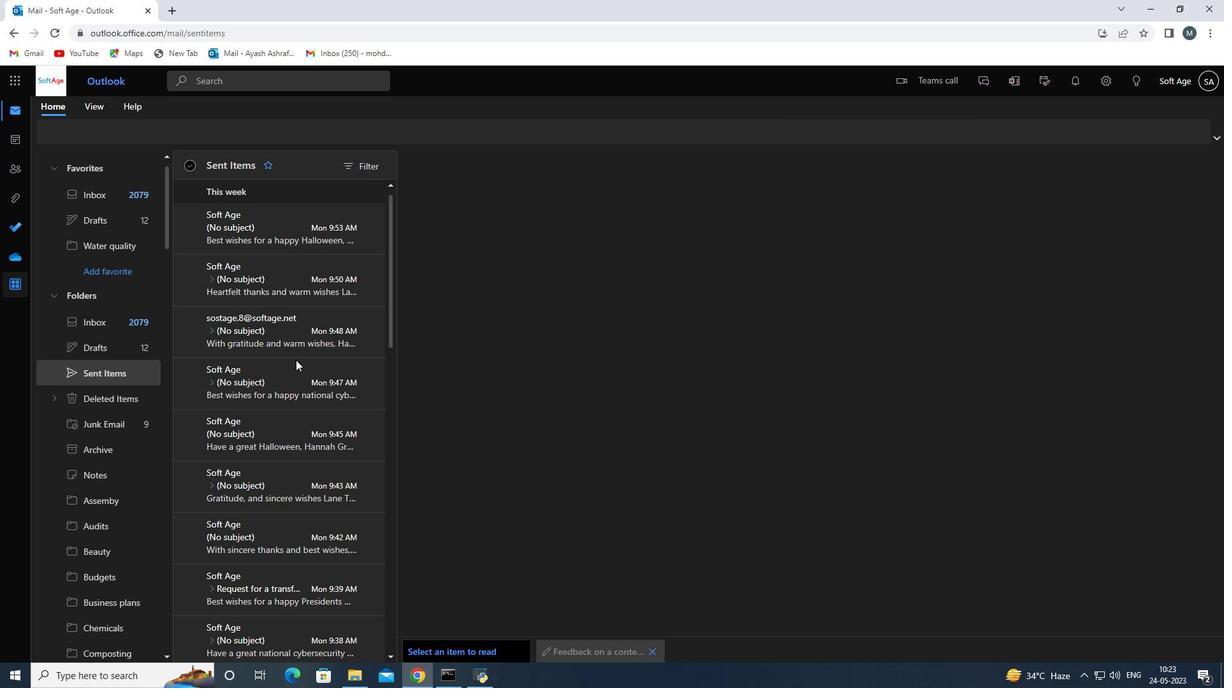 
Action: Mouse scrolled (295, 346) with delta (0, 0)
Screenshot: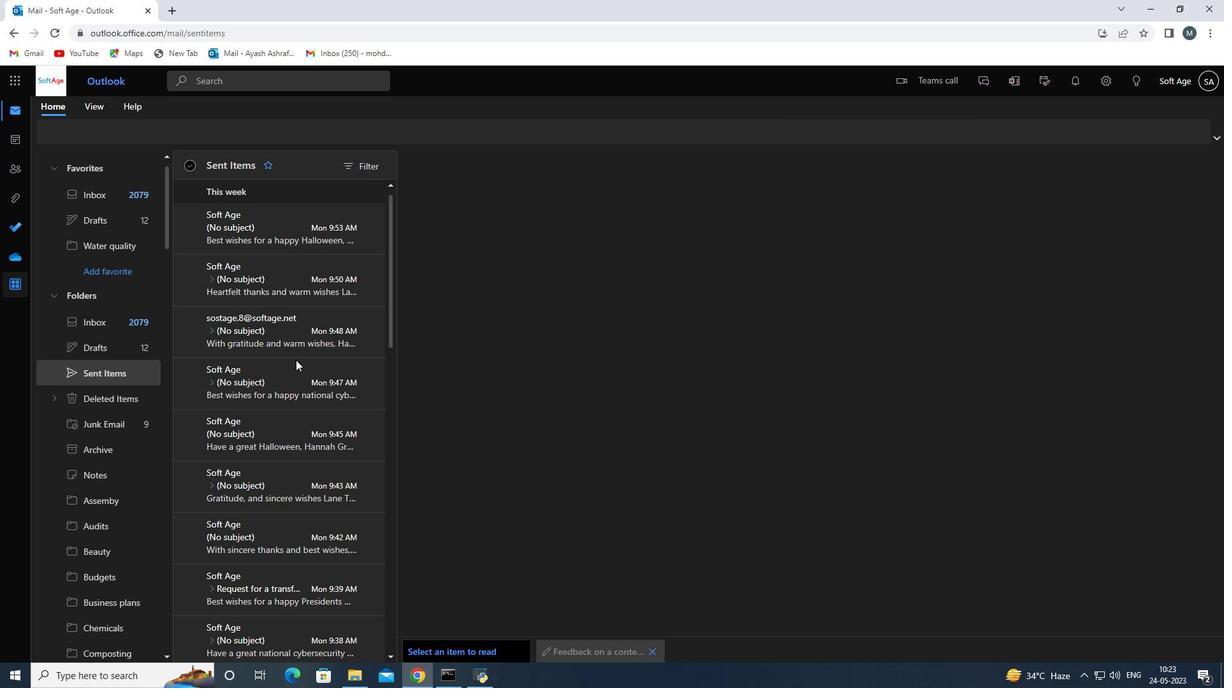 
Action: Mouse scrolled (295, 346) with delta (0, 0)
Screenshot: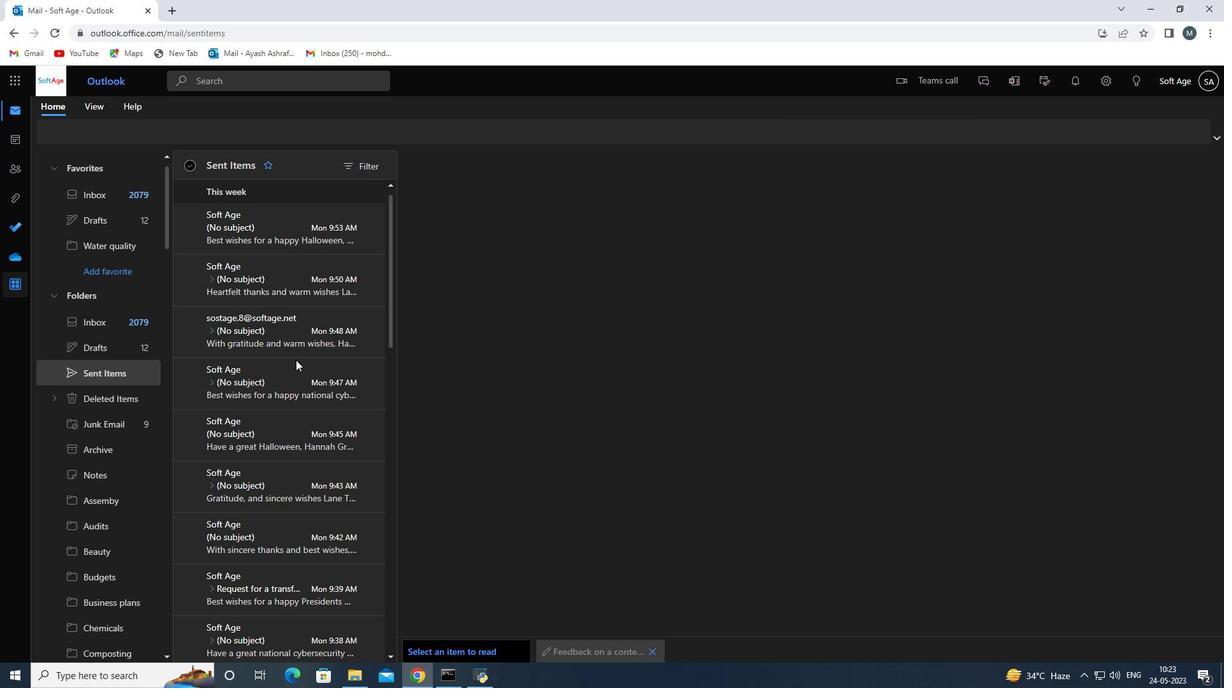 
Action: Mouse moved to (121, 340)
Screenshot: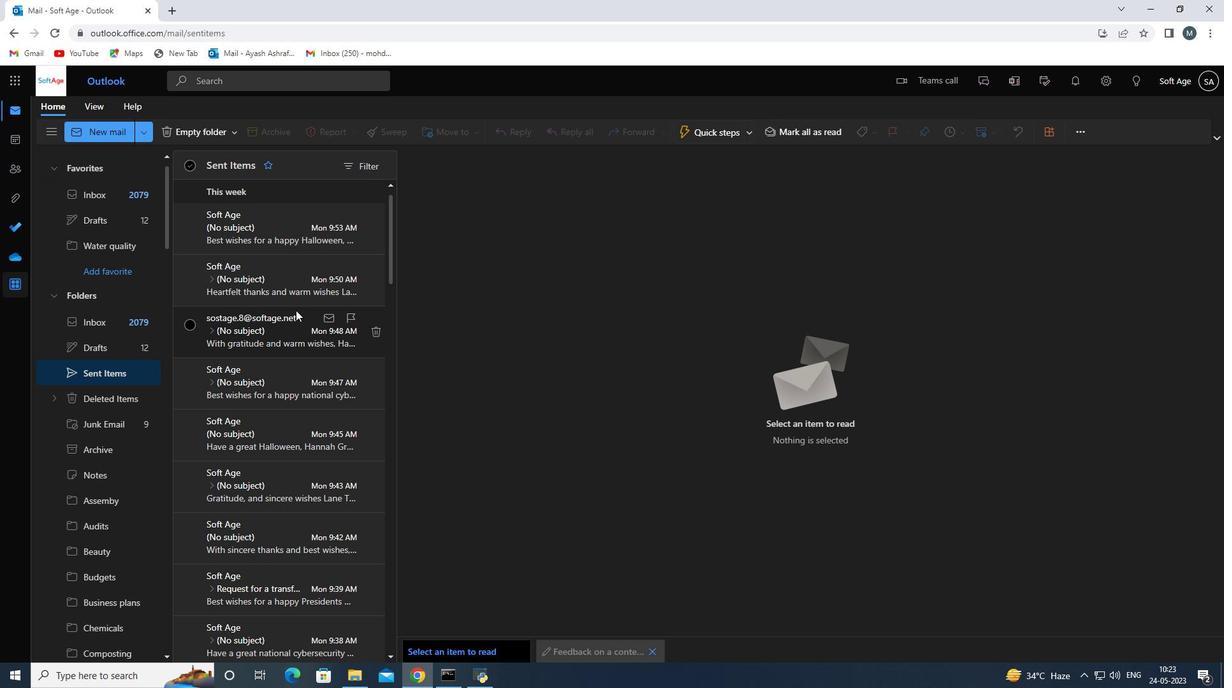 
Action: Mouse scrolled (121, 340) with delta (0, 0)
Screenshot: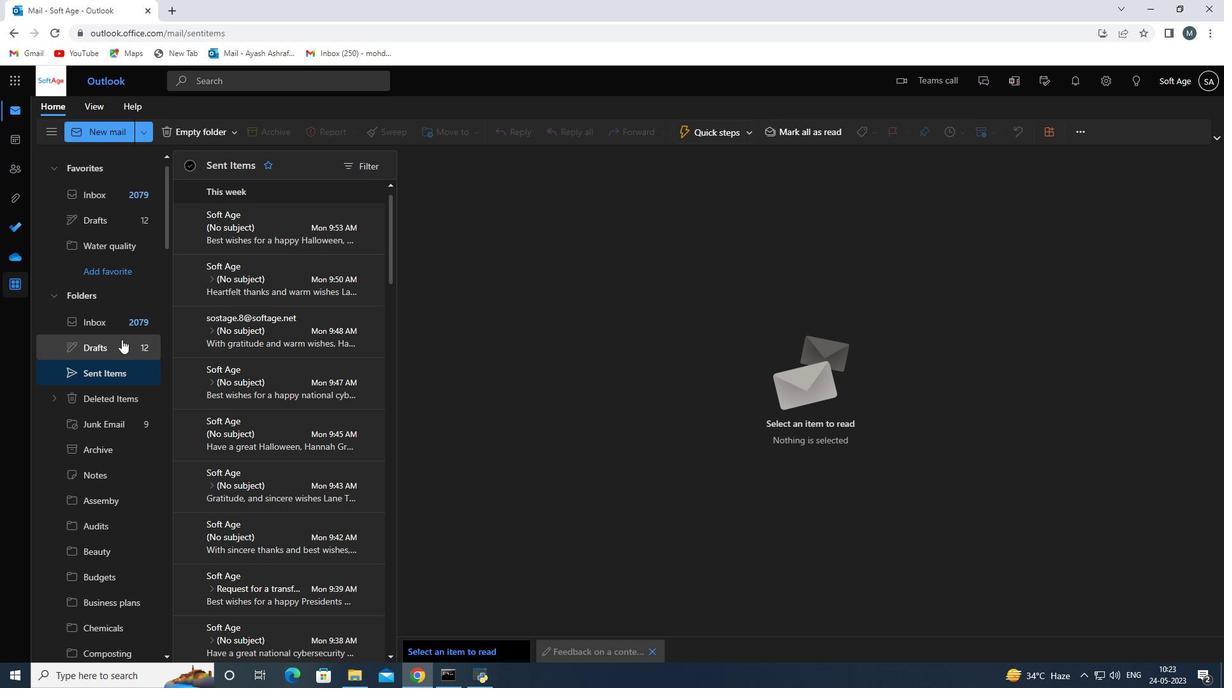 
Action: Mouse scrolled (121, 340) with delta (0, 0)
Screenshot: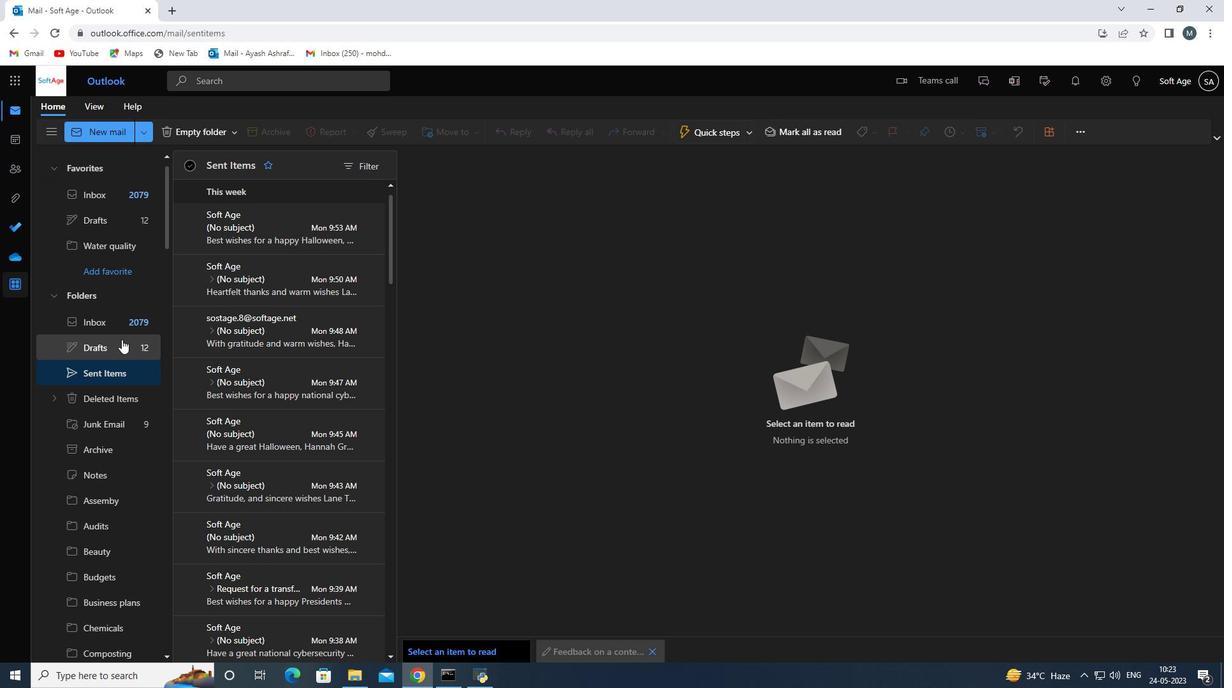 
Action: Mouse scrolled (121, 340) with delta (0, 0)
Screenshot: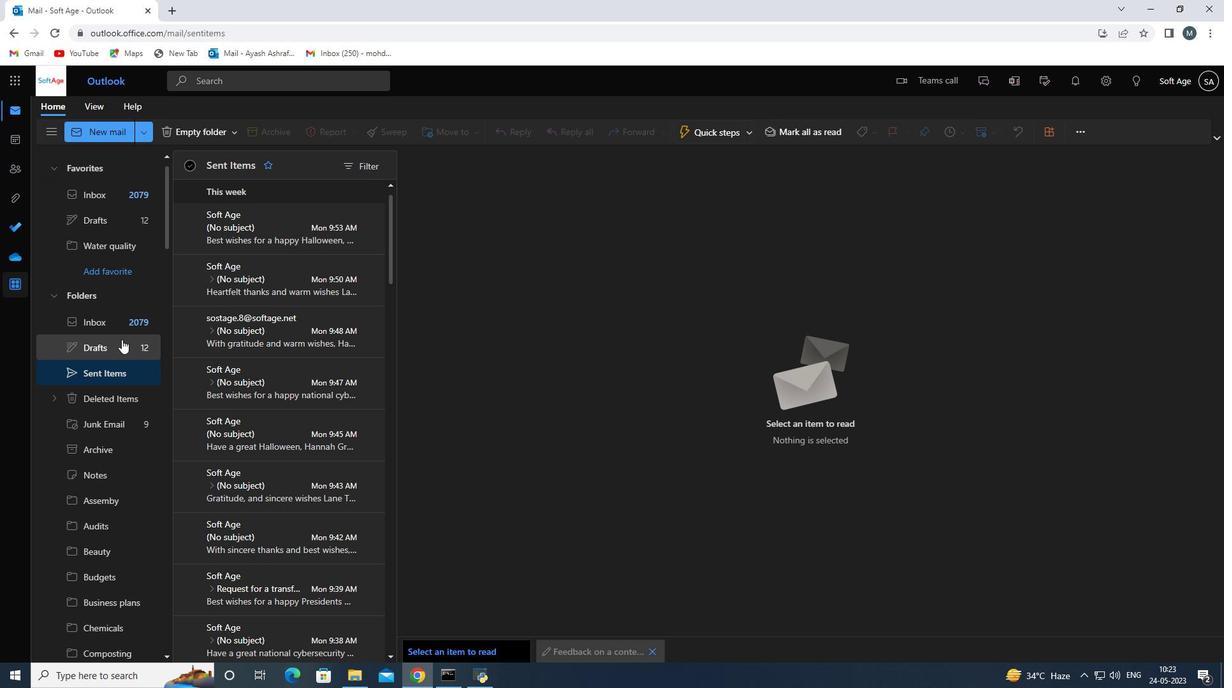 
Action: Mouse scrolled (121, 340) with delta (0, 0)
Screenshot: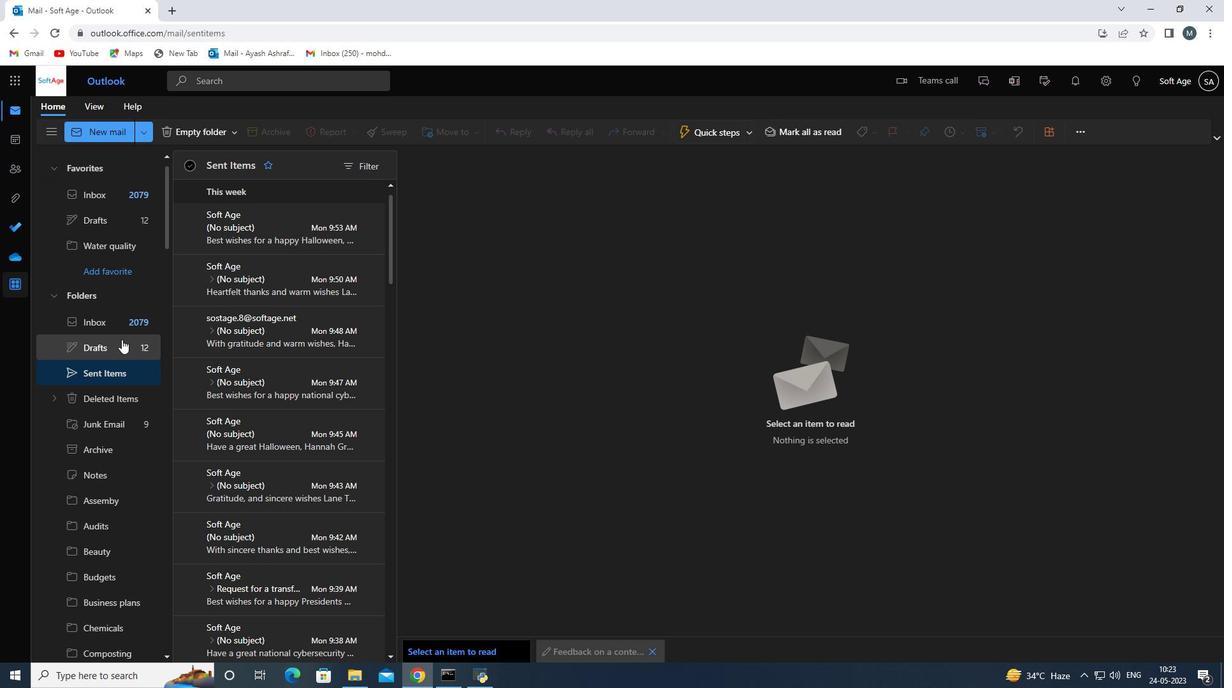 
Action: Mouse scrolled (121, 340) with delta (0, 0)
Screenshot: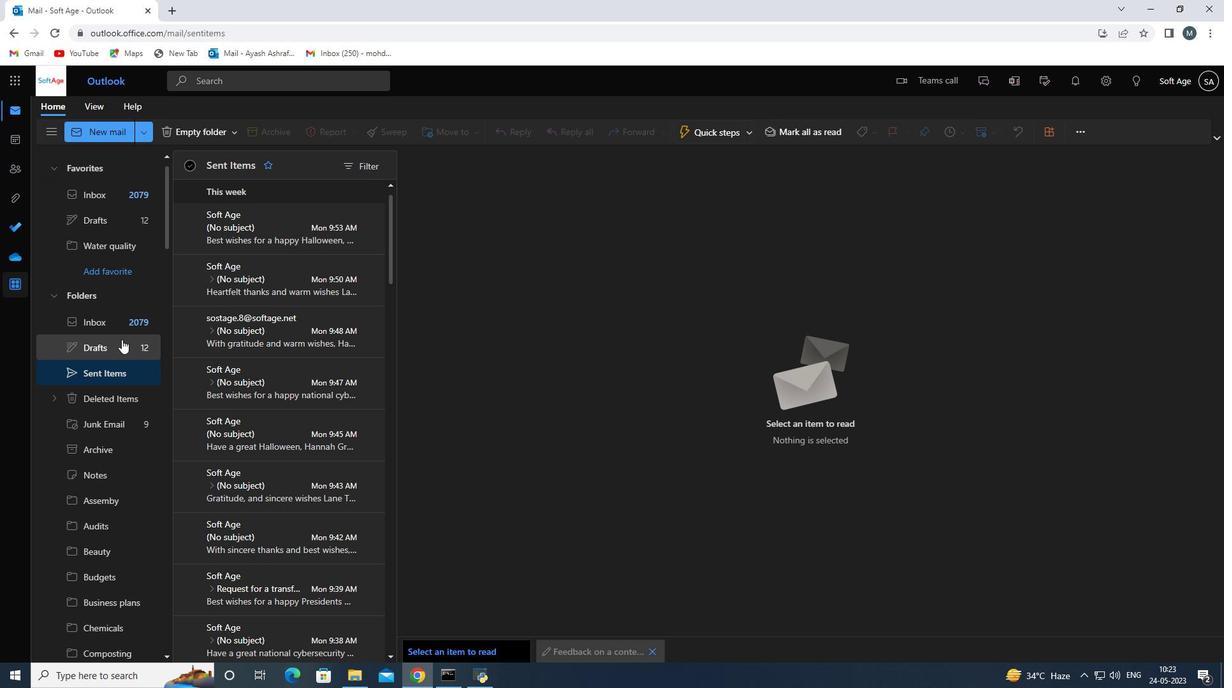 
Action: Mouse moved to (120, 198)
Screenshot: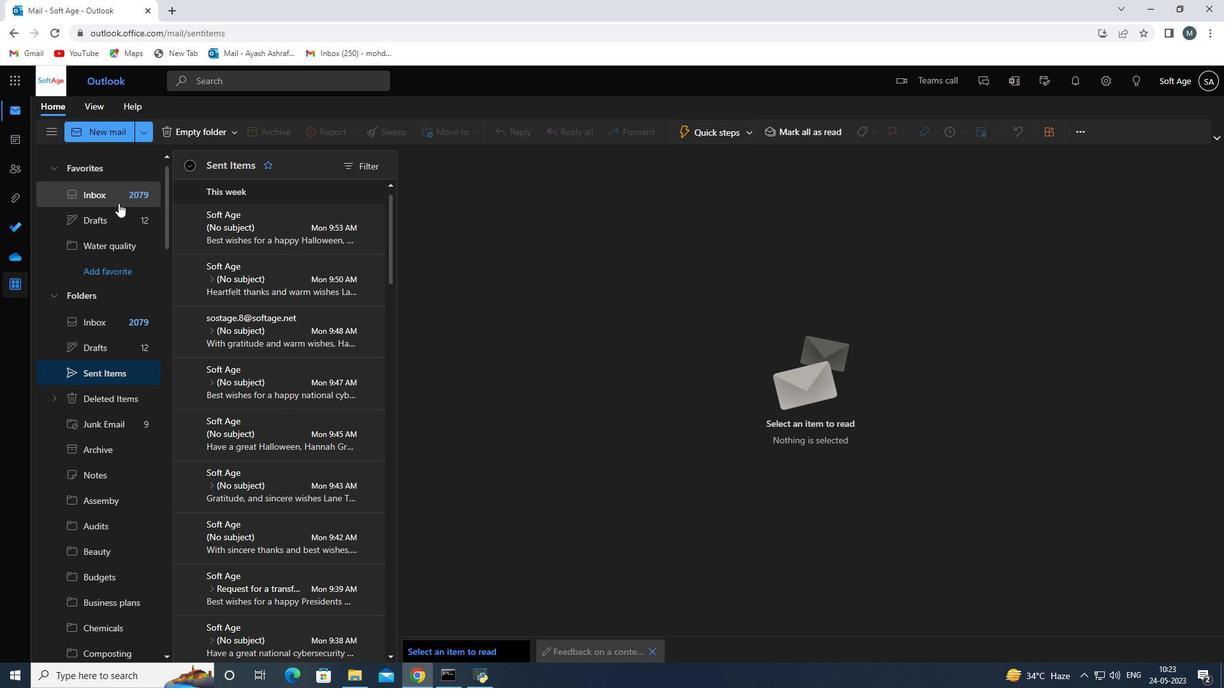 
Action: Mouse pressed left at (120, 198)
Screenshot: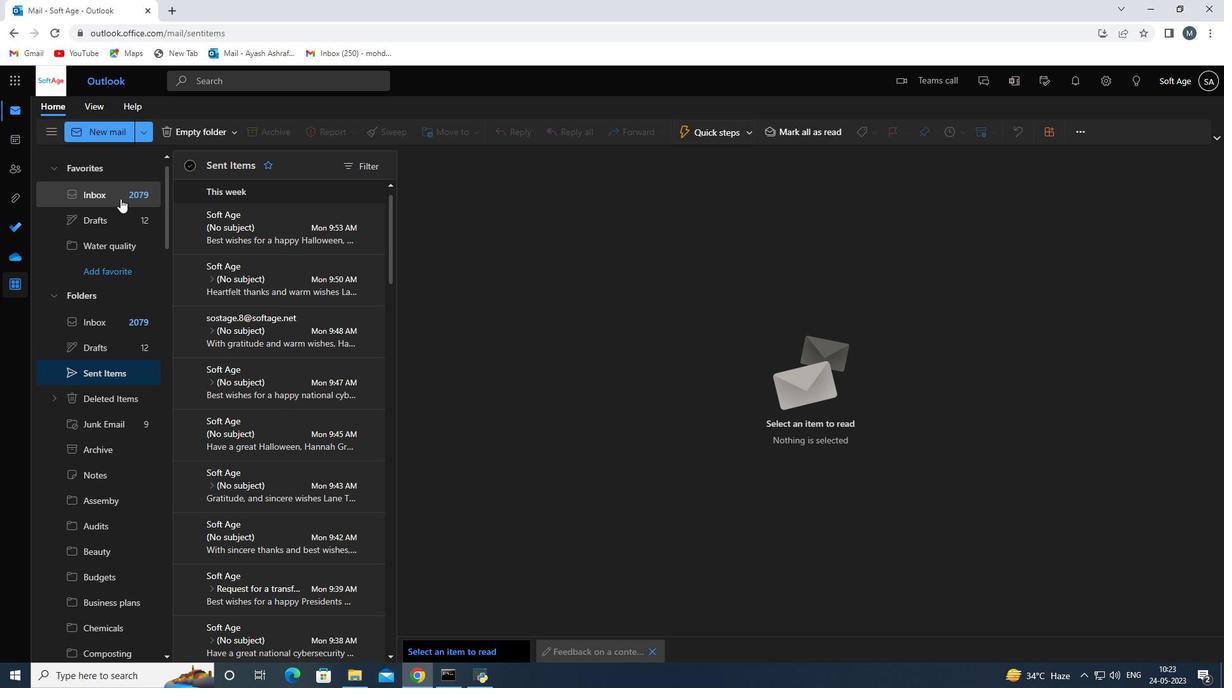 
Action: Mouse moved to (100, 370)
Screenshot: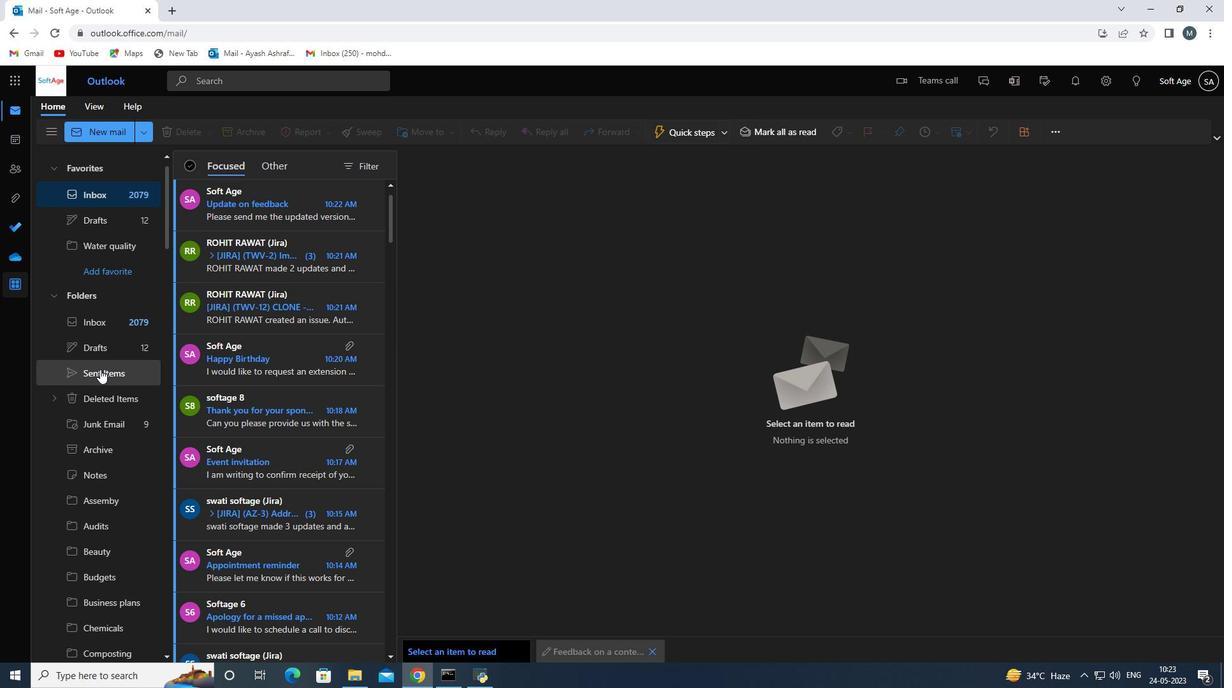 
Action: Mouse pressed left at (100, 370)
Screenshot: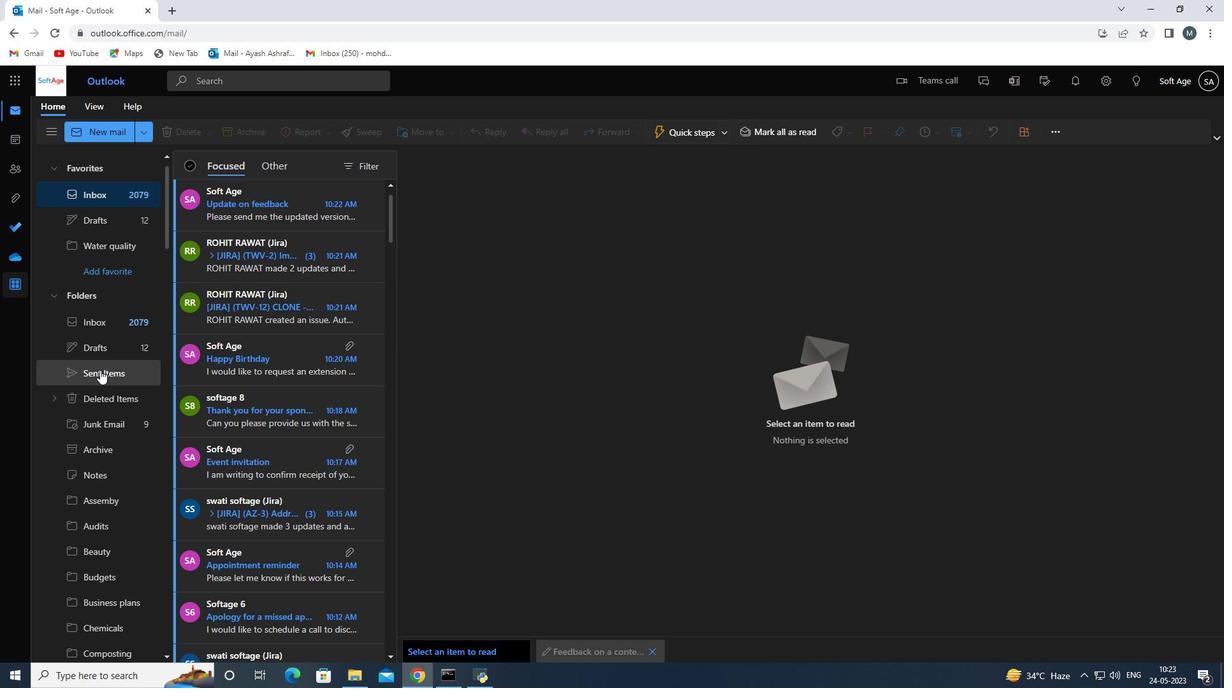 
Action: Mouse moved to (264, 257)
Screenshot: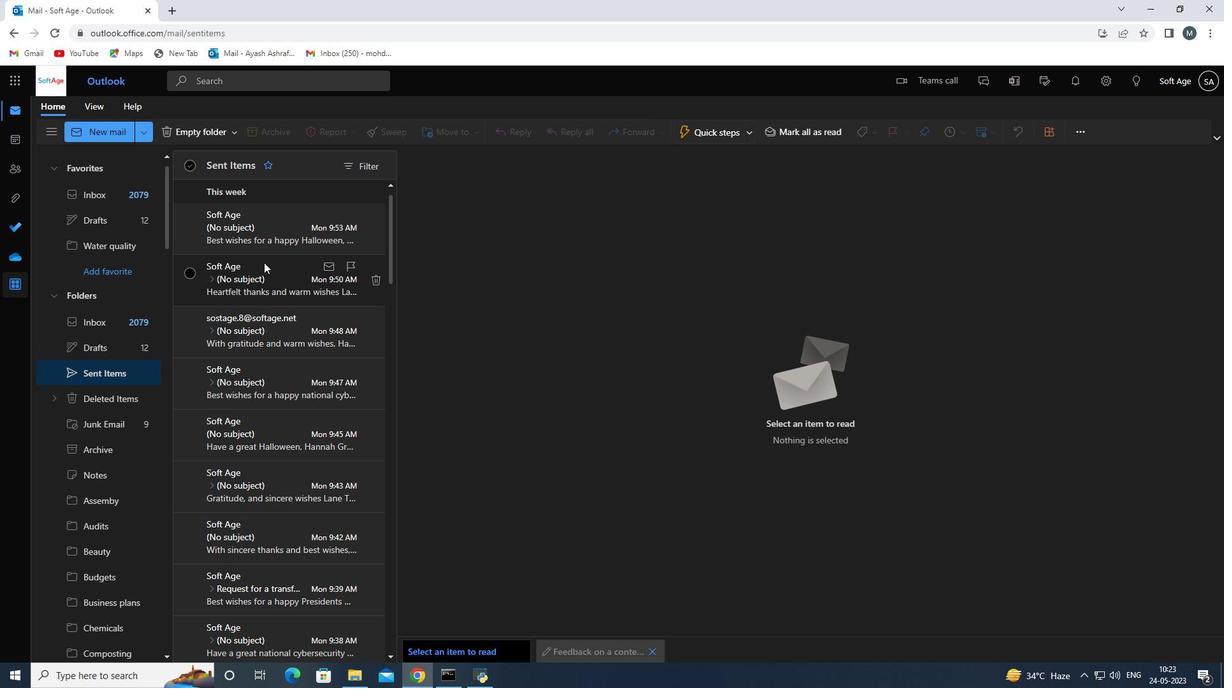 
Action: Mouse scrolled (264, 258) with delta (0, 0)
Screenshot: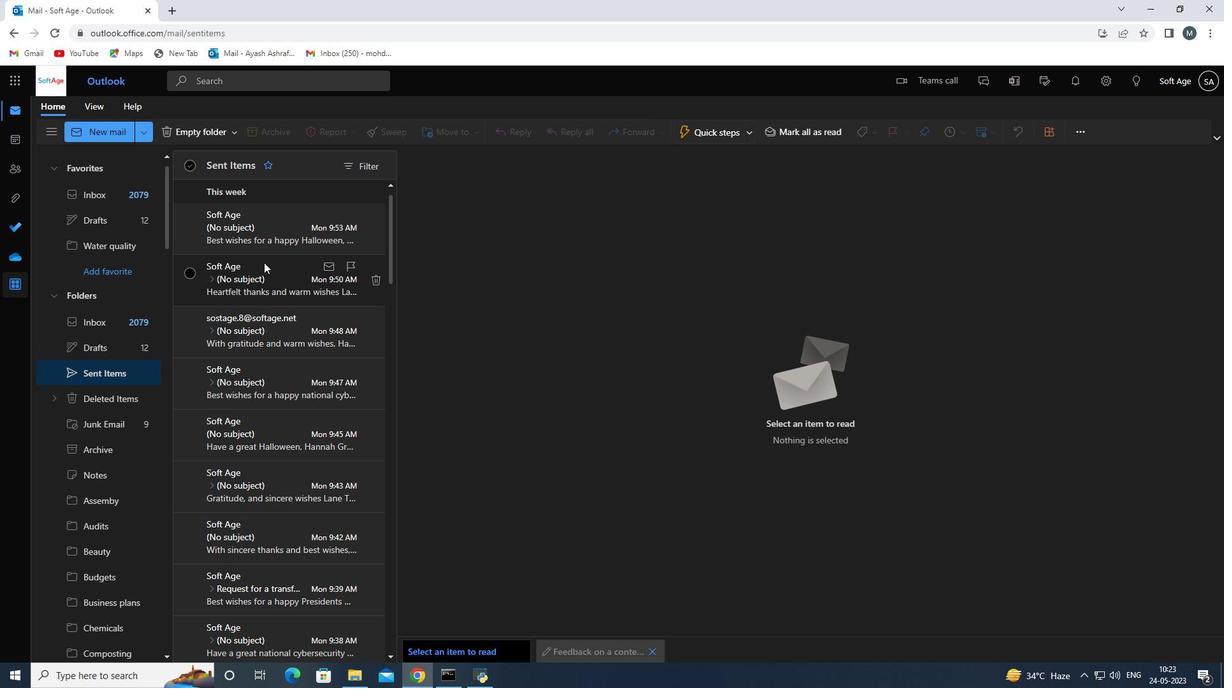 
Action: Mouse moved to (264, 257)
Screenshot: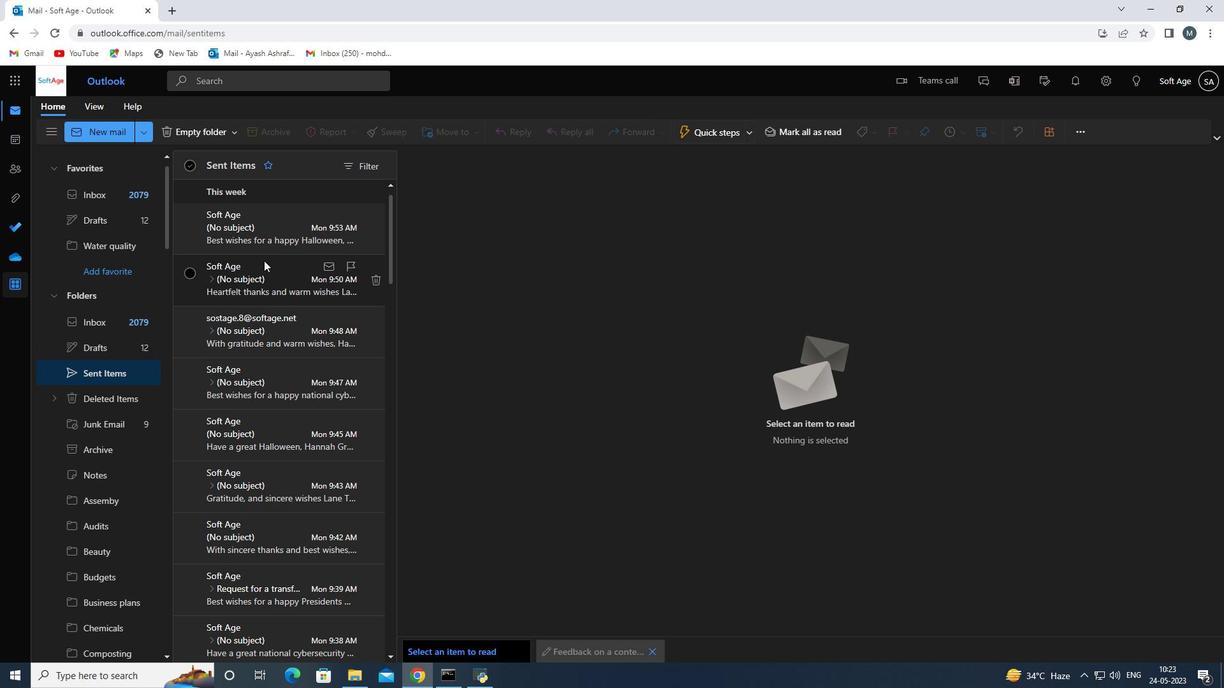
Action: Mouse scrolled (264, 257) with delta (0, 0)
Screenshot: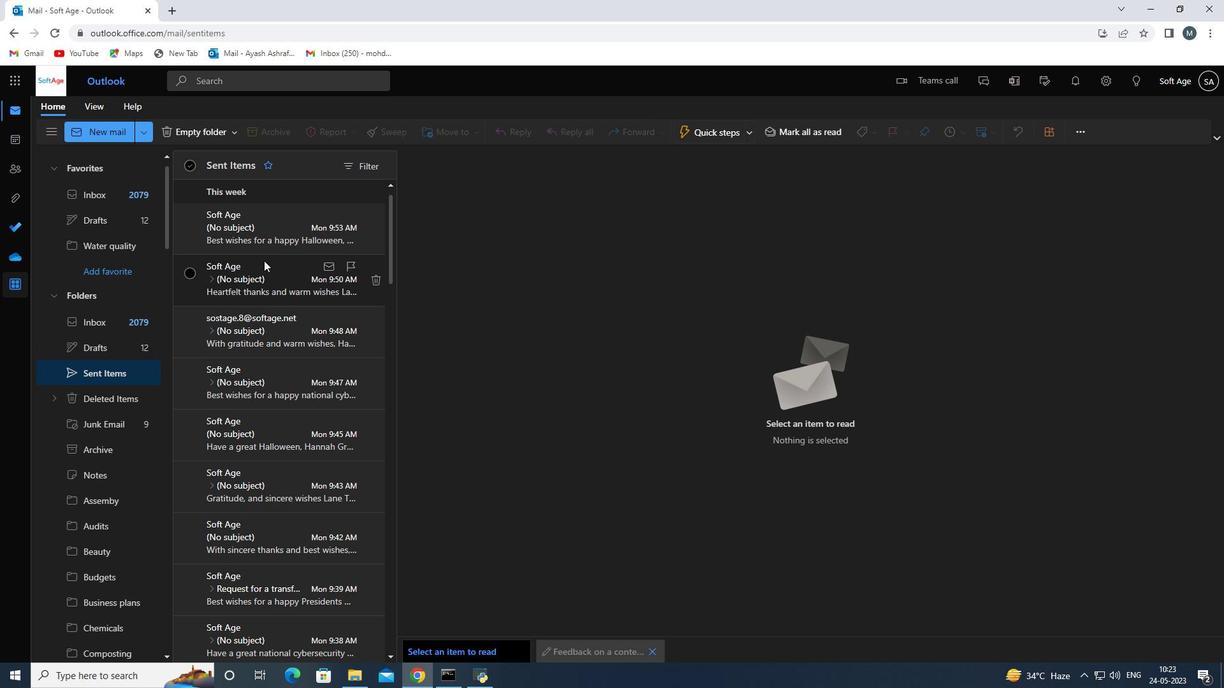 
Action: Mouse scrolled (264, 257) with delta (0, 0)
Screenshot: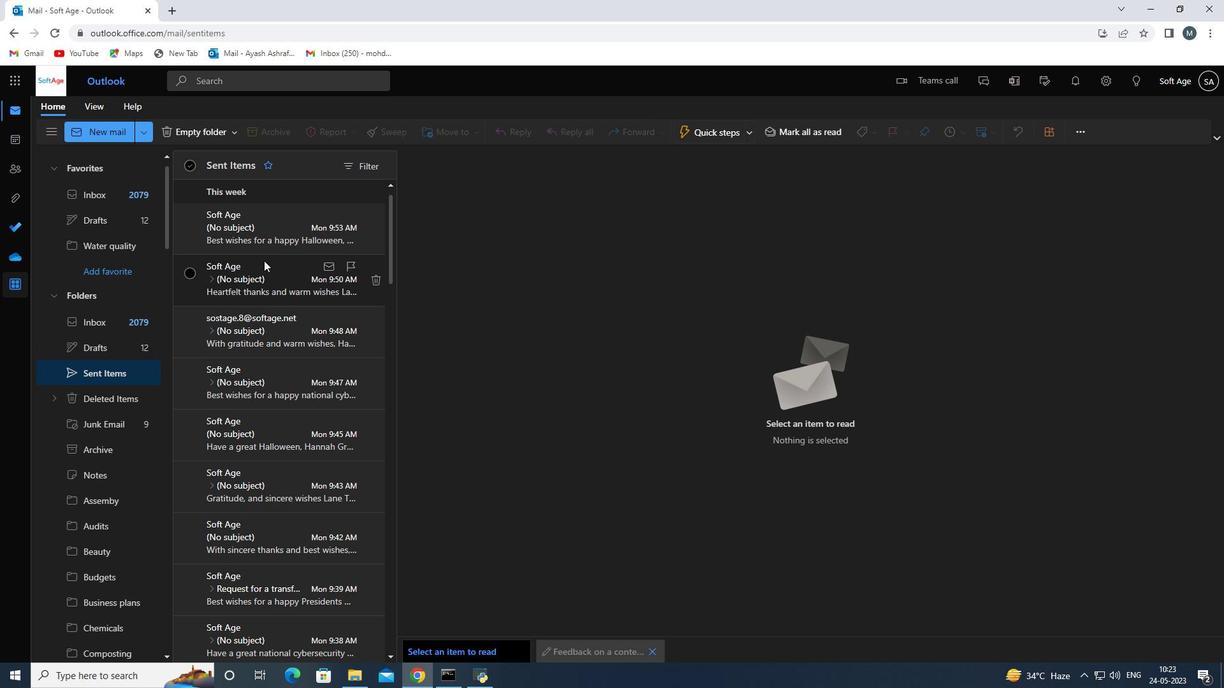 
Action: Mouse scrolled (264, 257) with delta (0, 0)
Screenshot: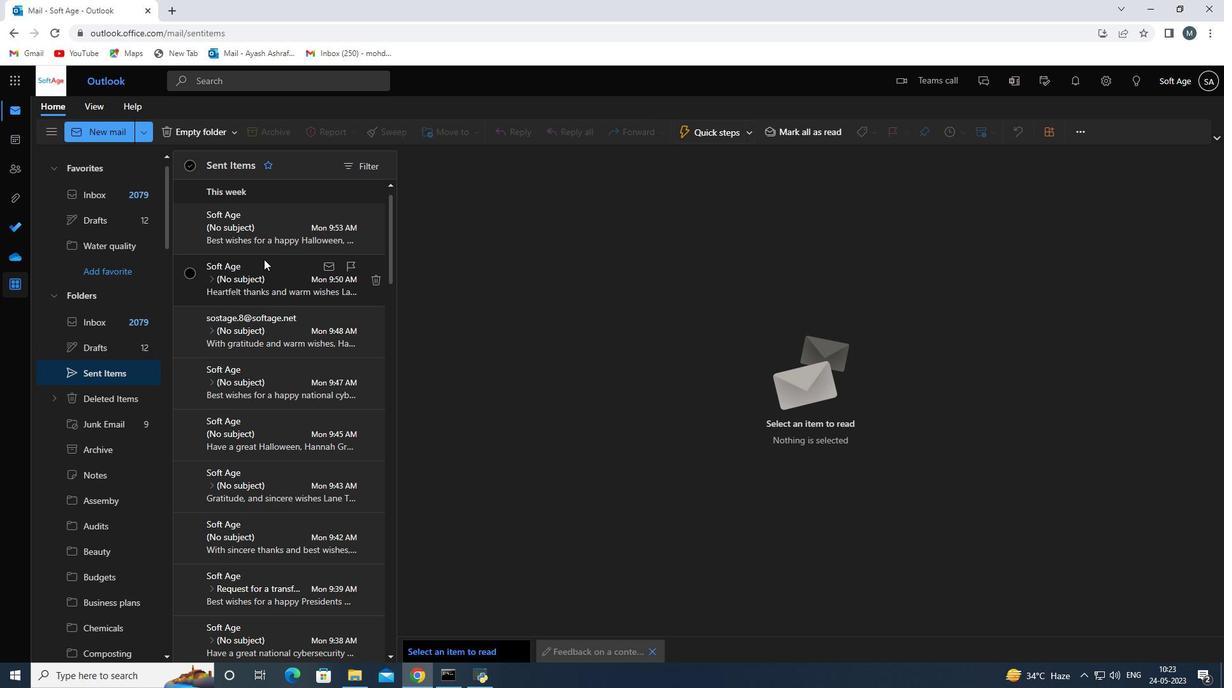 
Action: Mouse moved to (260, 272)
Screenshot: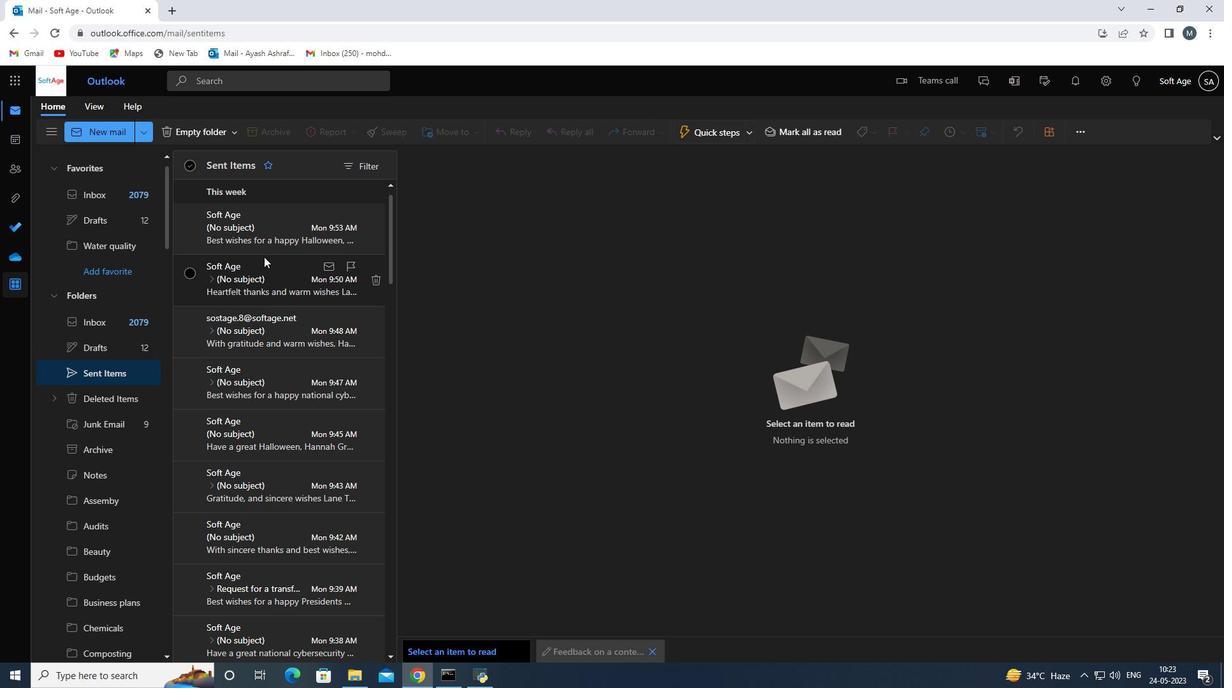 
Action: Mouse scrolled (260, 273) with delta (0, 0)
Screenshot: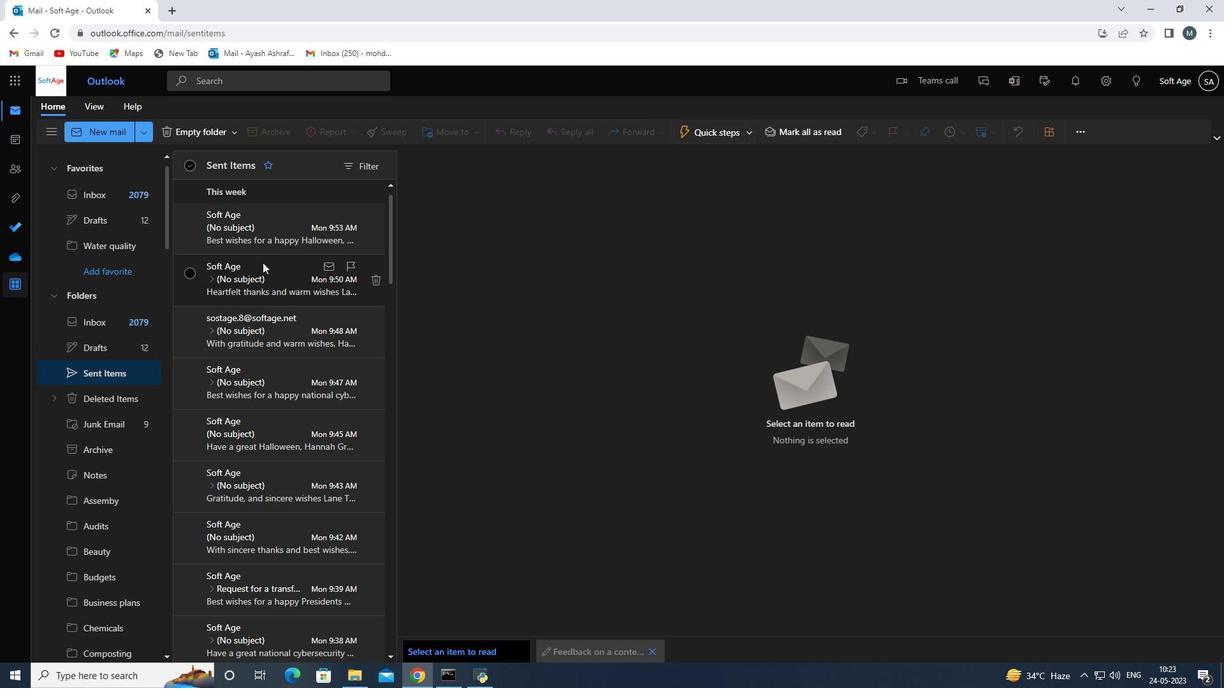 
Action: Mouse scrolled (260, 273) with delta (0, 0)
Screenshot: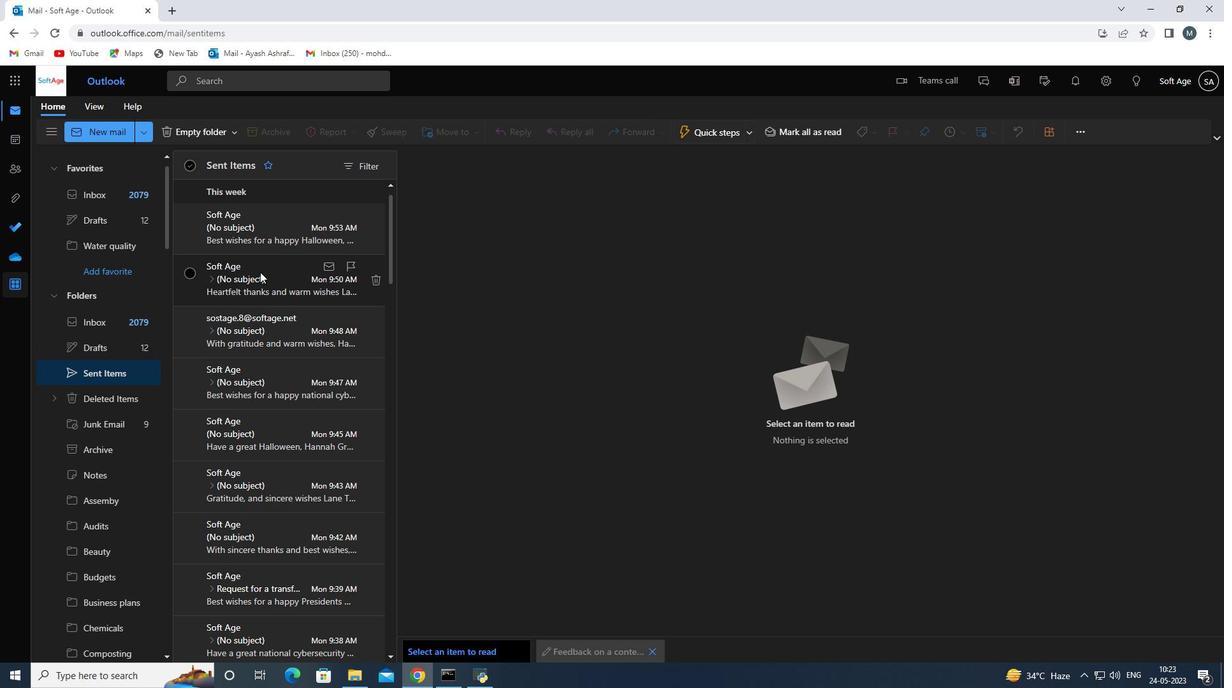 
Action: Mouse scrolled (260, 273) with delta (0, 0)
Screenshot: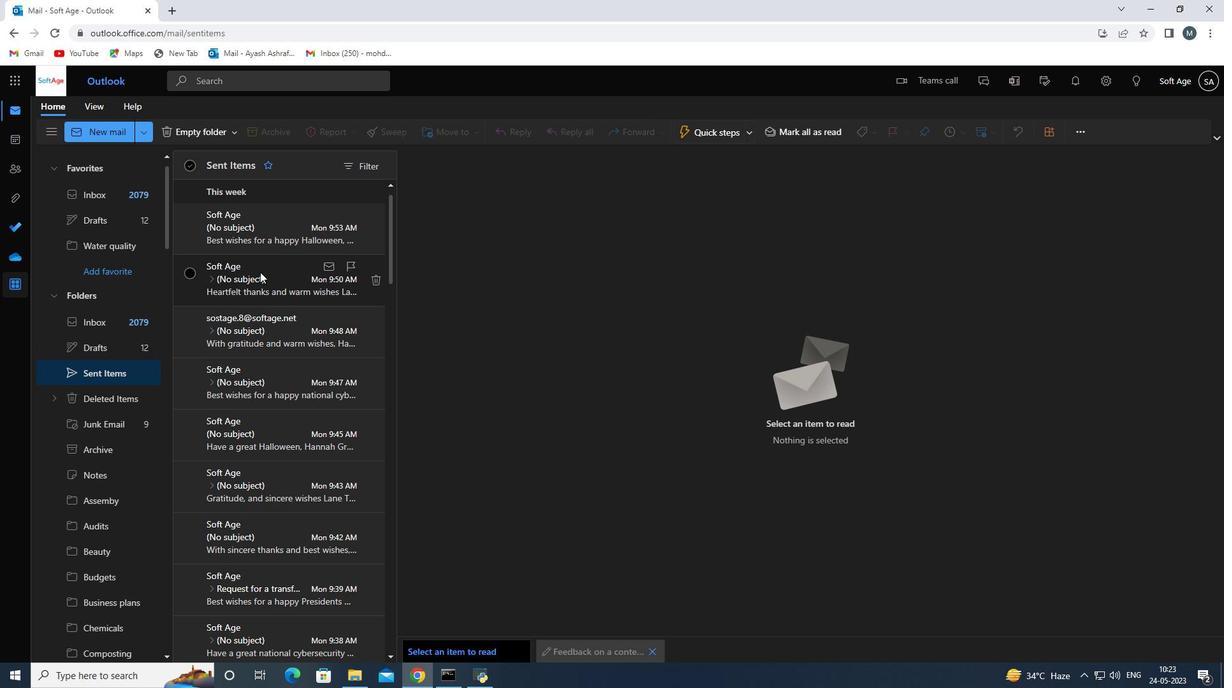 
Action: Mouse scrolled (260, 273) with delta (0, 0)
Screenshot: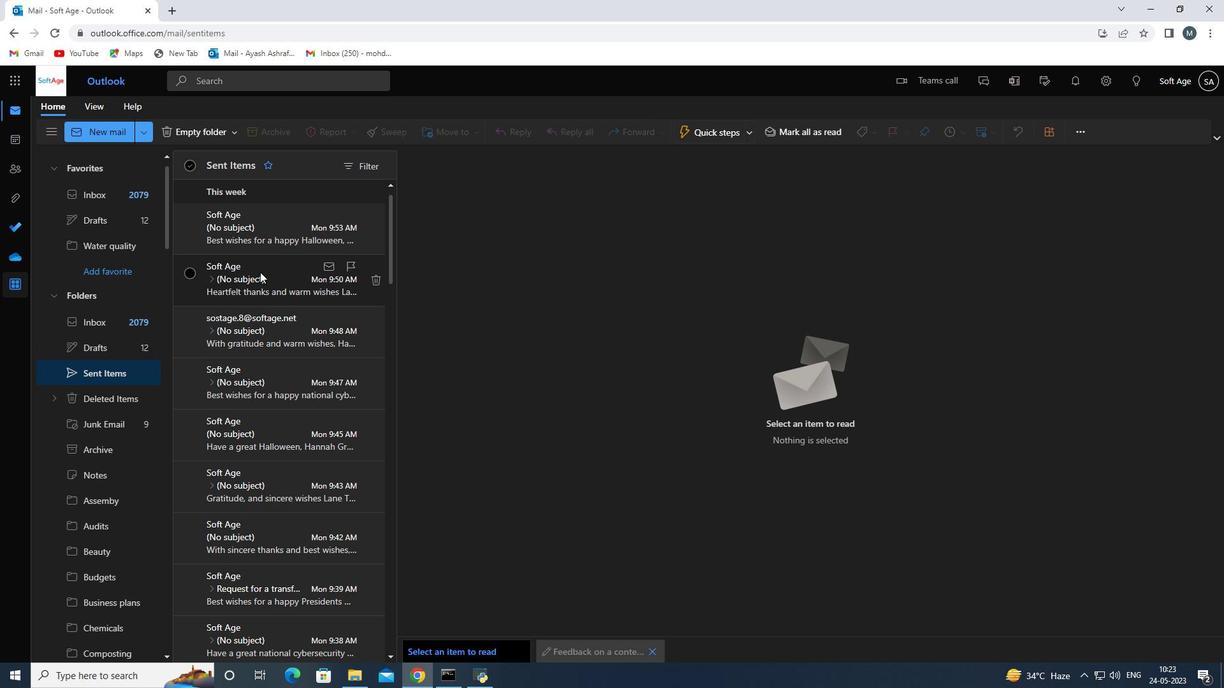 
Action: Mouse moved to (188, 165)
Screenshot: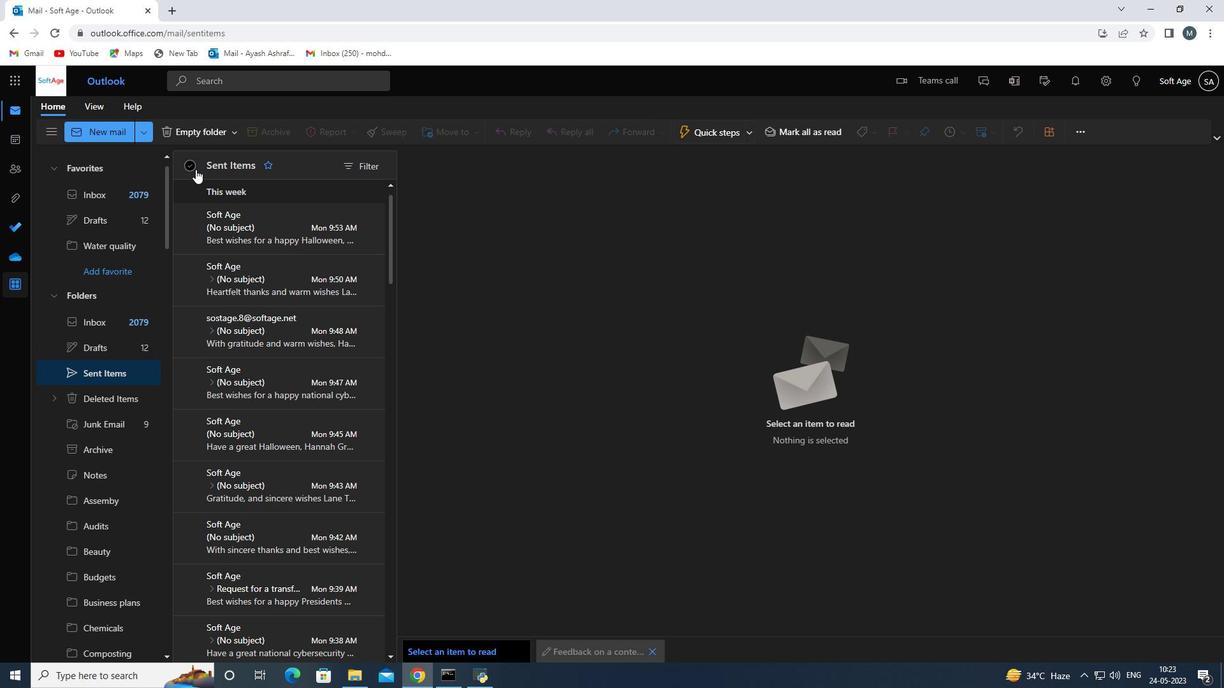 
Action: Mouse pressed left at (188, 165)
Screenshot: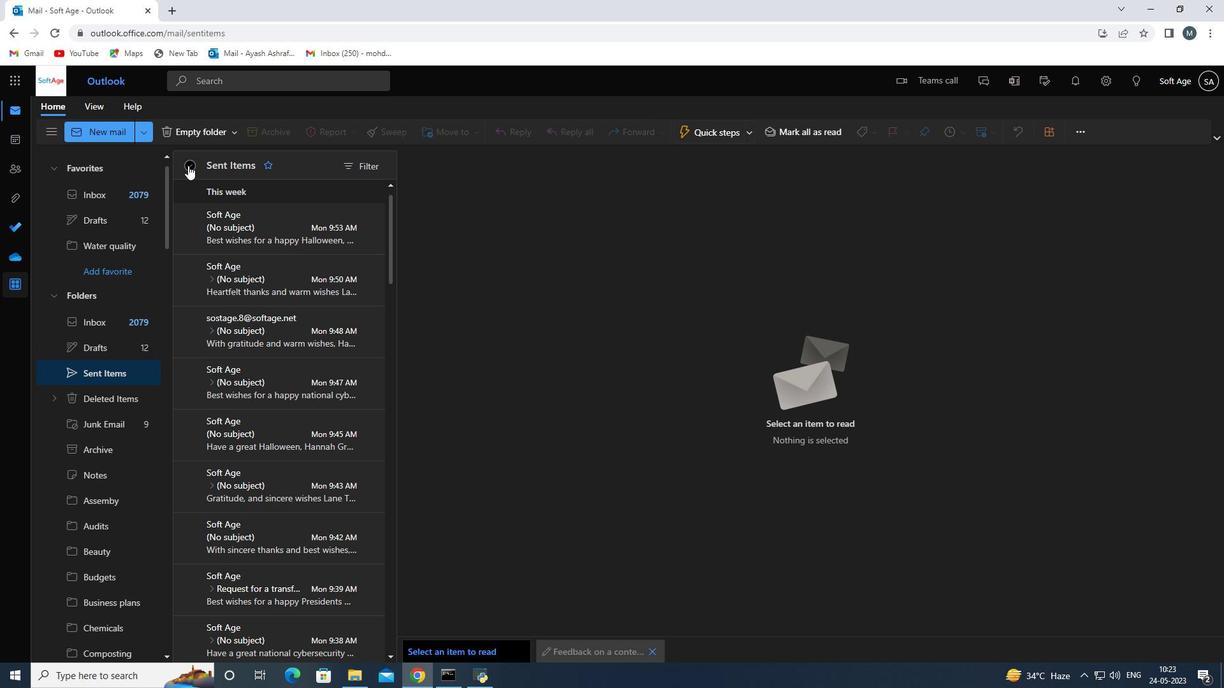 
Action: Mouse moved to (190, 165)
Screenshot: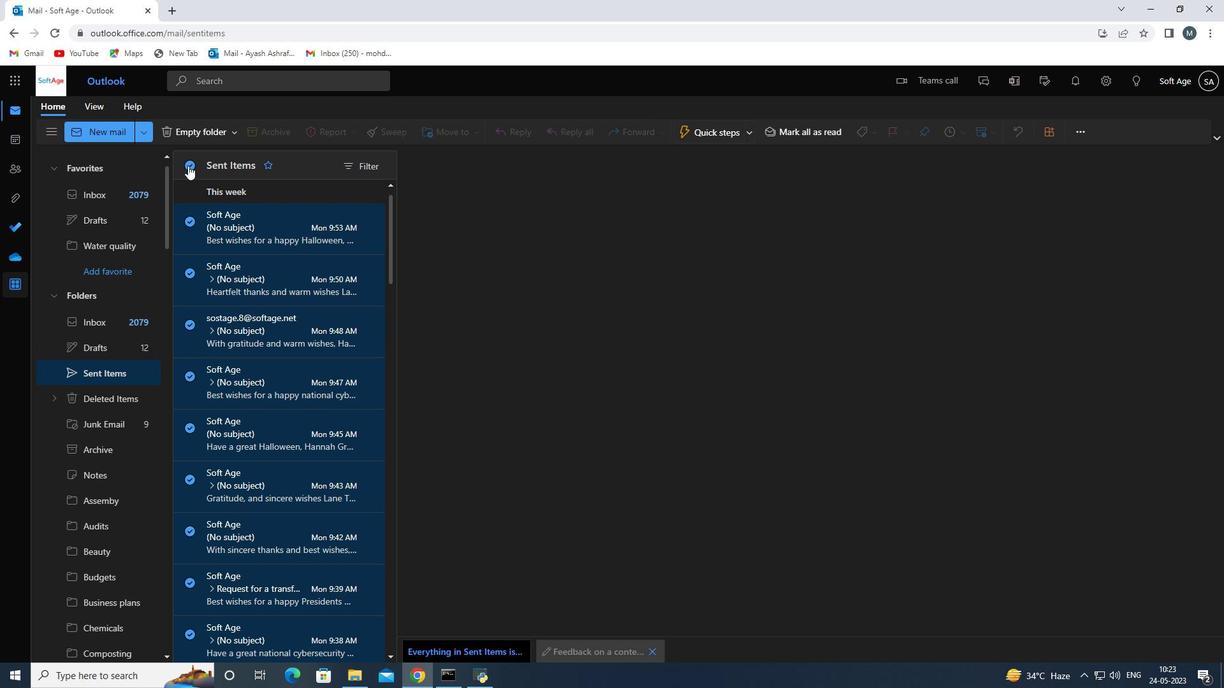 
Action: Mouse pressed left at (190, 165)
Screenshot: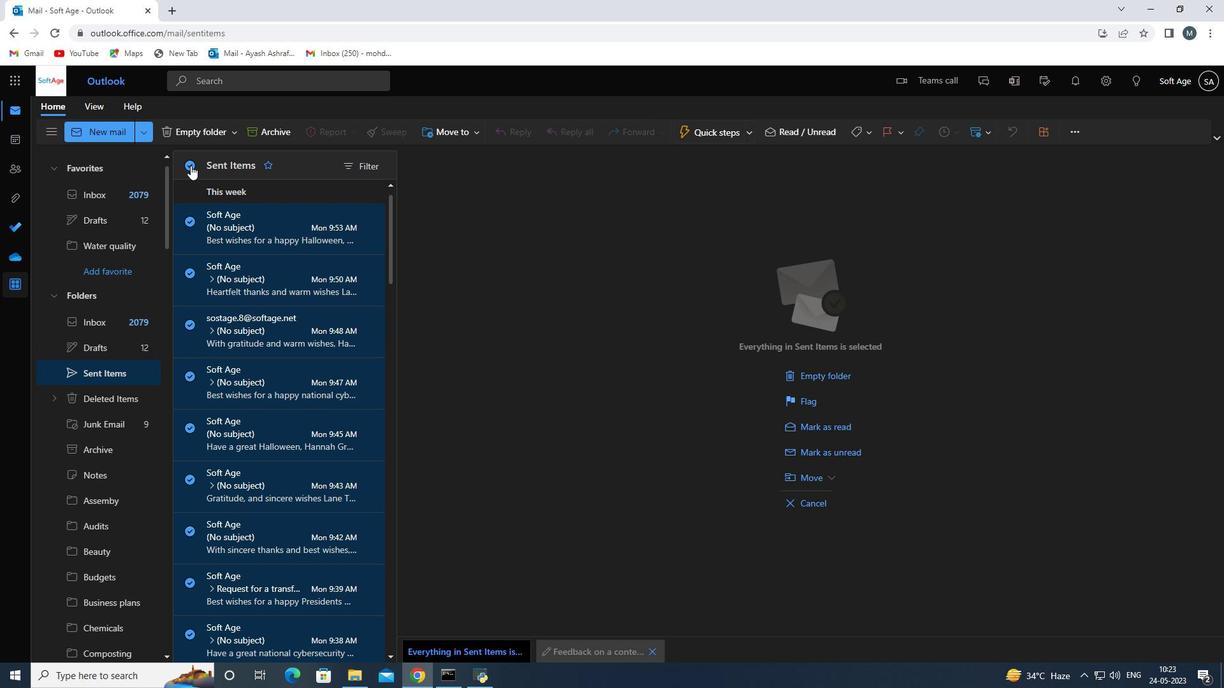 
Action: Mouse moved to (357, 170)
Screenshot: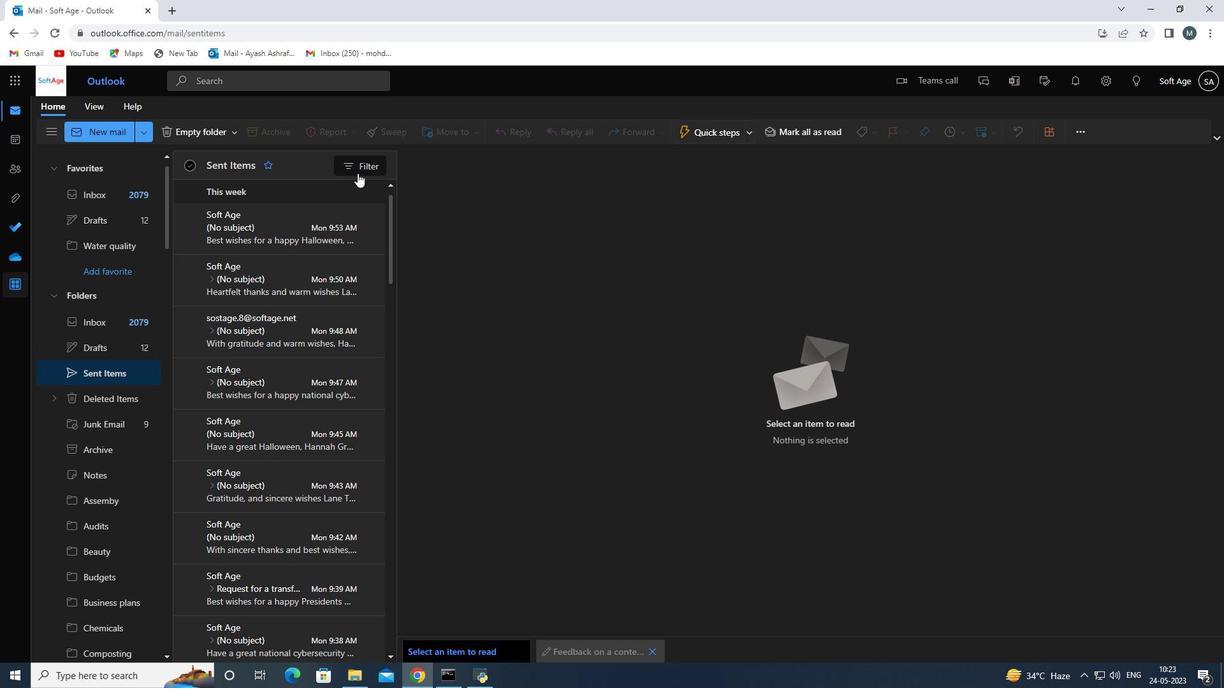 
Action: Mouse pressed left at (357, 170)
Screenshot: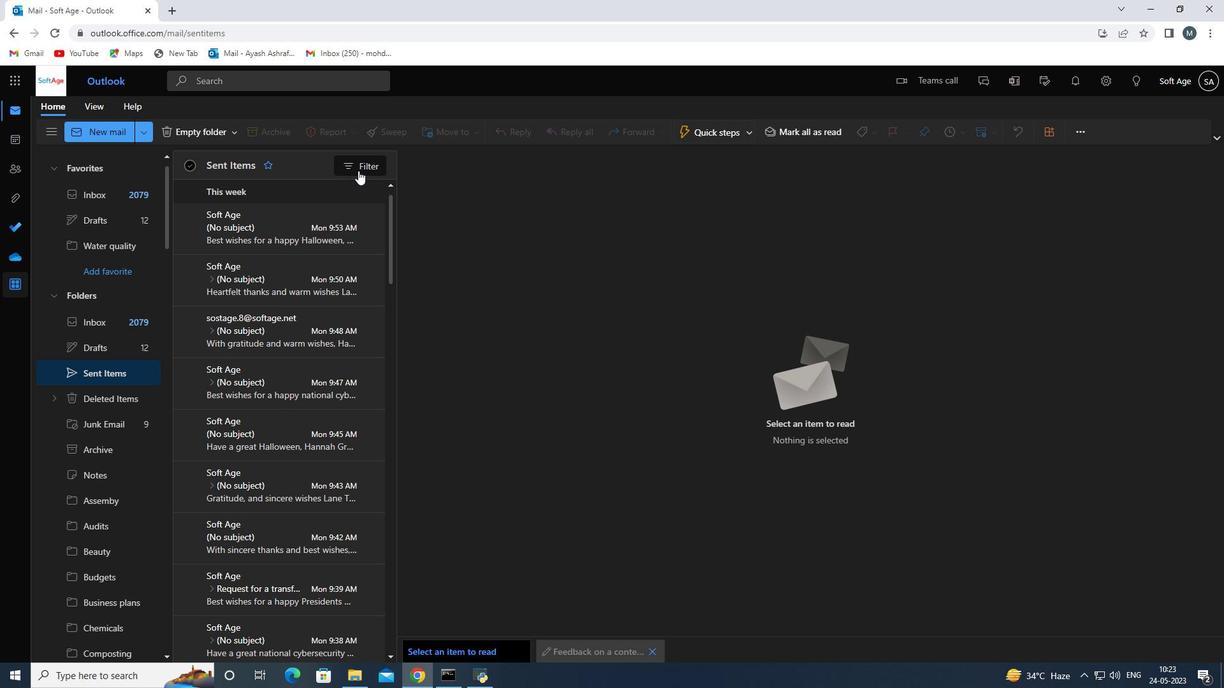 
Action: Mouse moved to (380, 191)
Screenshot: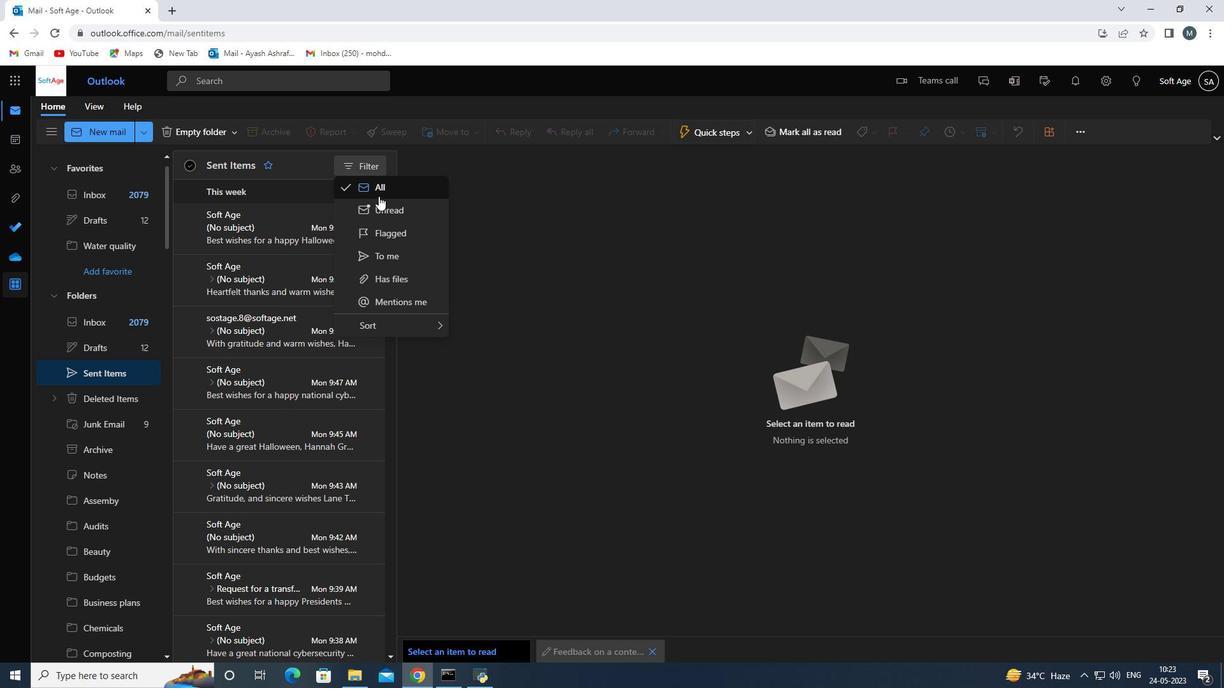 
Action: Mouse pressed left at (380, 191)
Screenshot: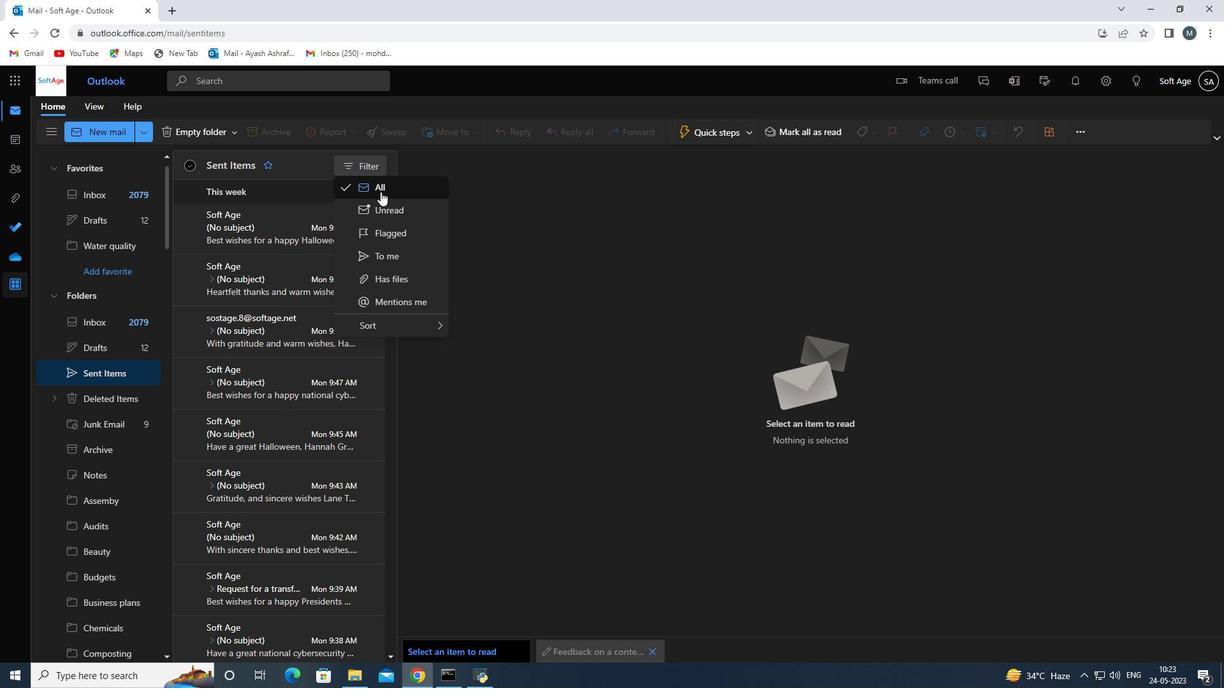 
Action: Mouse moved to (264, 238)
Screenshot: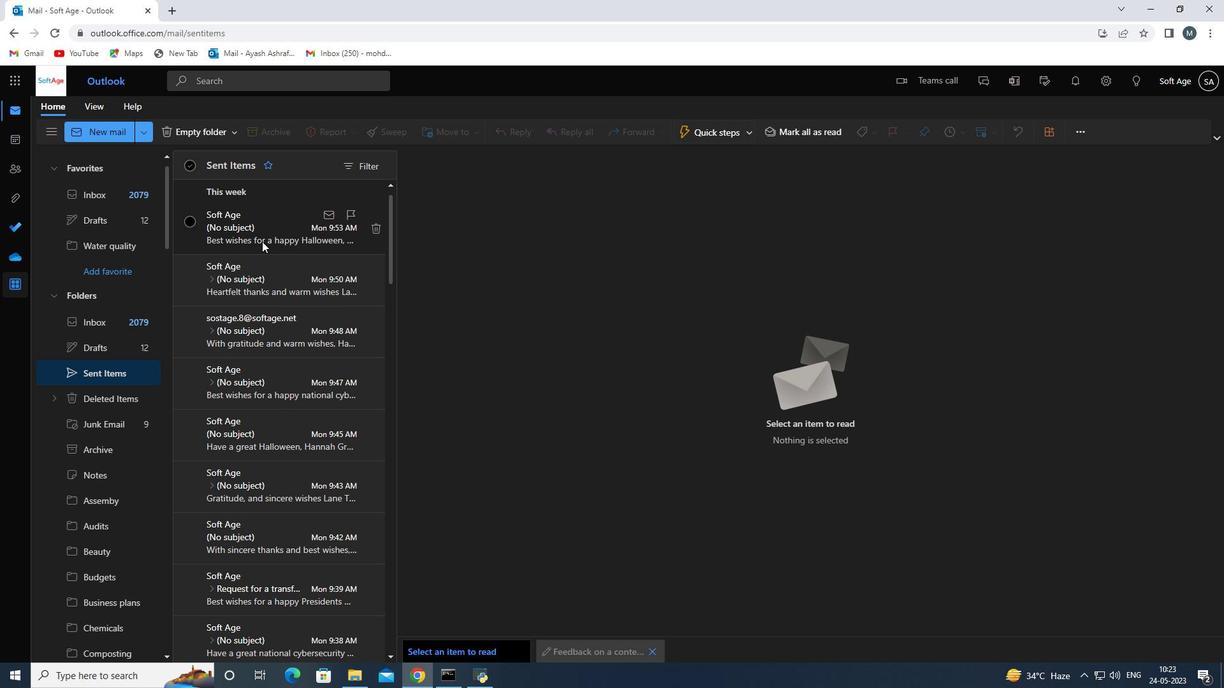 
Action: Mouse pressed left at (264, 238)
Screenshot: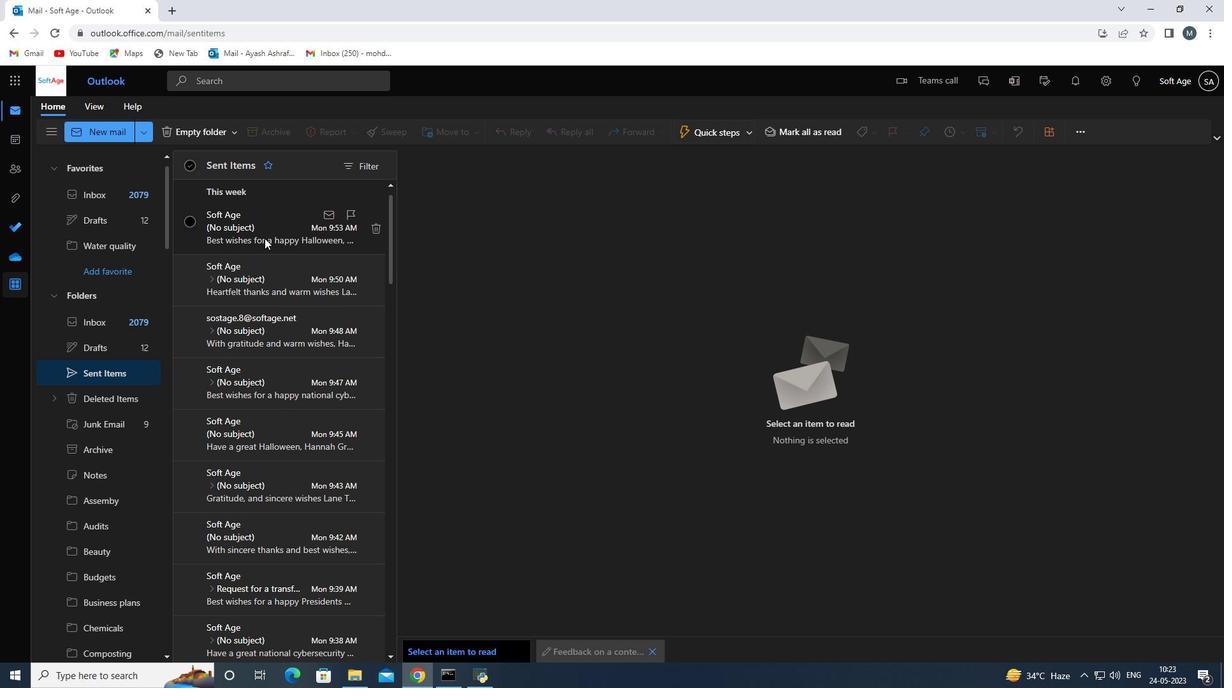 
Action: Mouse moved to (299, 294)
Screenshot: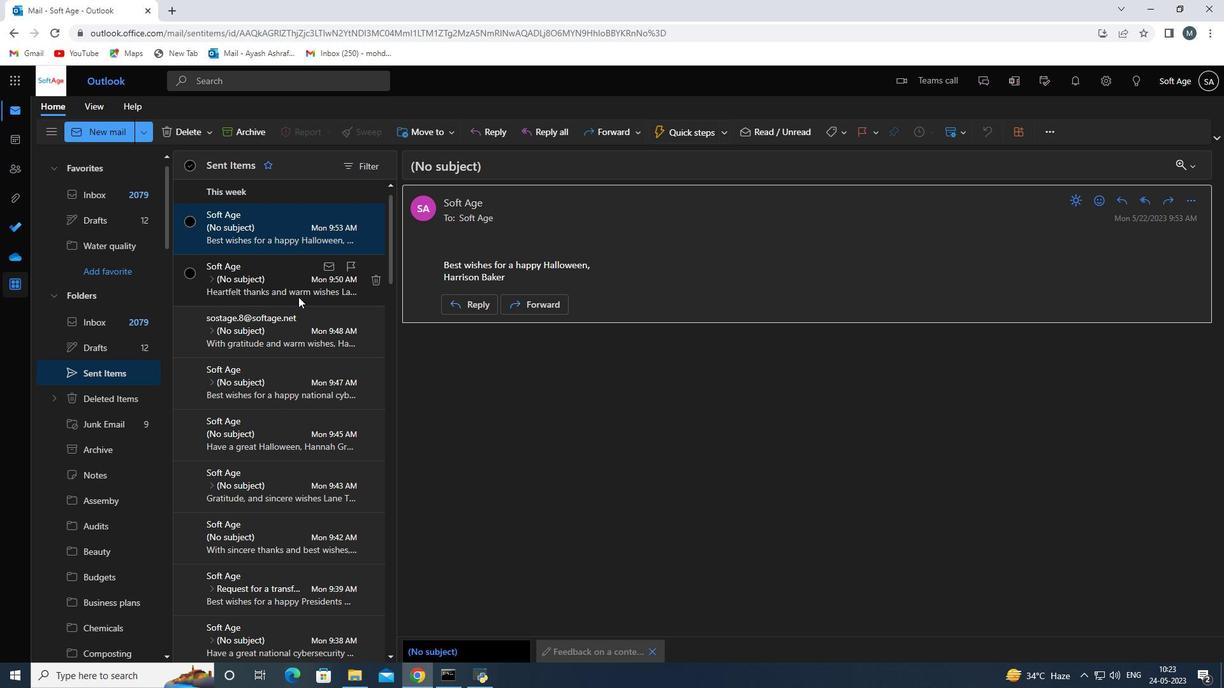 
Action: Mouse pressed left at (299, 294)
Screenshot: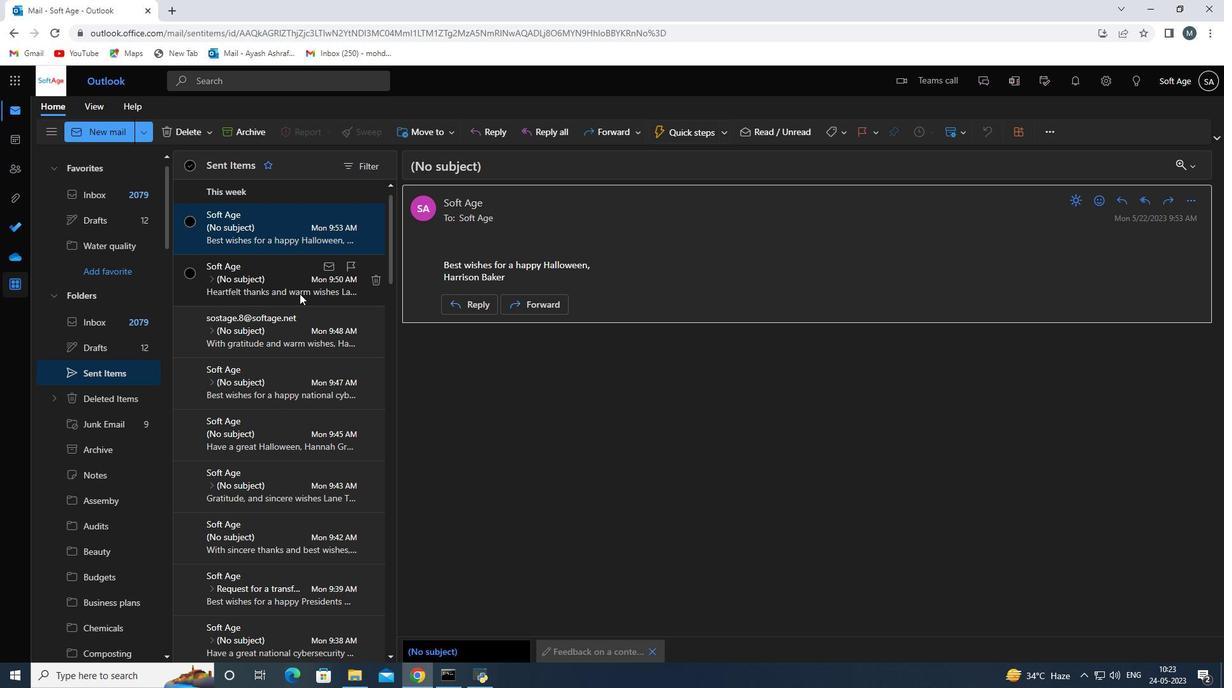 
Action: Mouse moved to (297, 299)
Screenshot: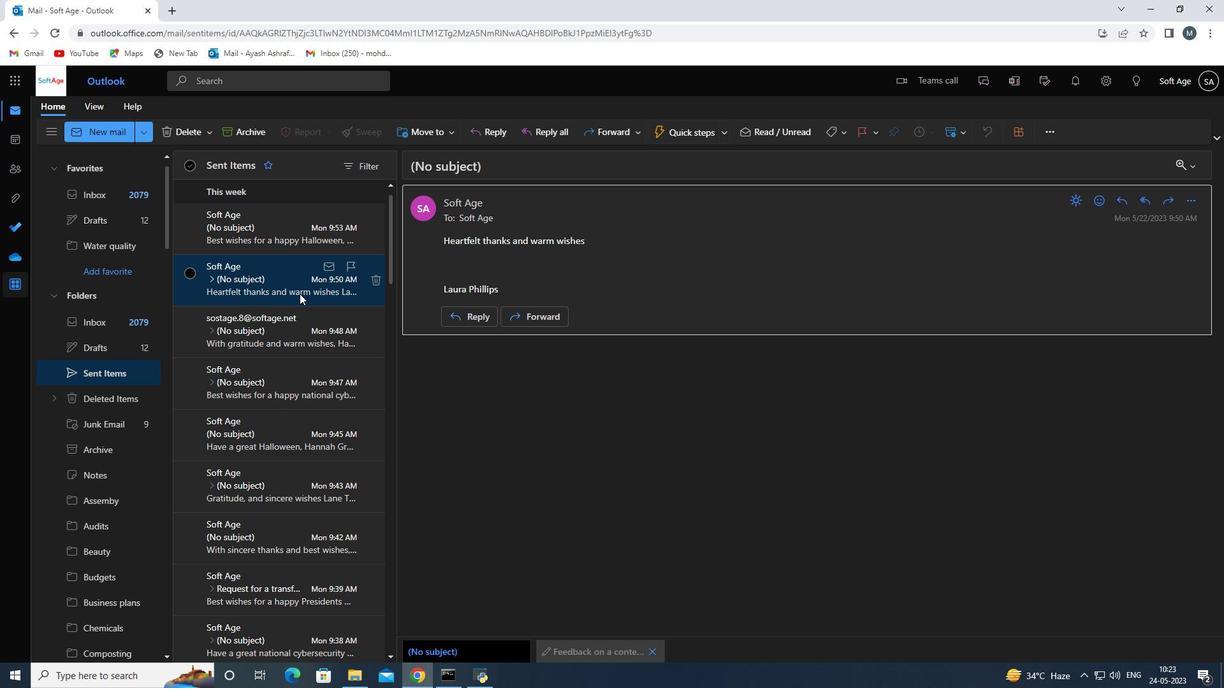 
Action: Mouse scrolled (297, 300) with delta (0, 0)
Screenshot: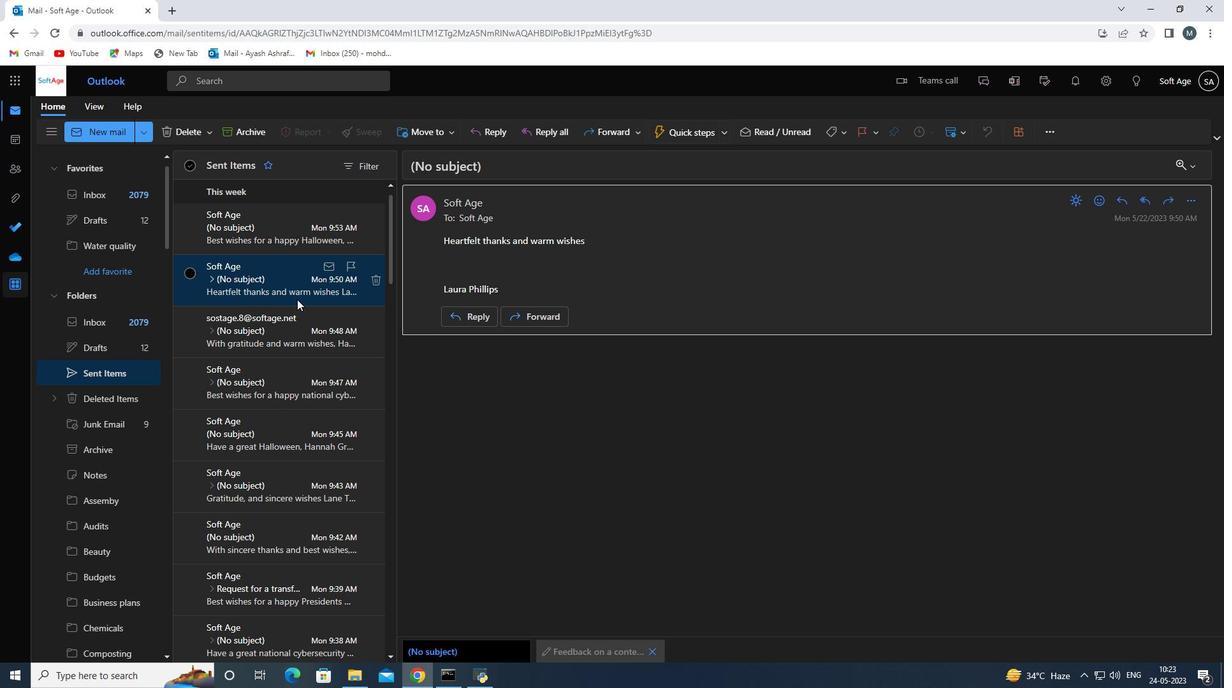 
Action: Mouse scrolled (297, 300) with delta (0, 0)
Screenshot: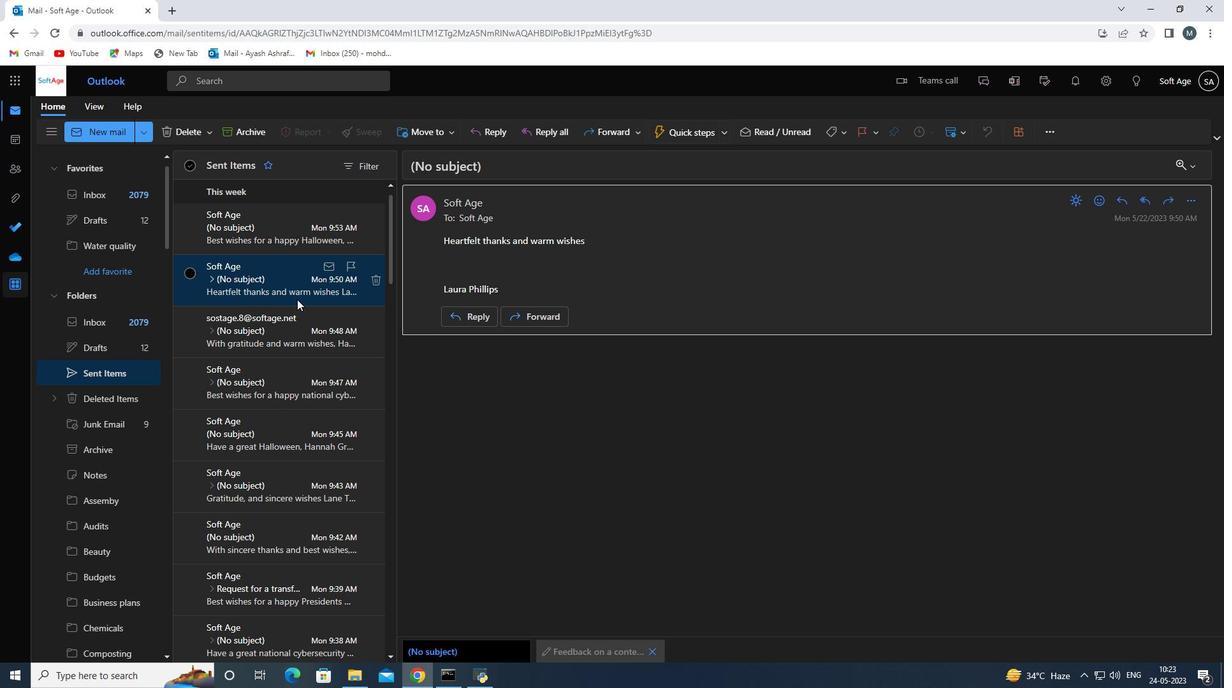 
Action: Mouse scrolled (297, 300) with delta (0, 0)
Screenshot: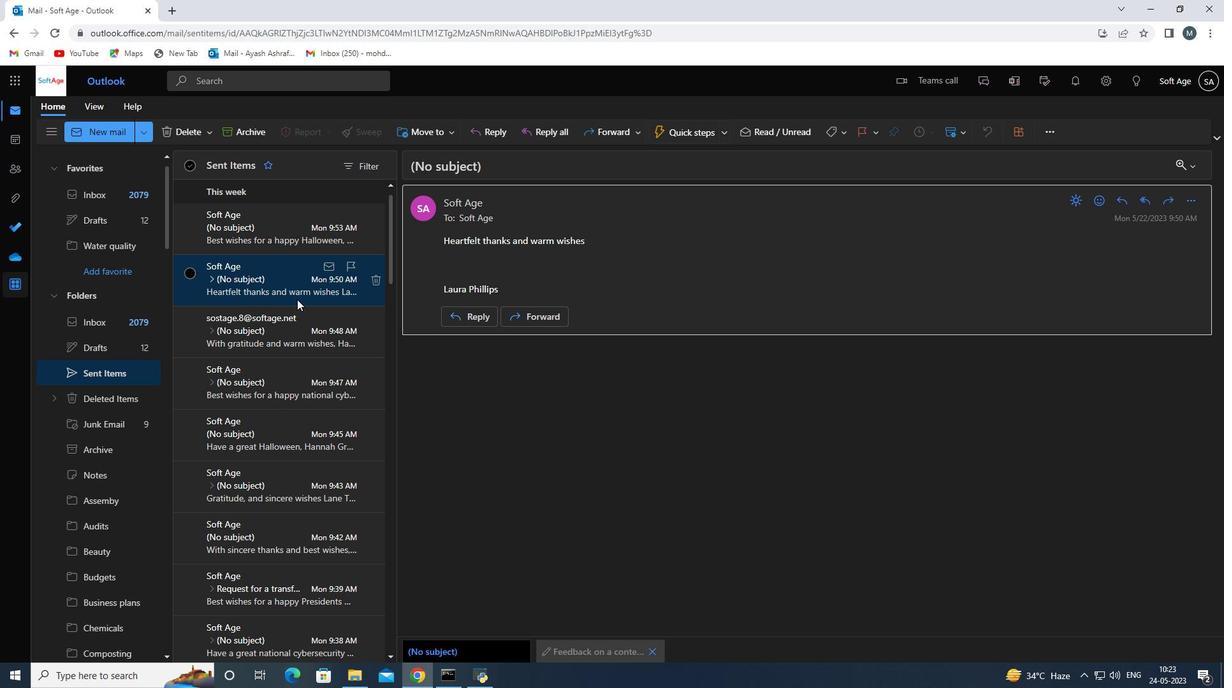 
Action: Mouse scrolled (297, 300) with delta (0, 0)
Screenshot: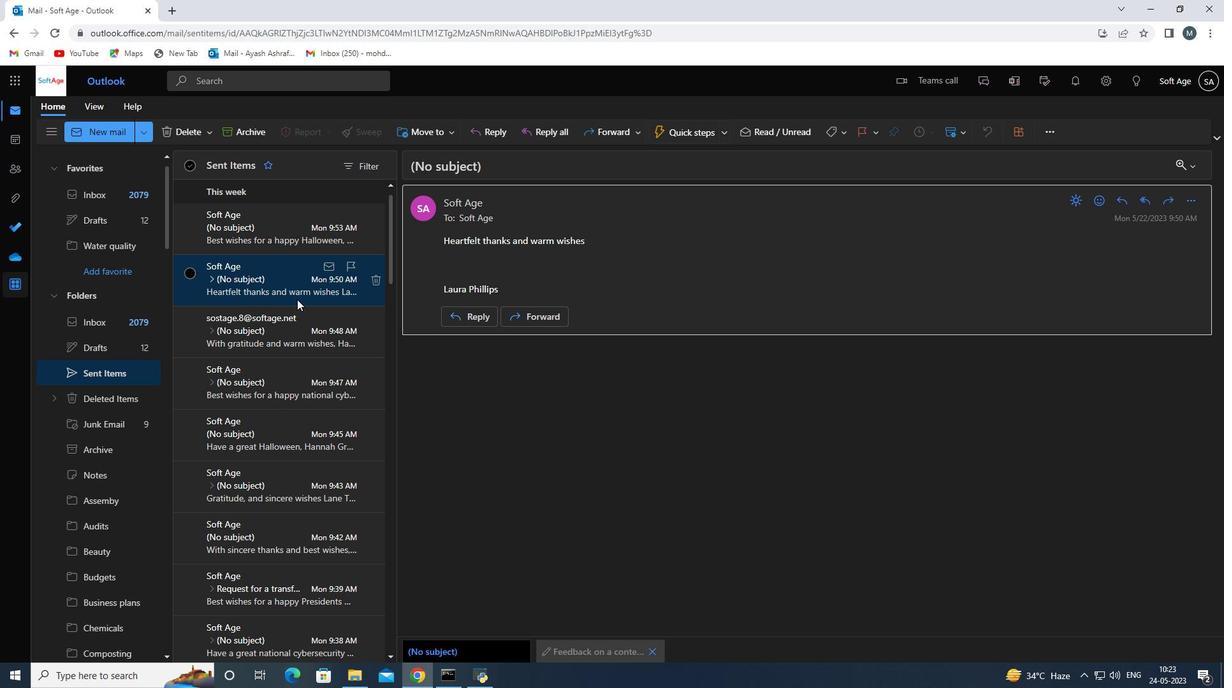 
Action: Mouse scrolled (297, 300) with delta (0, 0)
Screenshot: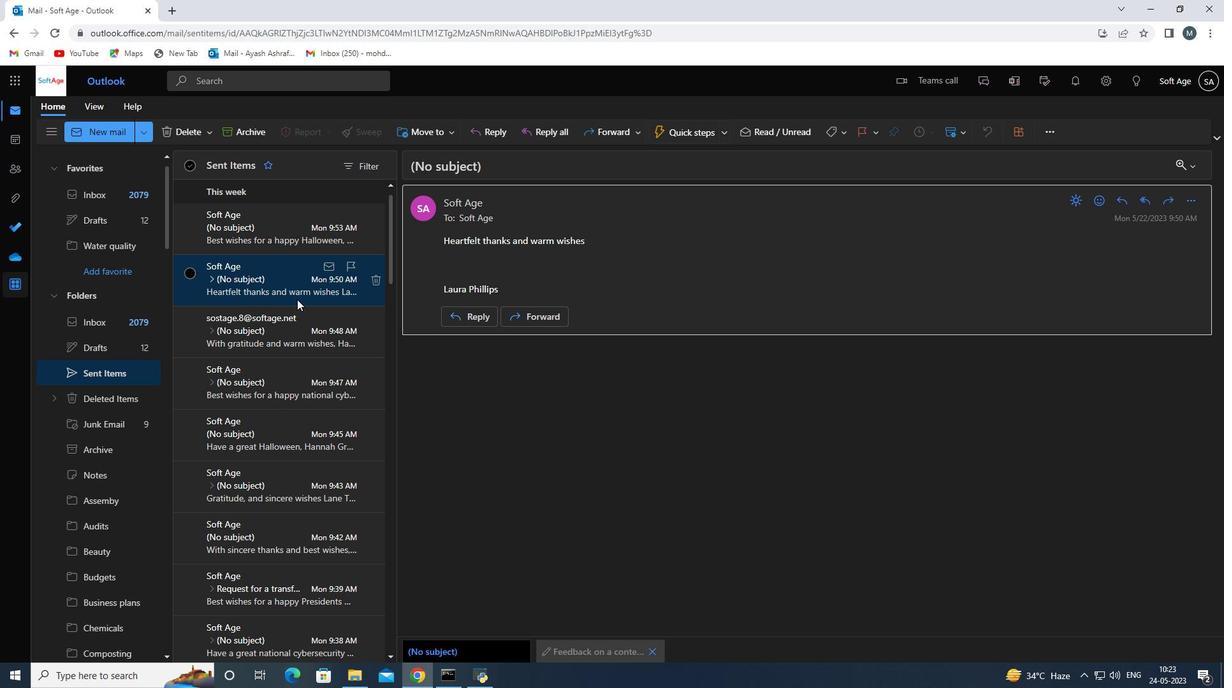 
Action: Mouse moved to (286, 229)
Screenshot: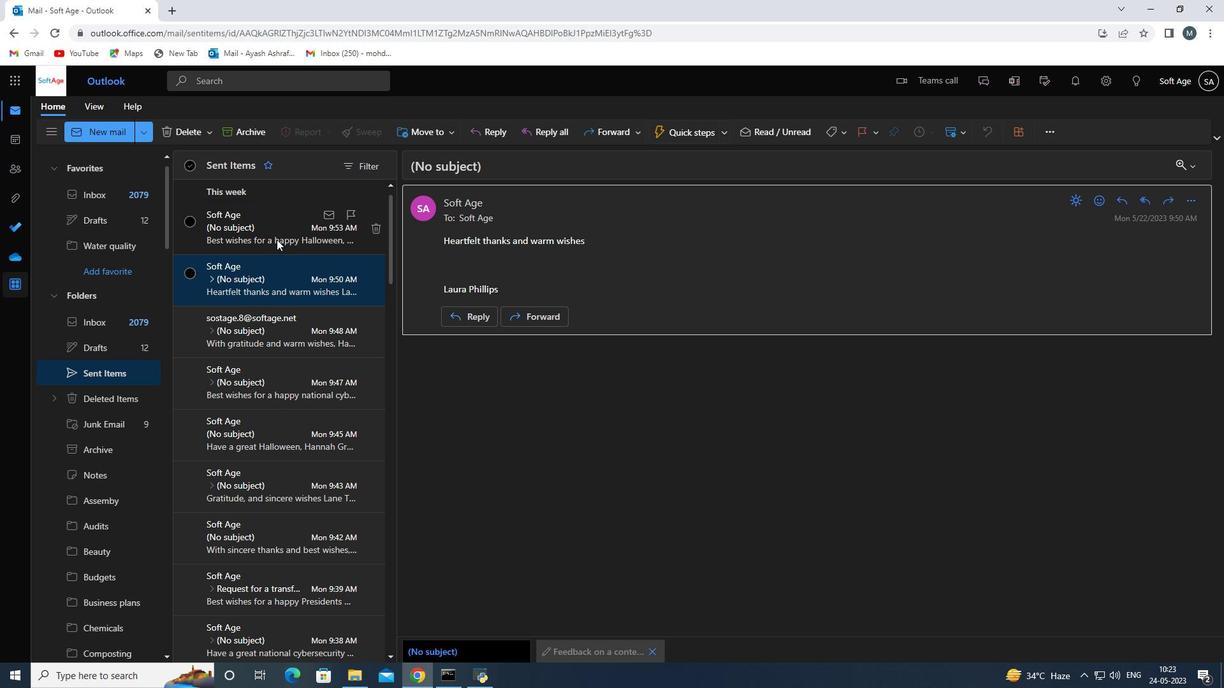 
Action: Mouse pressed left at (286, 229)
Screenshot: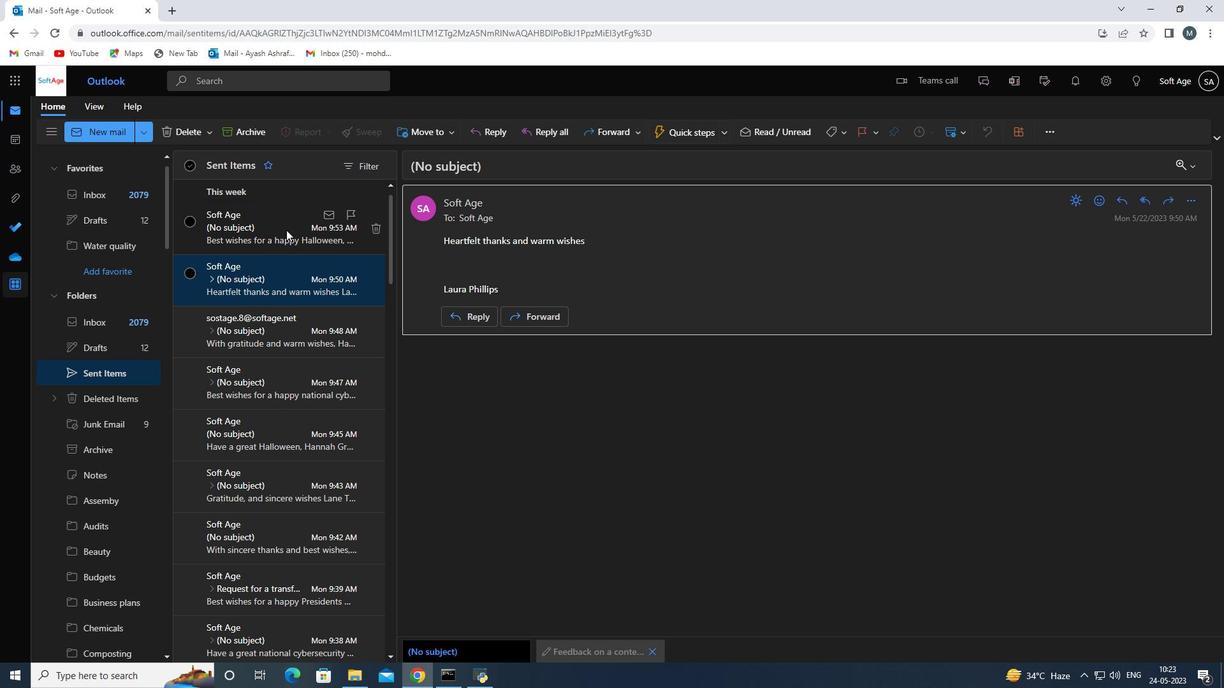 
Action: Mouse moved to (359, 171)
Screenshot: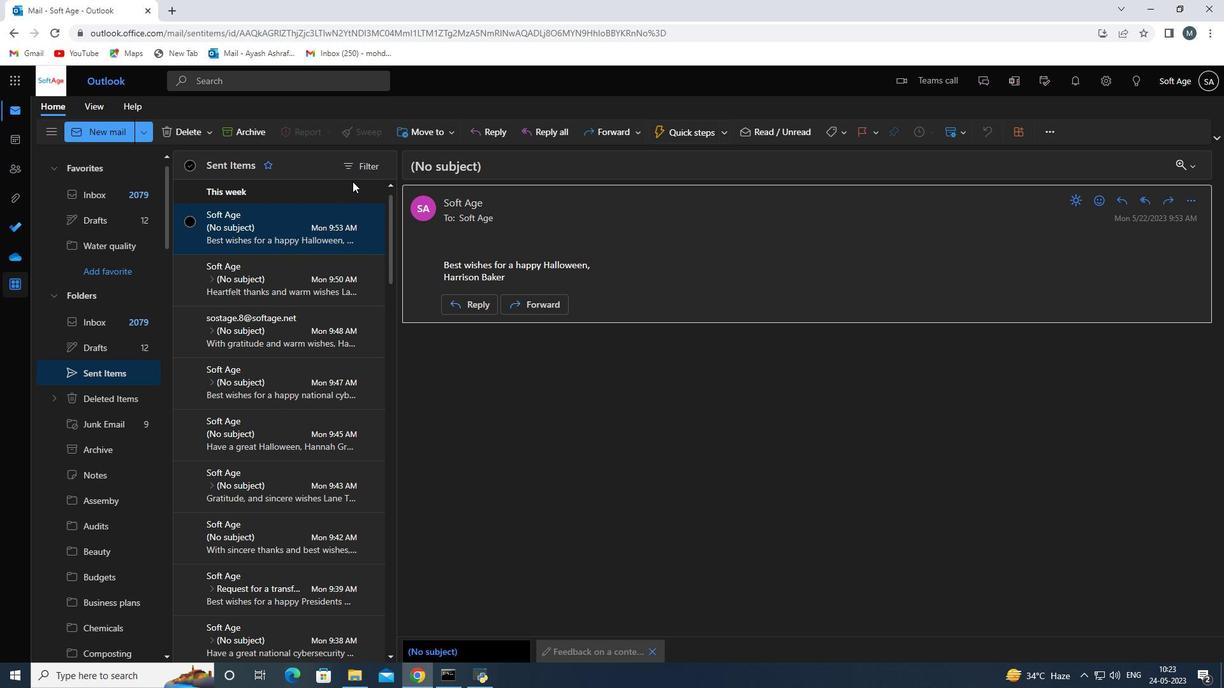
Action: Mouse pressed left at (359, 171)
Screenshot: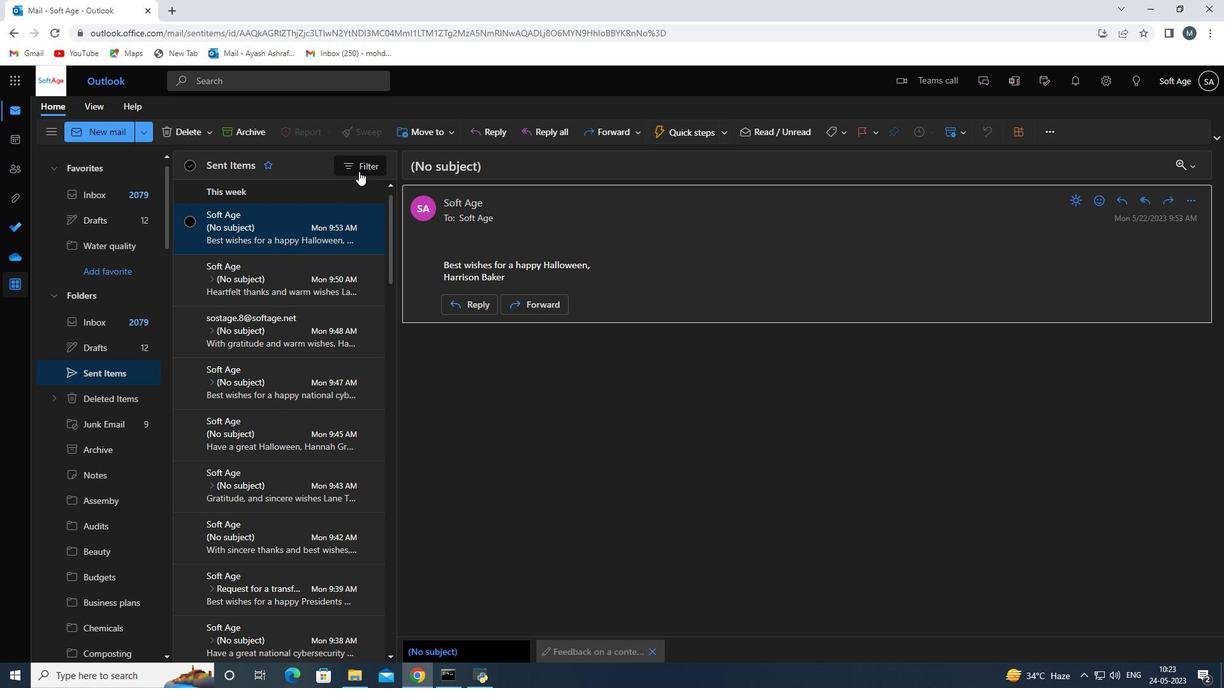 
Action: Mouse moved to (382, 188)
Screenshot: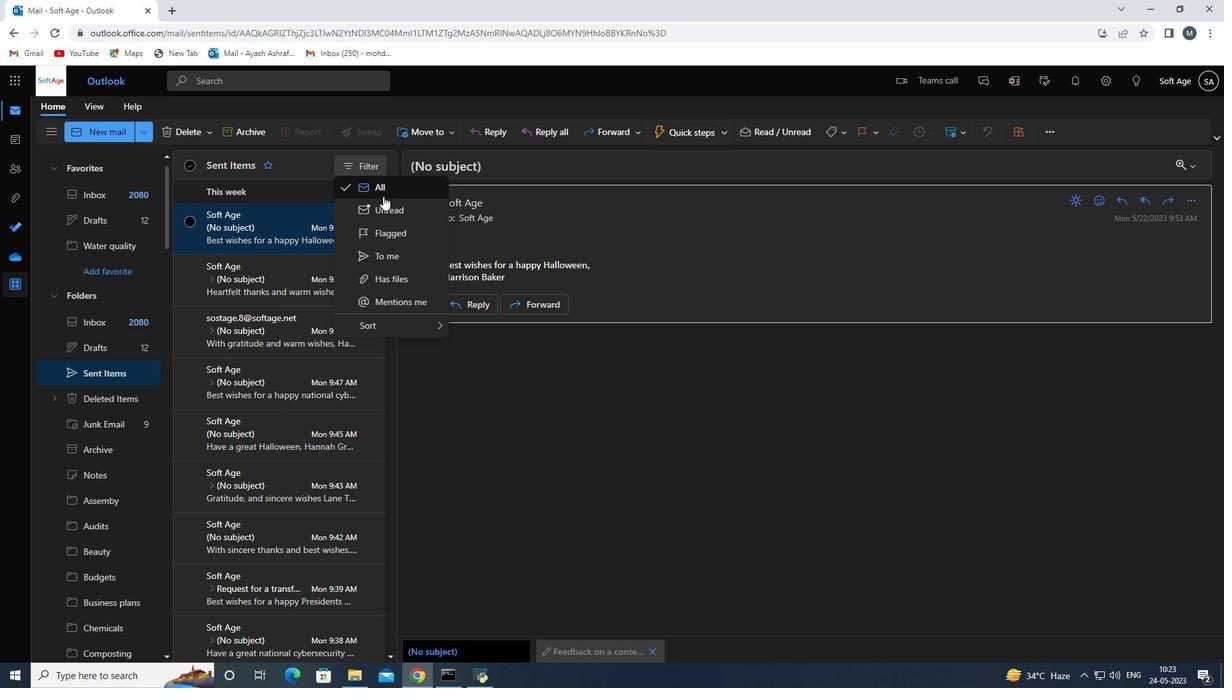 
Action: Mouse pressed left at (382, 188)
Screenshot: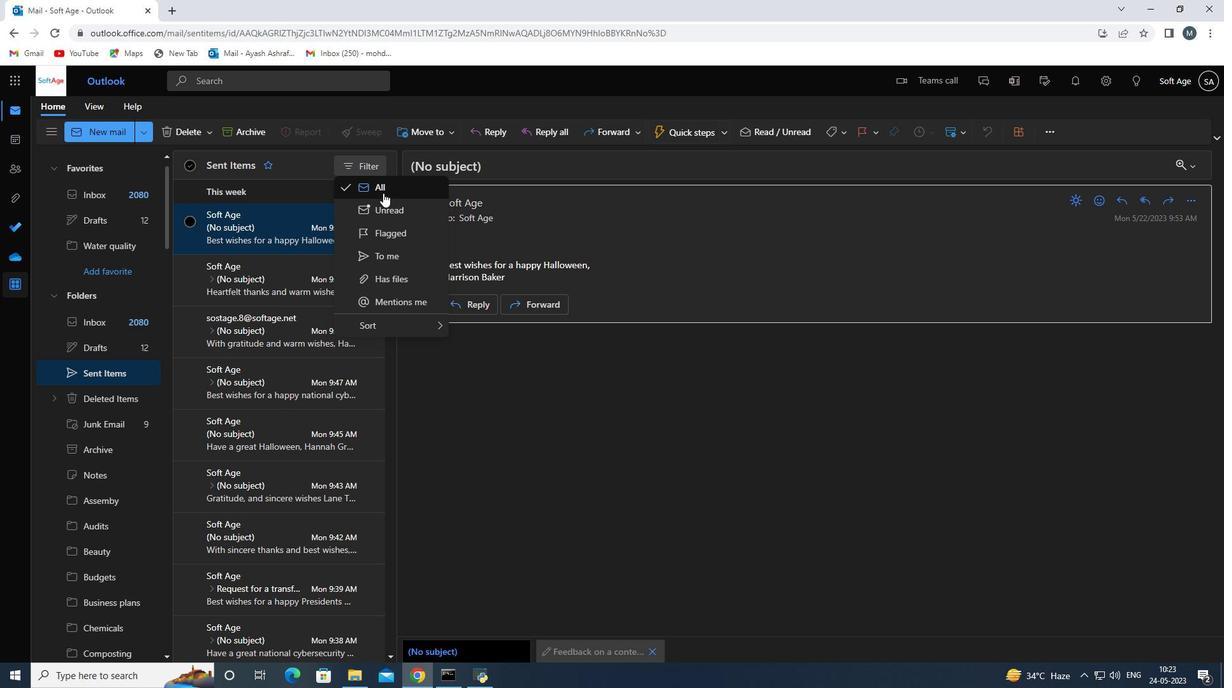 
Action: Mouse moved to (280, 236)
Screenshot: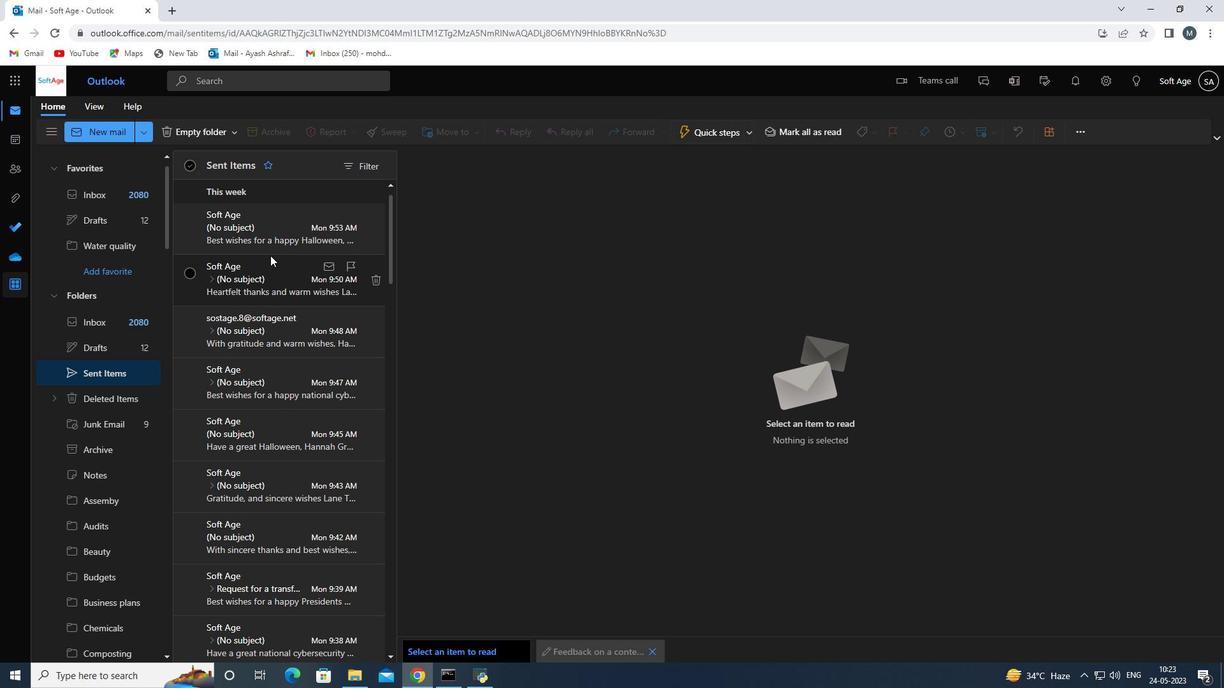 
Action: Mouse pressed left at (280, 236)
Screenshot: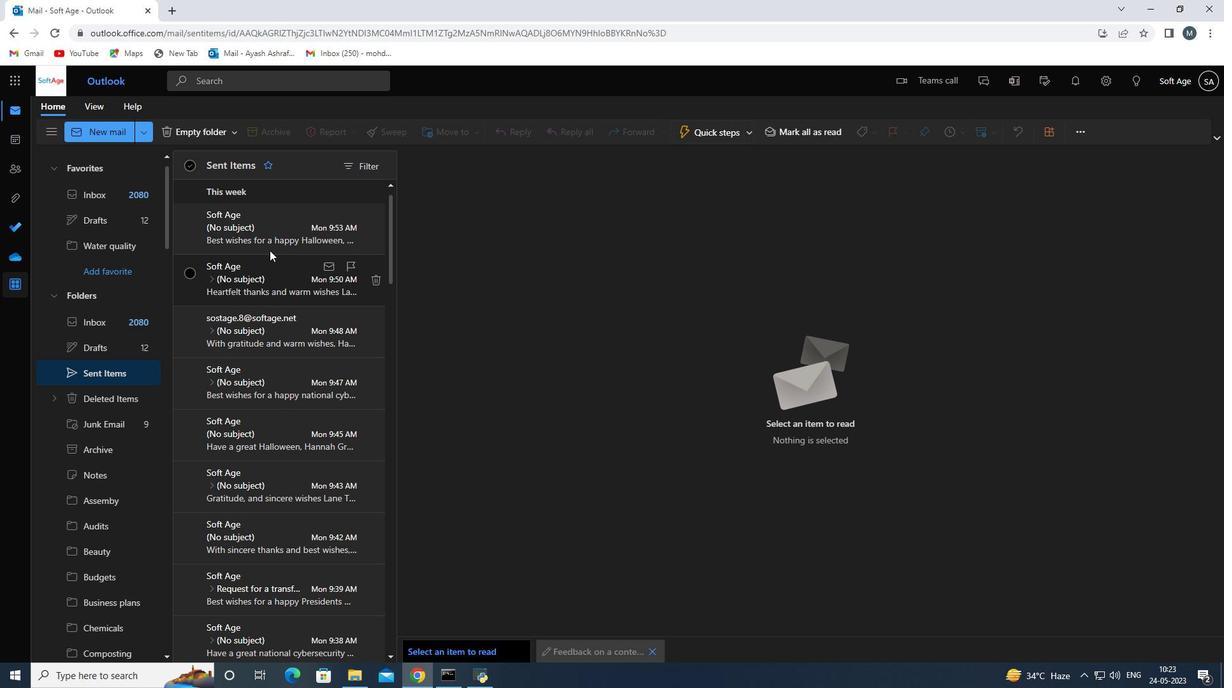
Action: Mouse moved to (428, 131)
Screenshot: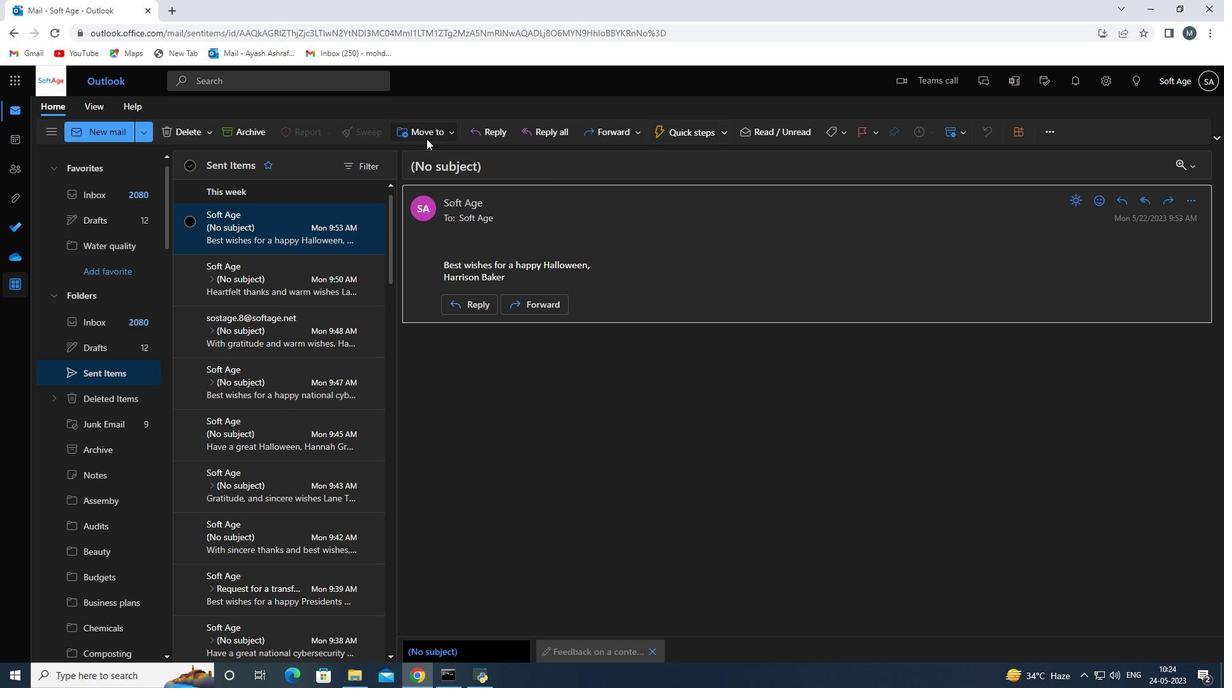 
Action: Mouse pressed left at (428, 131)
Screenshot: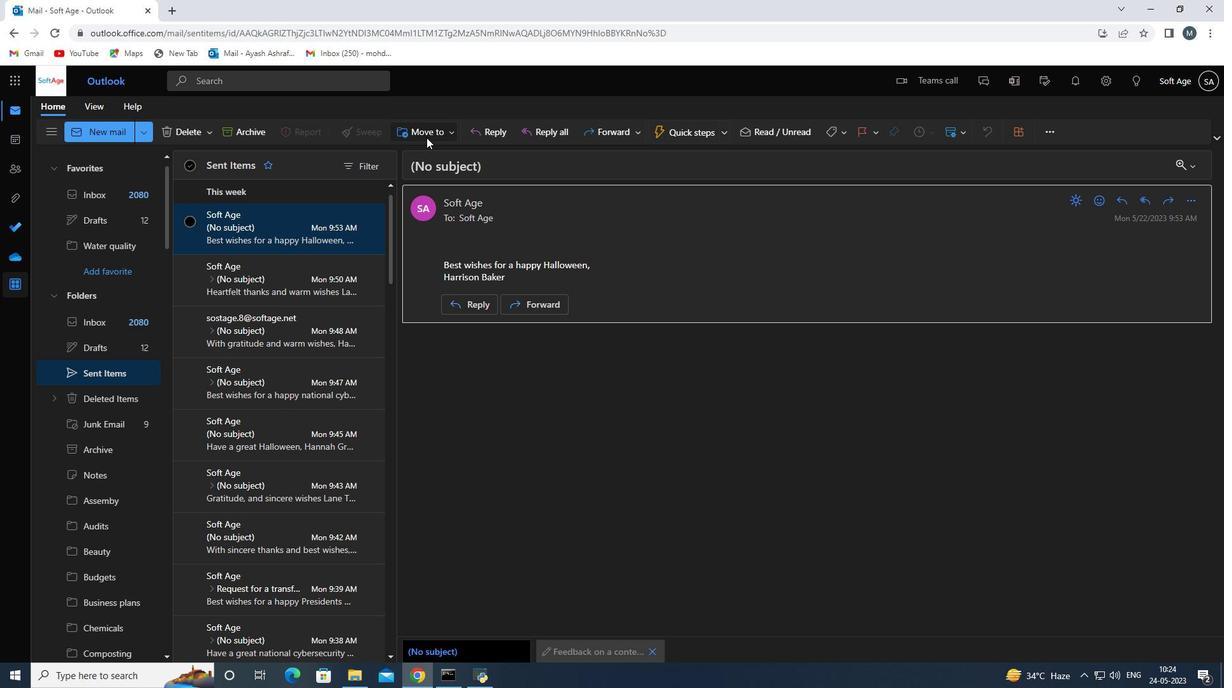 
Action: Mouse moved to (458, 155)
Screenshot: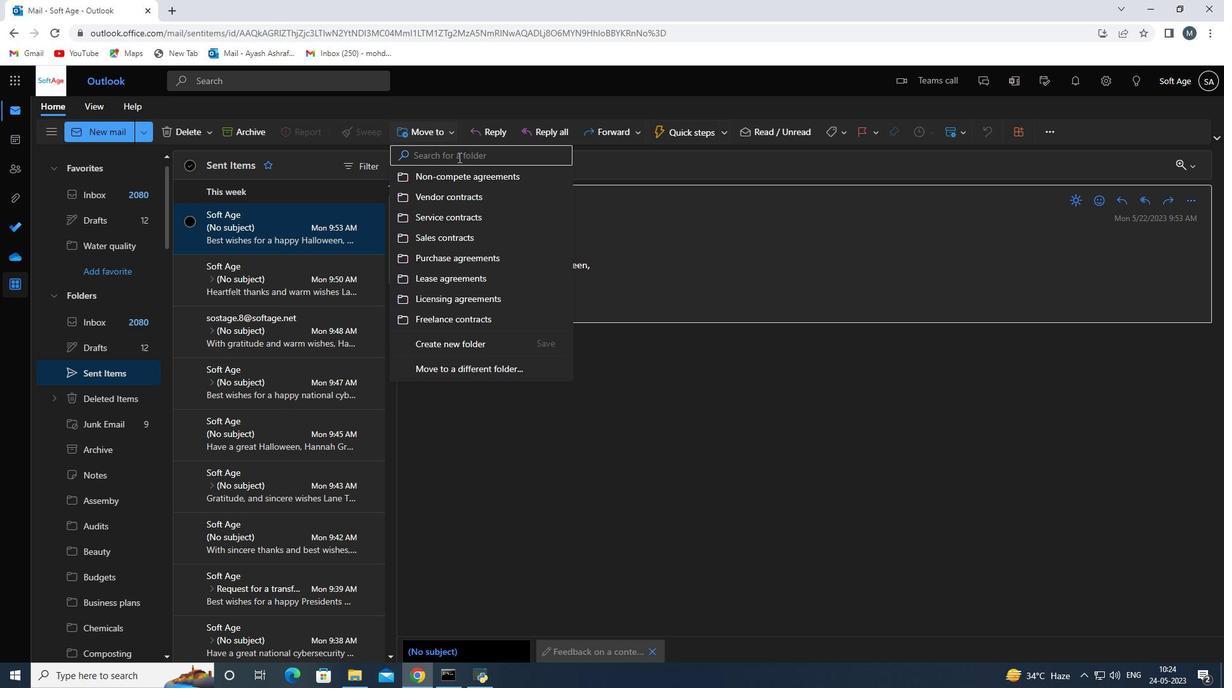
Action: Mouse pressed left at (458, 155)
Screenshot: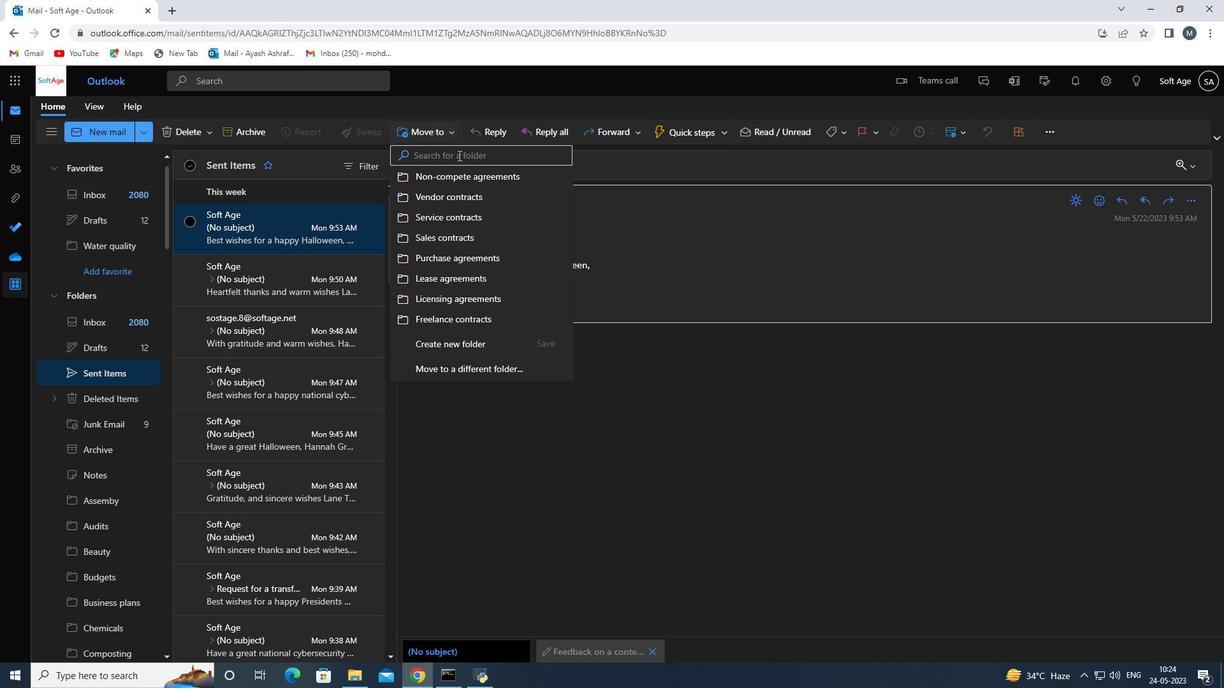 
Action: Key pressed <Key.shift><Key.shift><Key.shift><Key.shift><Key.shift><Key.shift><Key.shift><Key.shift><Key.shift>Folder<Key.space><Key.shift>Franchise<Key.space>agreements<Key.space>
Screenshot: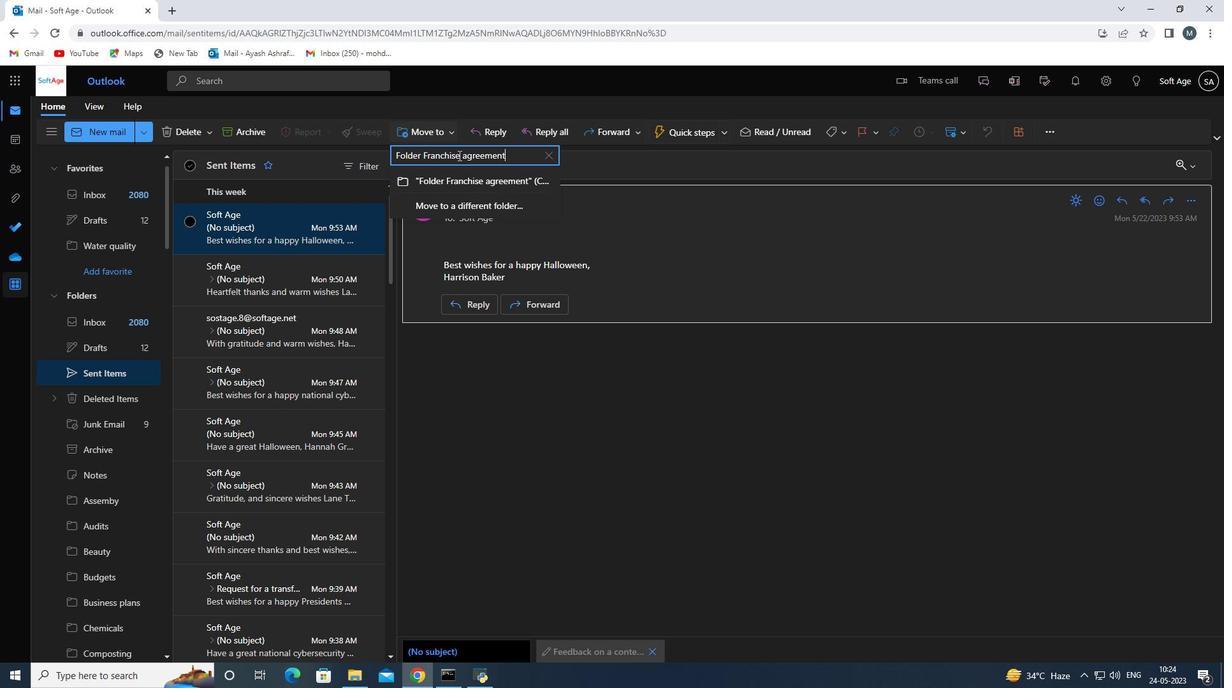 
Action: Mouse moved to (471, 185)
Screenshot: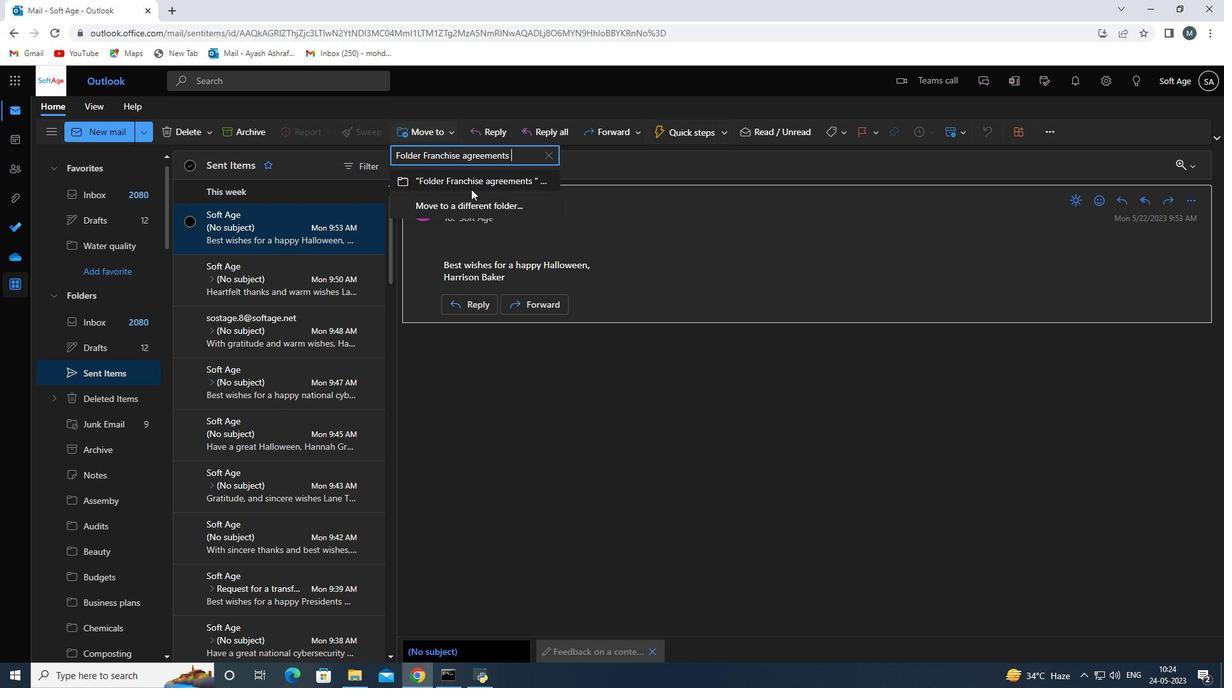 
Action: Mouse pressed left at (471, 185)
Screenshot: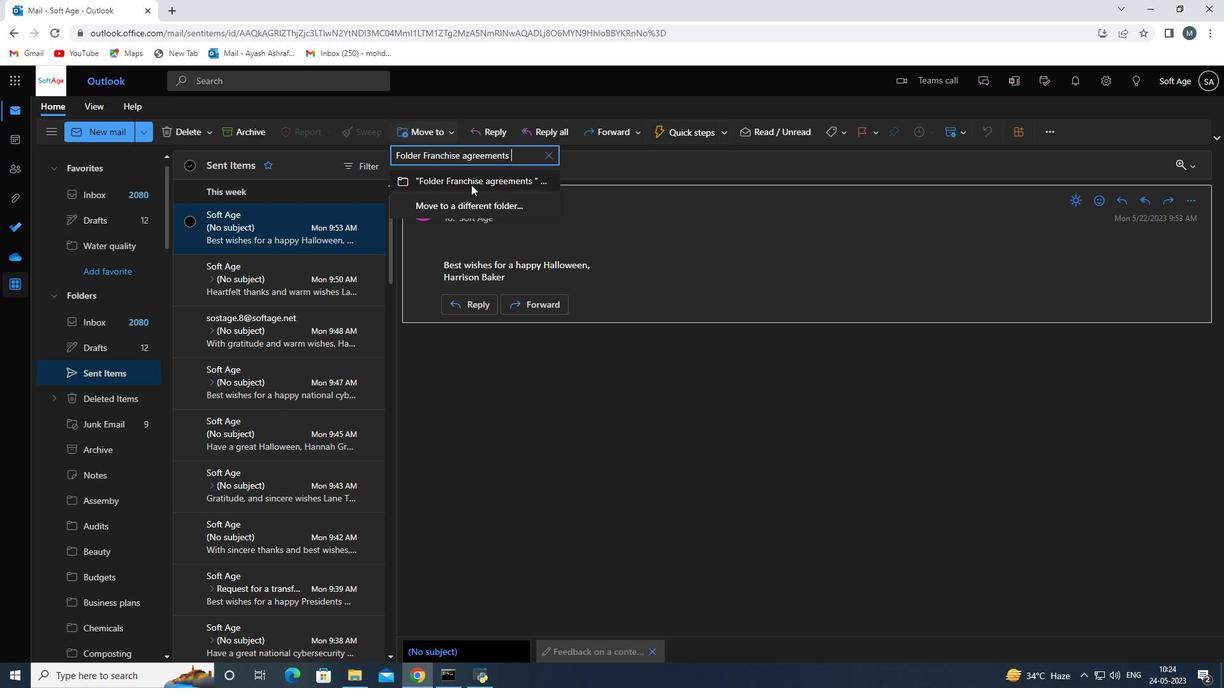 
Action: Mouse moved to (334, 528)
Screenshot: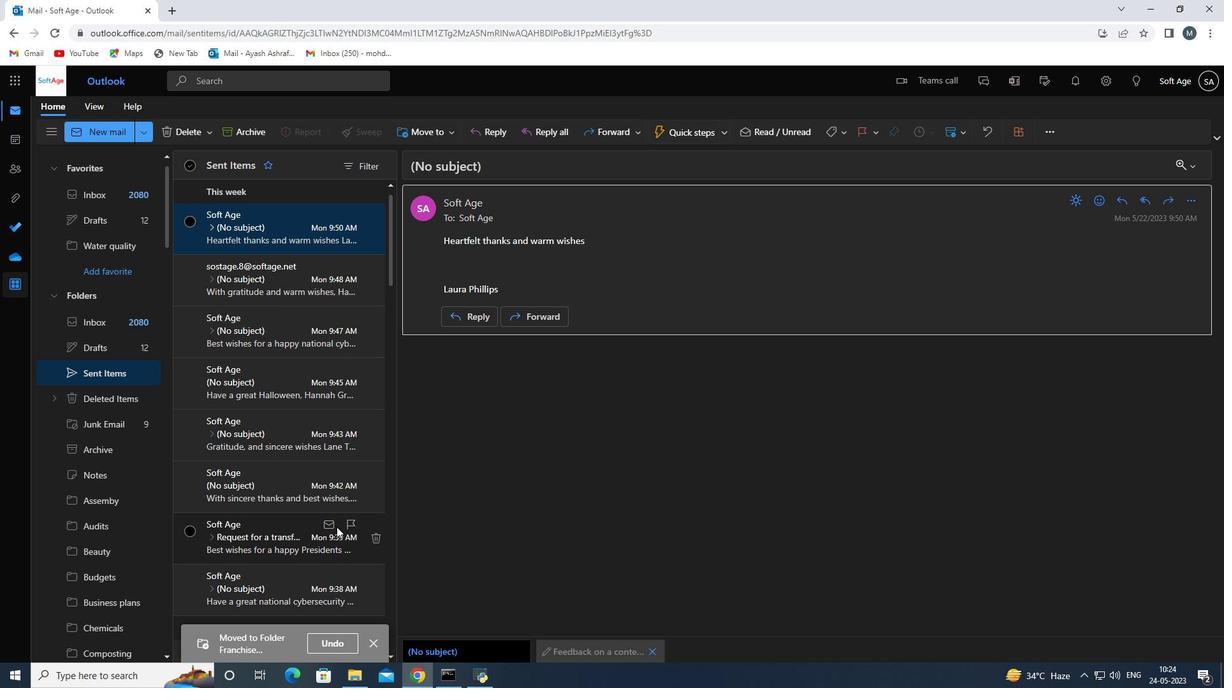 
